 Task: Look for space in Garden City, United States from 6th September, 2023 to 15th September, 2023 for 6 adults in price range Rs.8000 to Rs.12000. Place can be entire place or private room with 6 bedrooms having 6 beds and 6 bathrooms. Property type can be house, flat, guest house. Amenities needed are: wifi, TV, free parkinig on premises, gym, breakfast. Booking option can be shelf check-in. Required host language is English.
Action: Mouse moved to (562, 130)
Screenshot: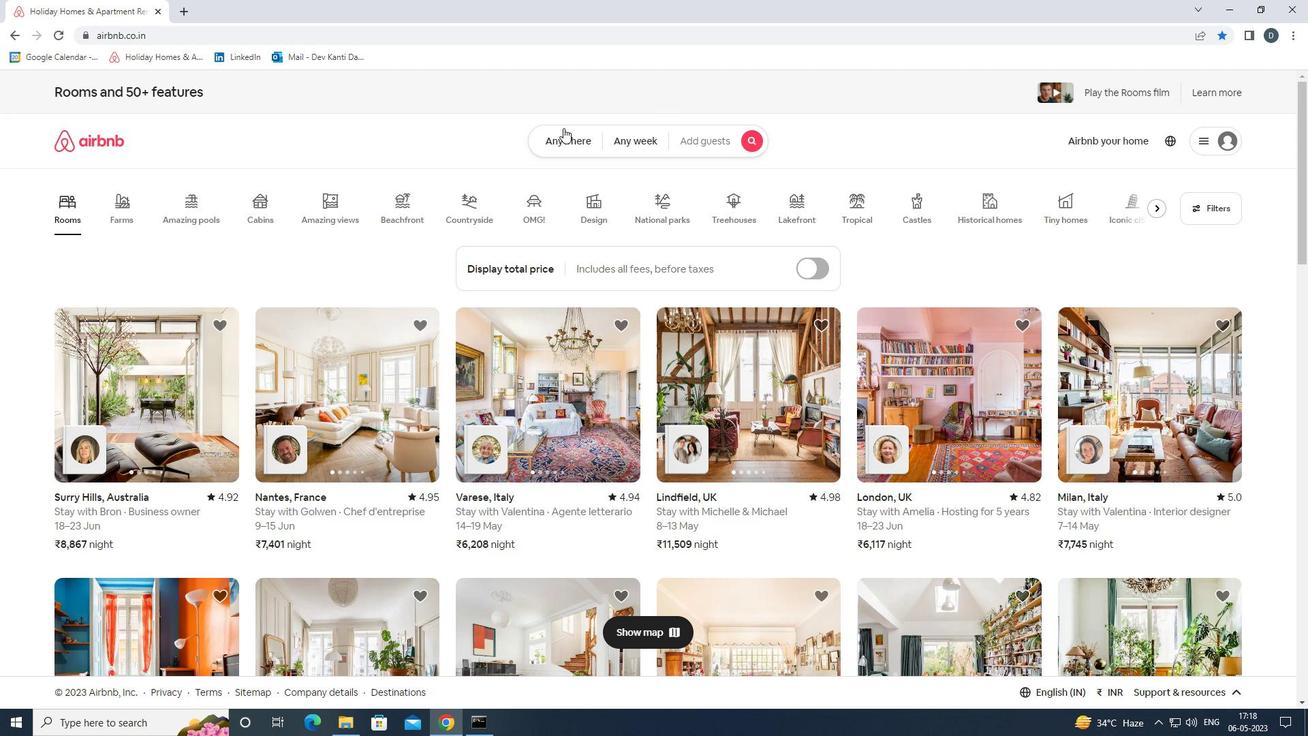 
Action: Mouse pressed left at (562, 130)
Screenshot: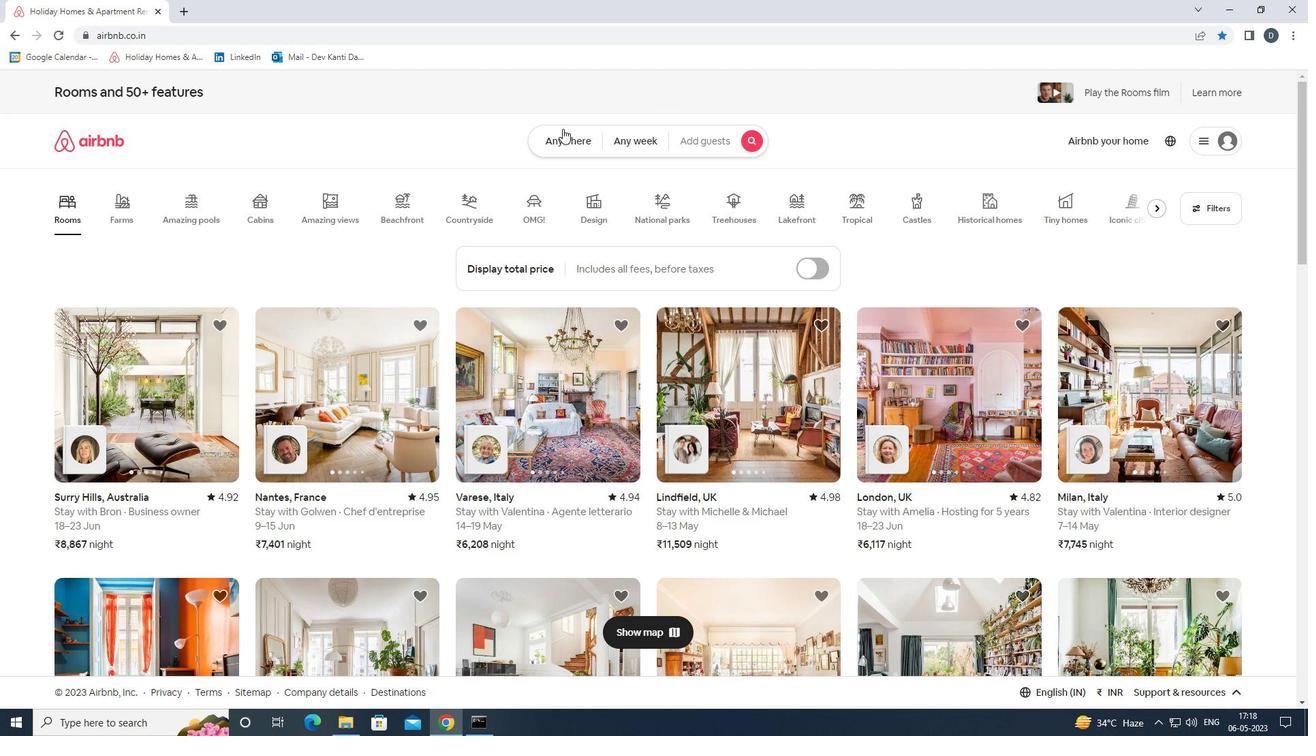 
Action: Mouse moved to (454, 192)
Screenshot: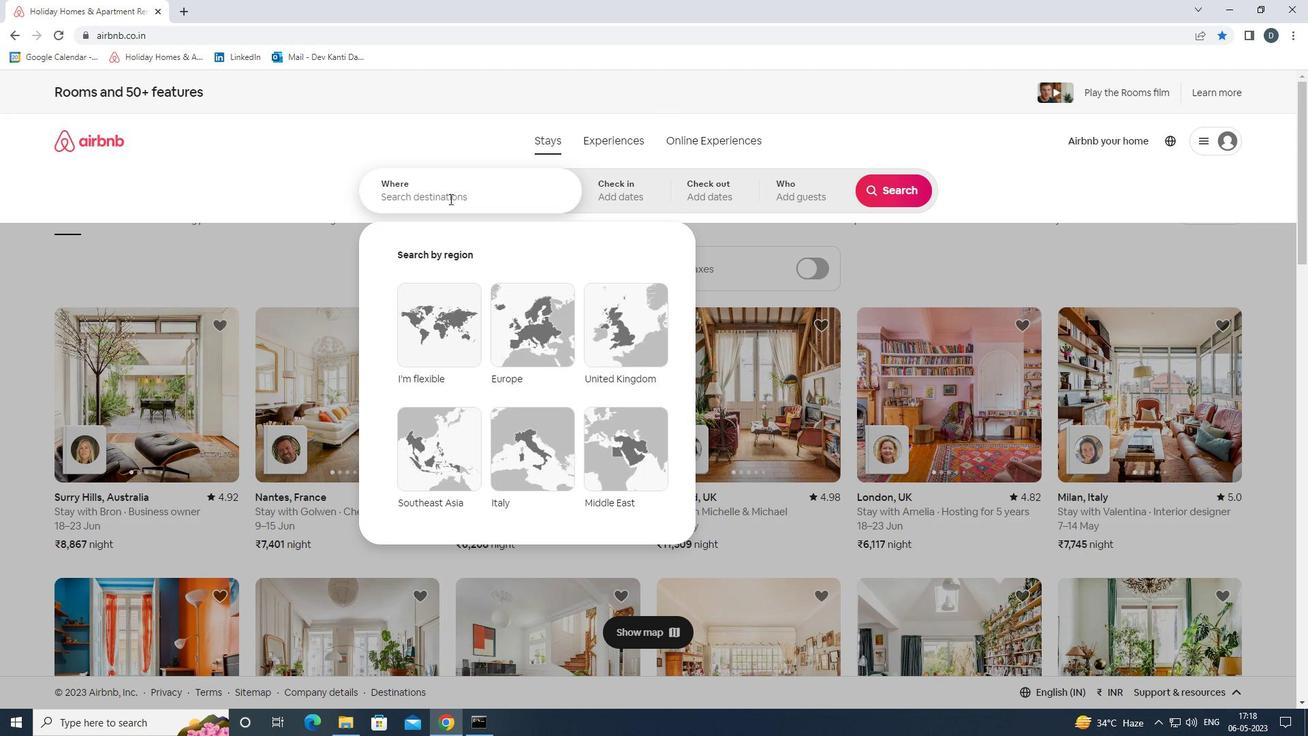 
Action: Mouse pressed left at (454, 192)
Screenshot: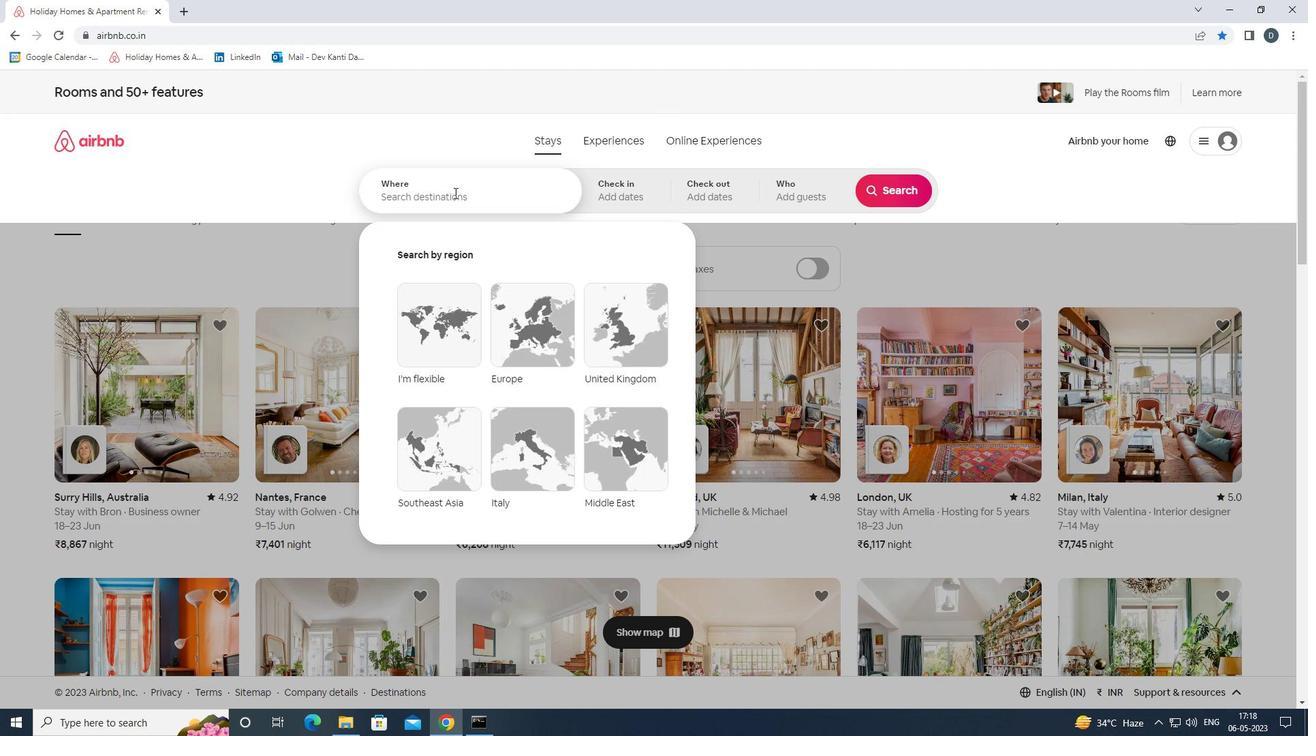 
Action: Mouse moved to (464, 191)
Screenshot: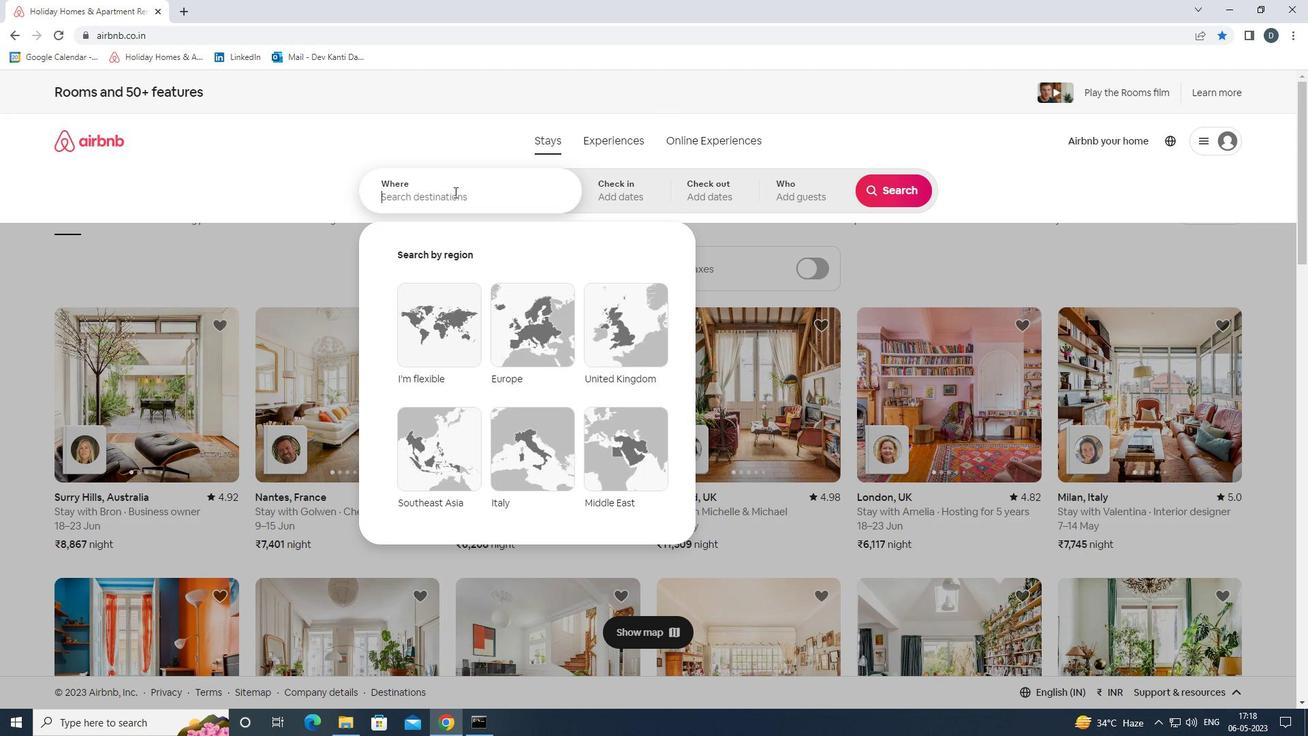 
Action: Key pressed <Key.shift><Key.shift><Key.shift><Key.shift><Key.shift><Key.shift>GARDEN<Key.space><Key.shift>CITY,<Key.shift><Key.shift><Key.shift><Key.shift>UNITED<Key.space><Key.shift>STATES<Key.enter>
Screenshot: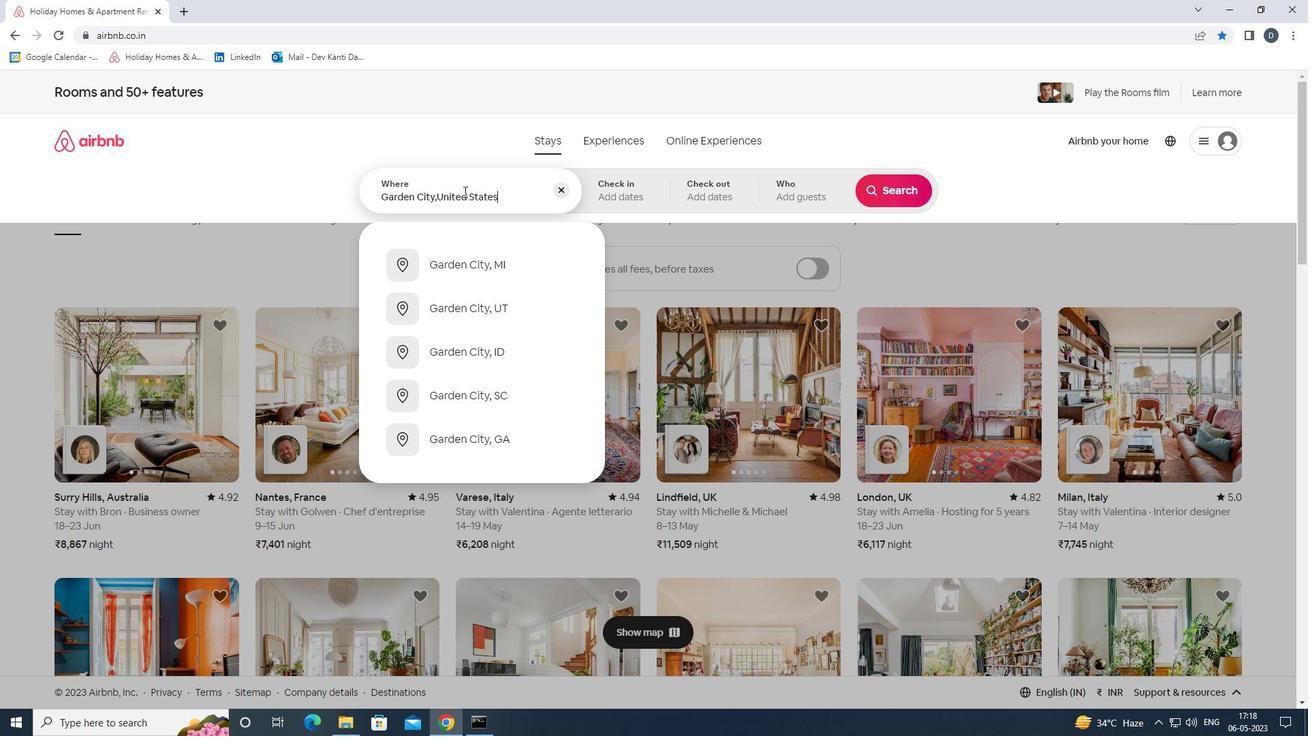 
Action: Mouse moved to (890, 297)
Screenshot: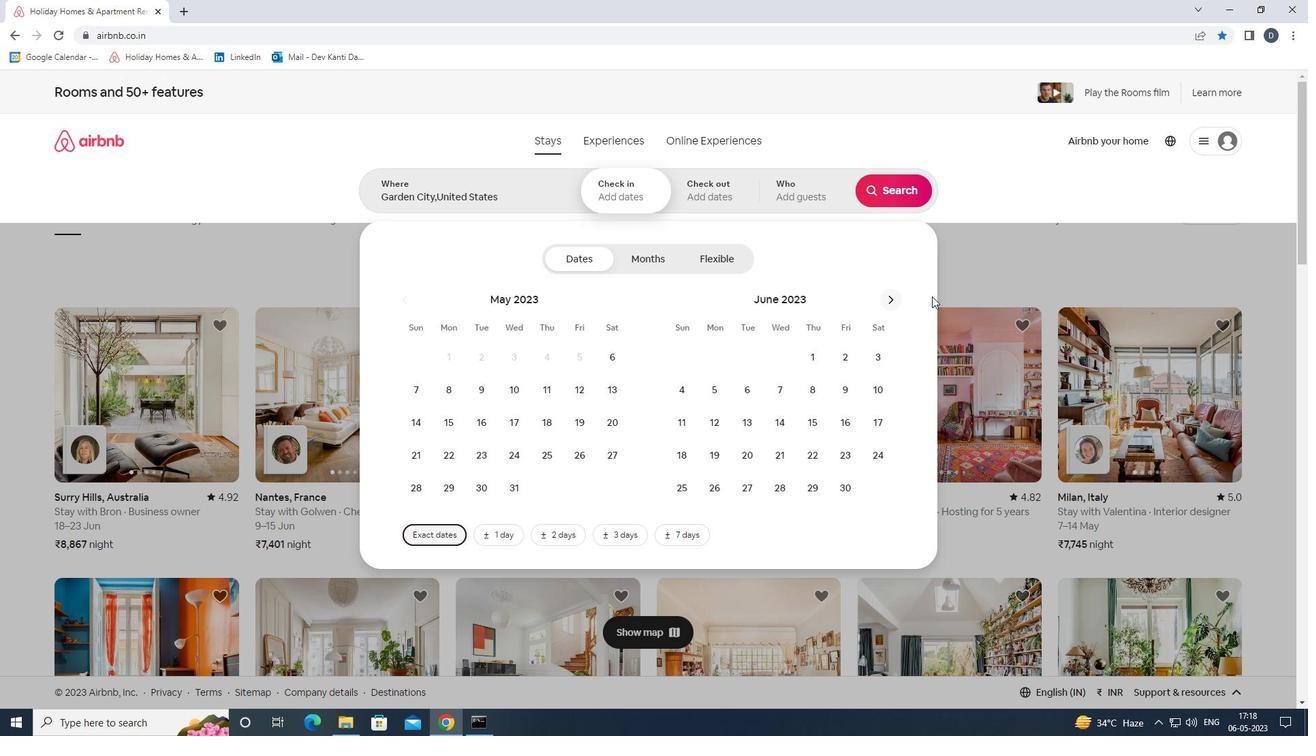 
Action: Mouse pressed left at (890, 297)
Screenshot: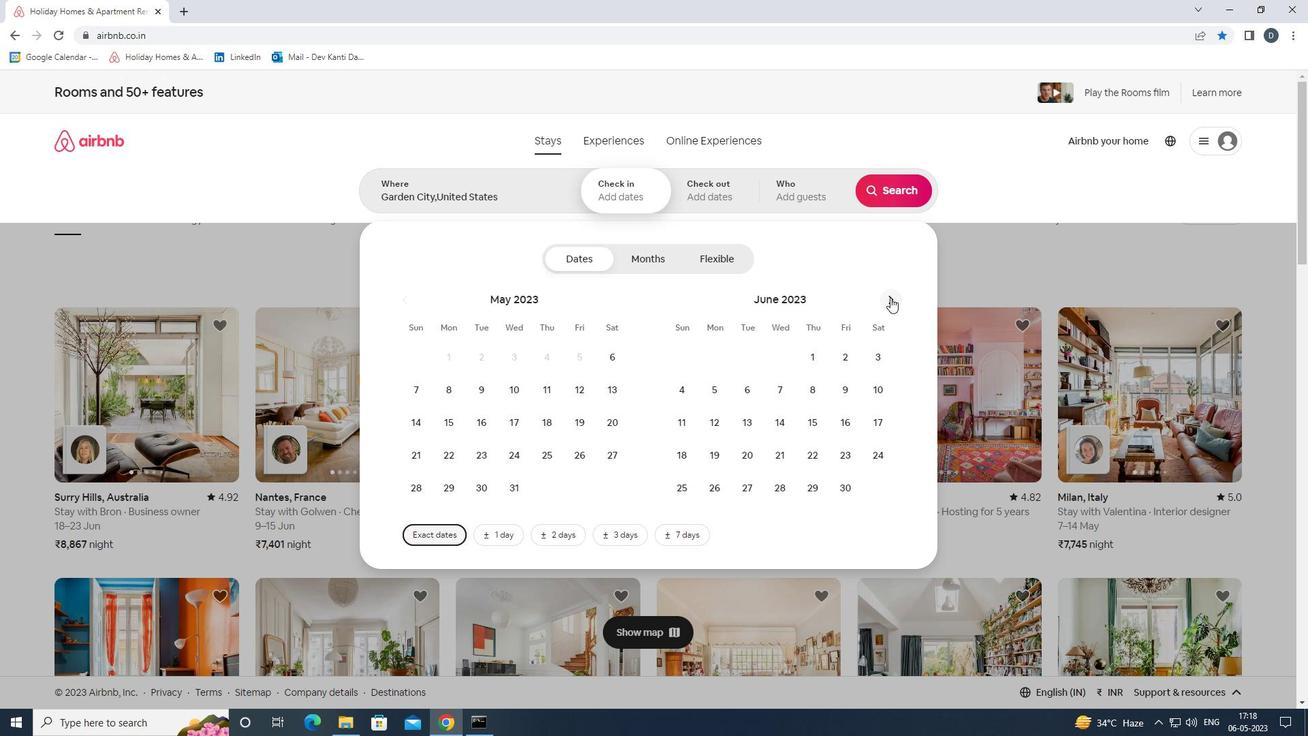 
Action: Mouse pressed left at (890, 297)
Screenshot: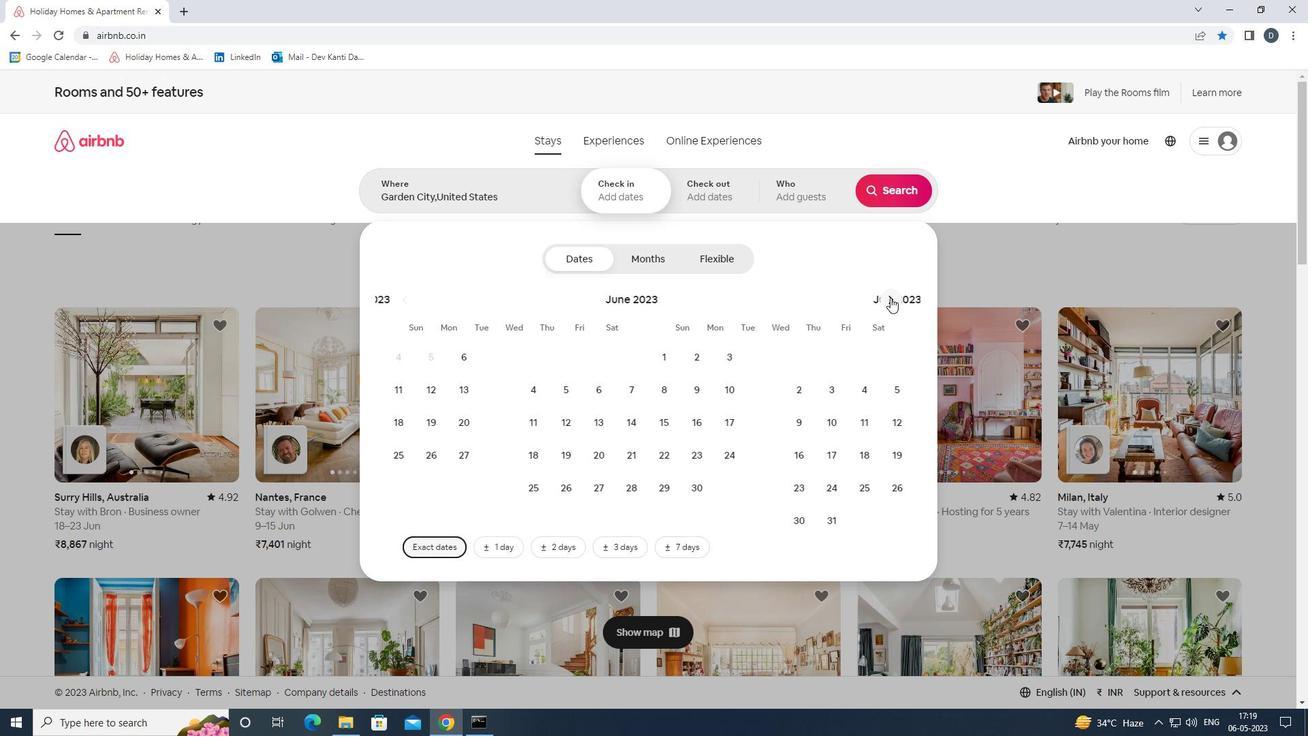 
Action: Mouse pressed left at (890, 297)
Screenshot: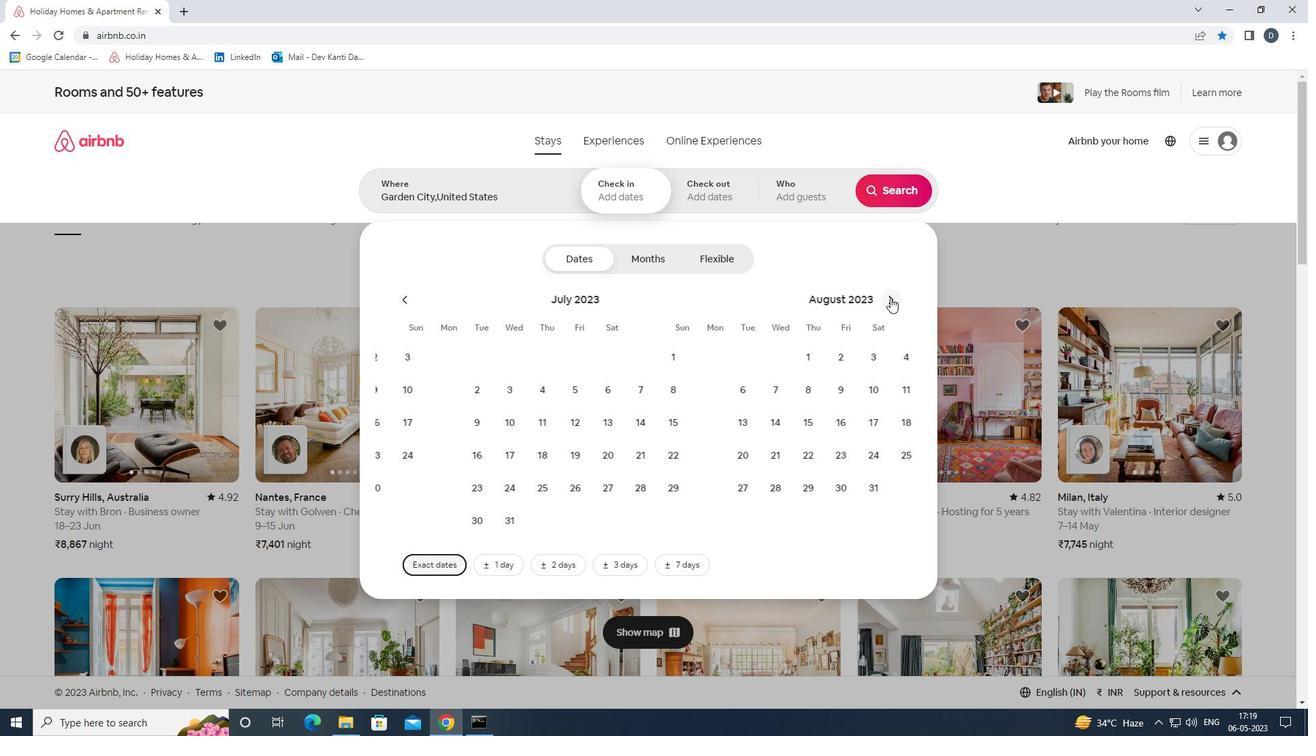 
Action: Mouse moved to (789, 387)
Screenshot: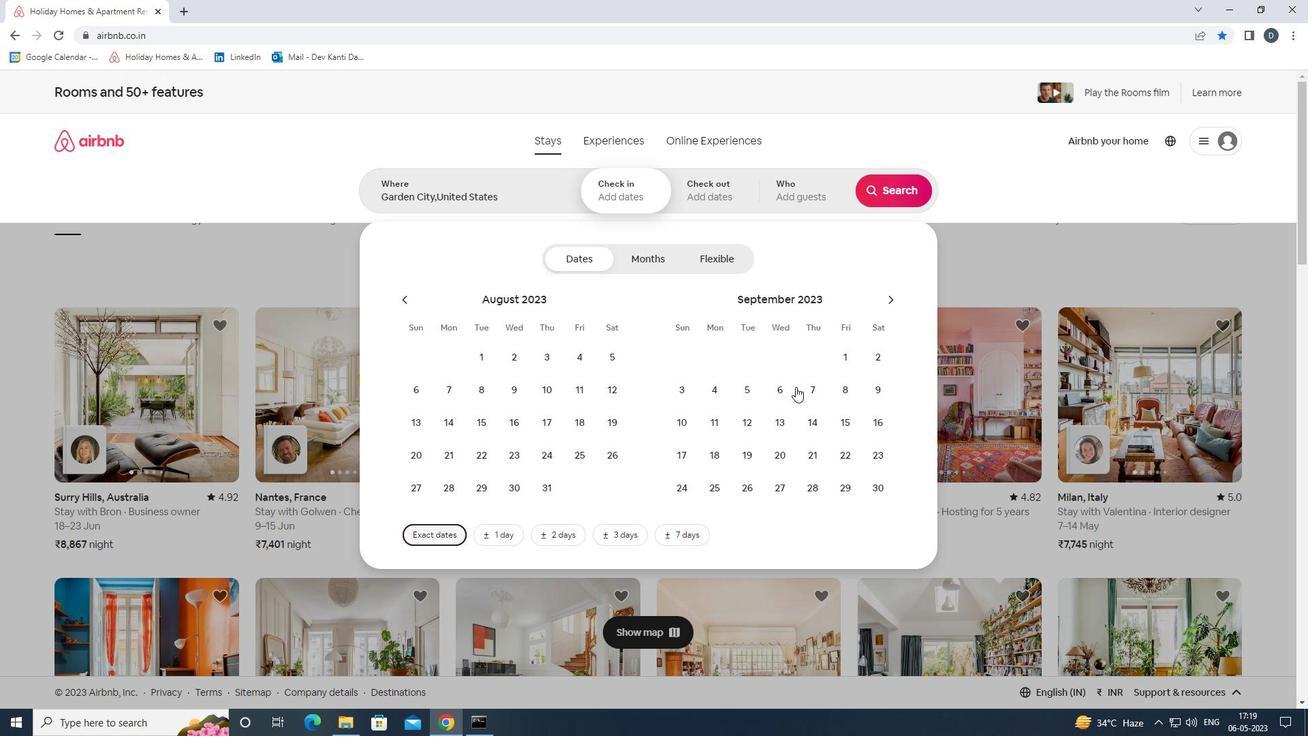 
Action: Mouse pressed left at (789, 387)
Screenshot: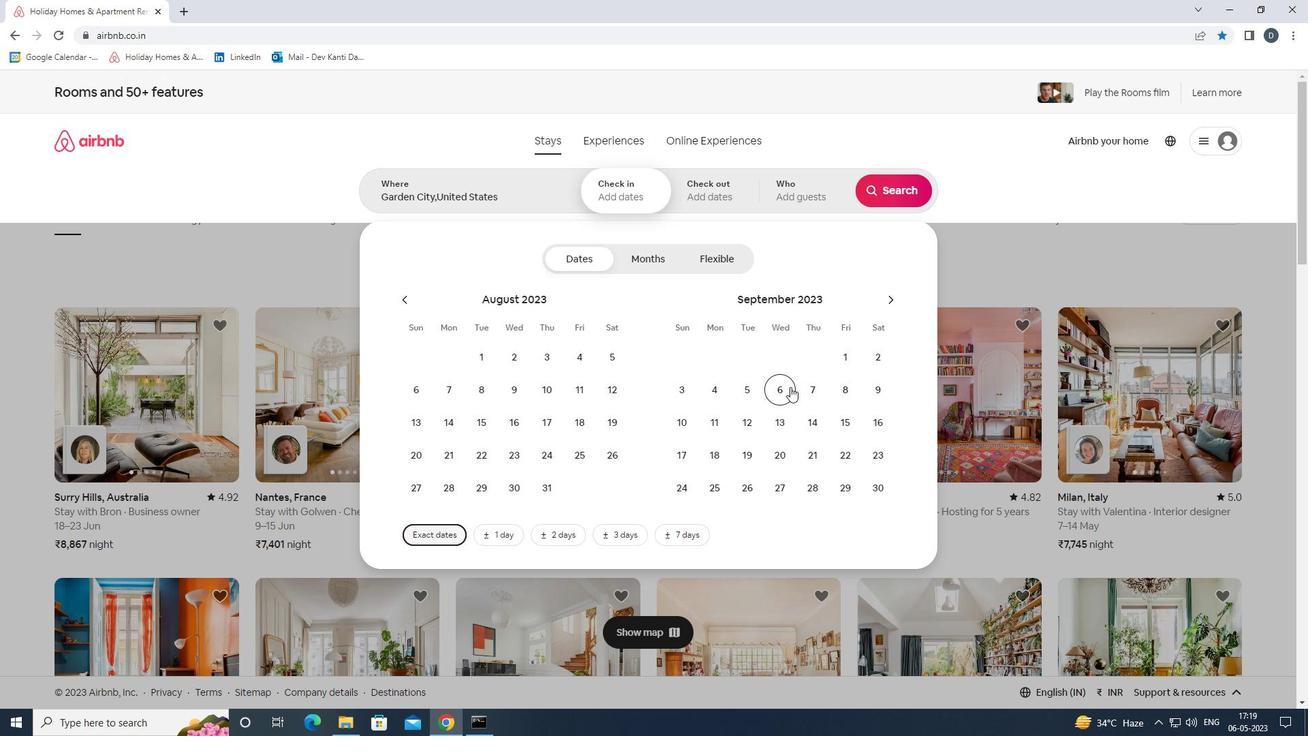 
Action: Mouse moved to (846, 427)
Screenshot: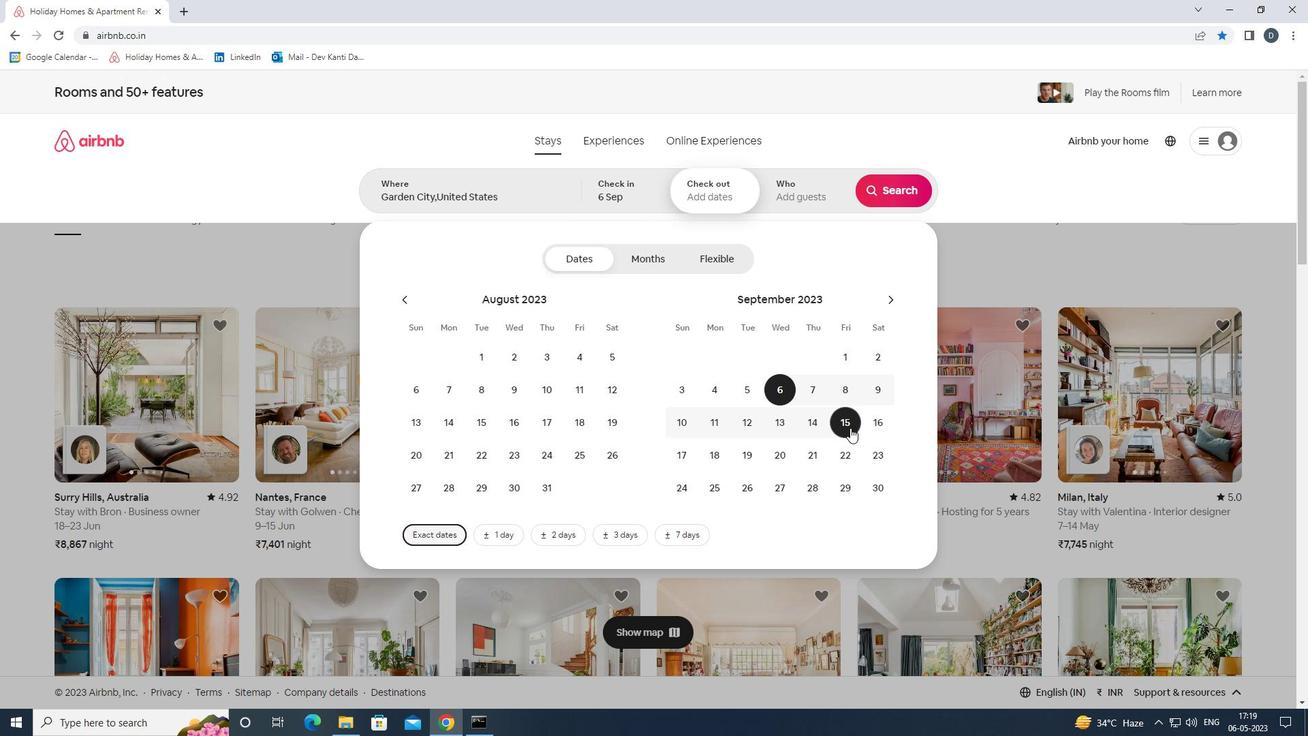 
Action: Mouse pressed left at (846, 427)
Screenshot: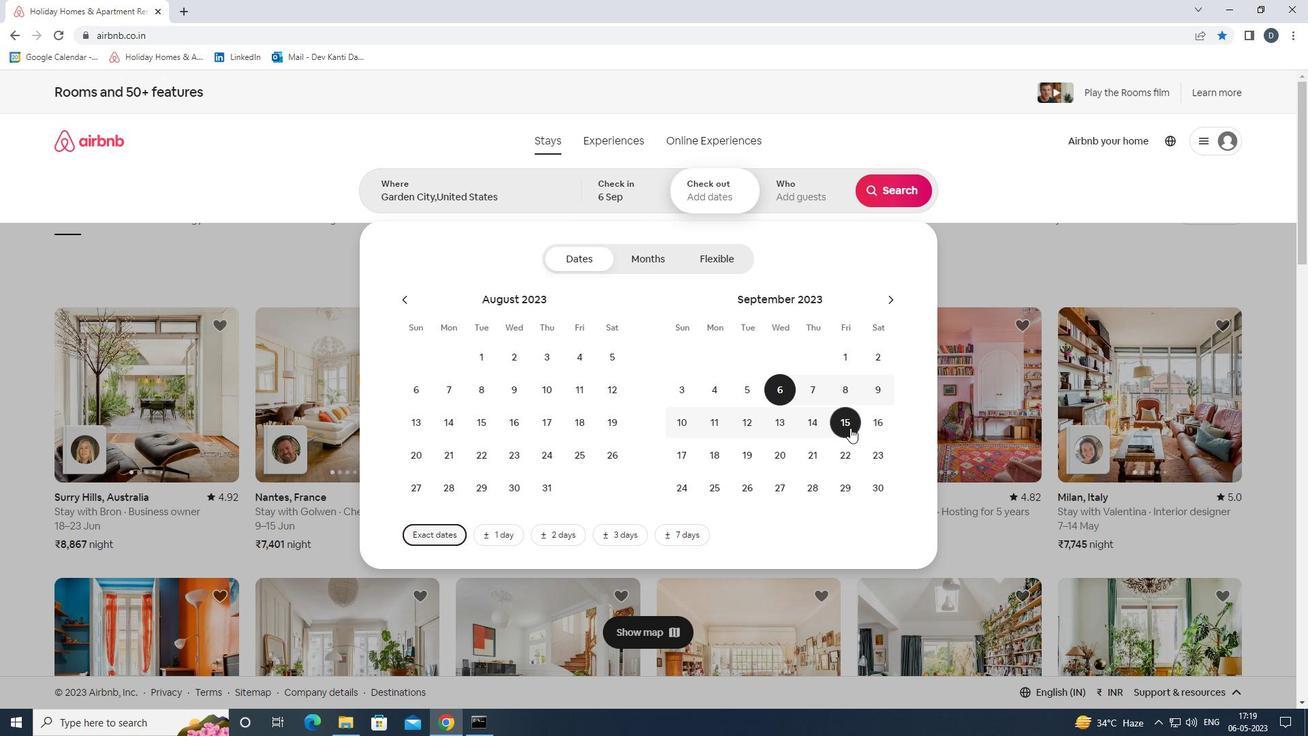 
Action: Mouse moved to (798, 178)
Screenshot: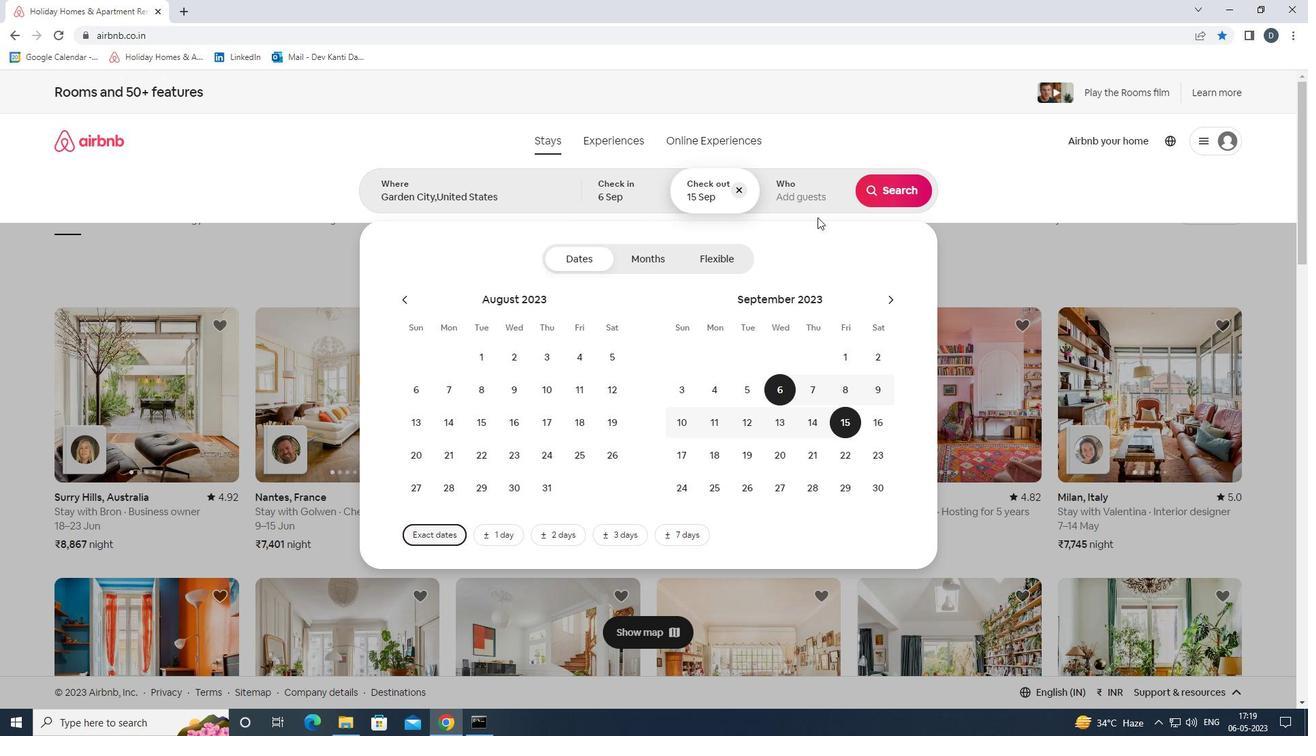 
Action: Mouse pressed left at (798, 178)
Screenshot: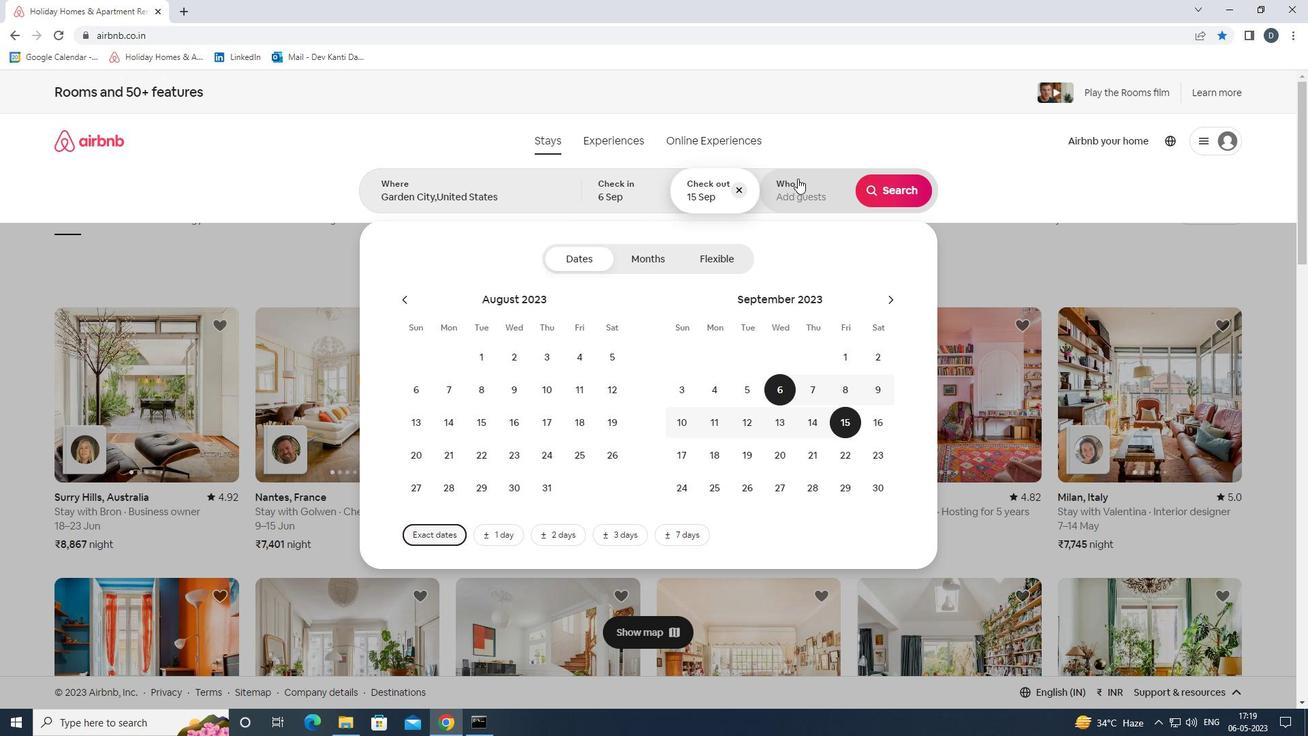 
Action: Mouse moved to (898, 258)
Screenshot: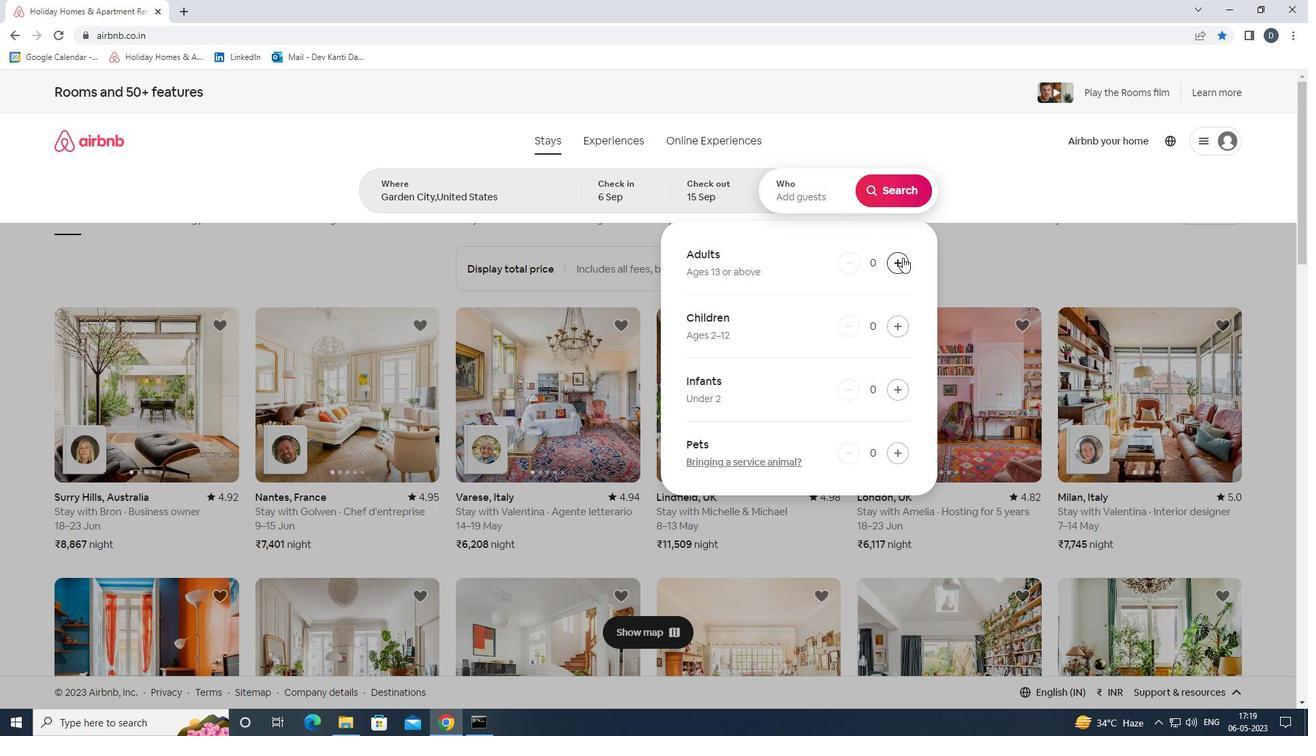 
Action: Mouse pressed left at (898, 258)
Screenshot: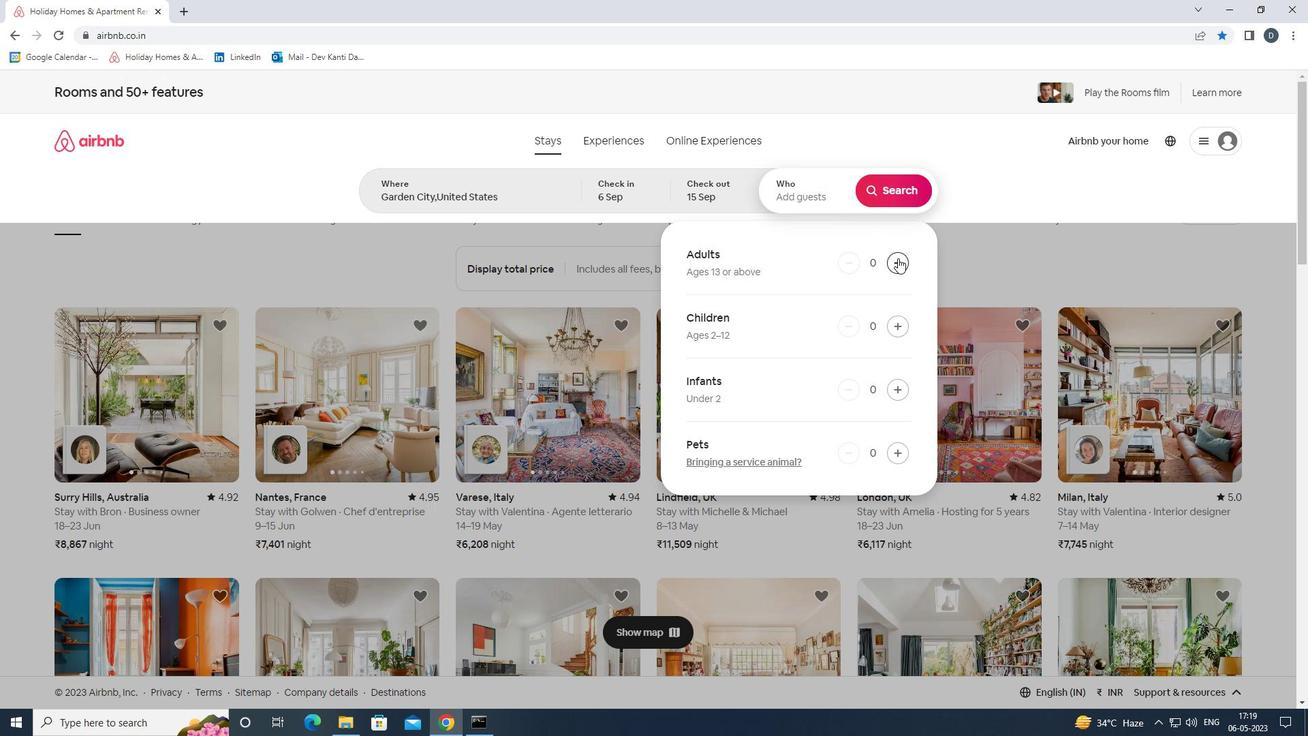 
Action: Mouse pressed left at (898, 258)
Screenshot: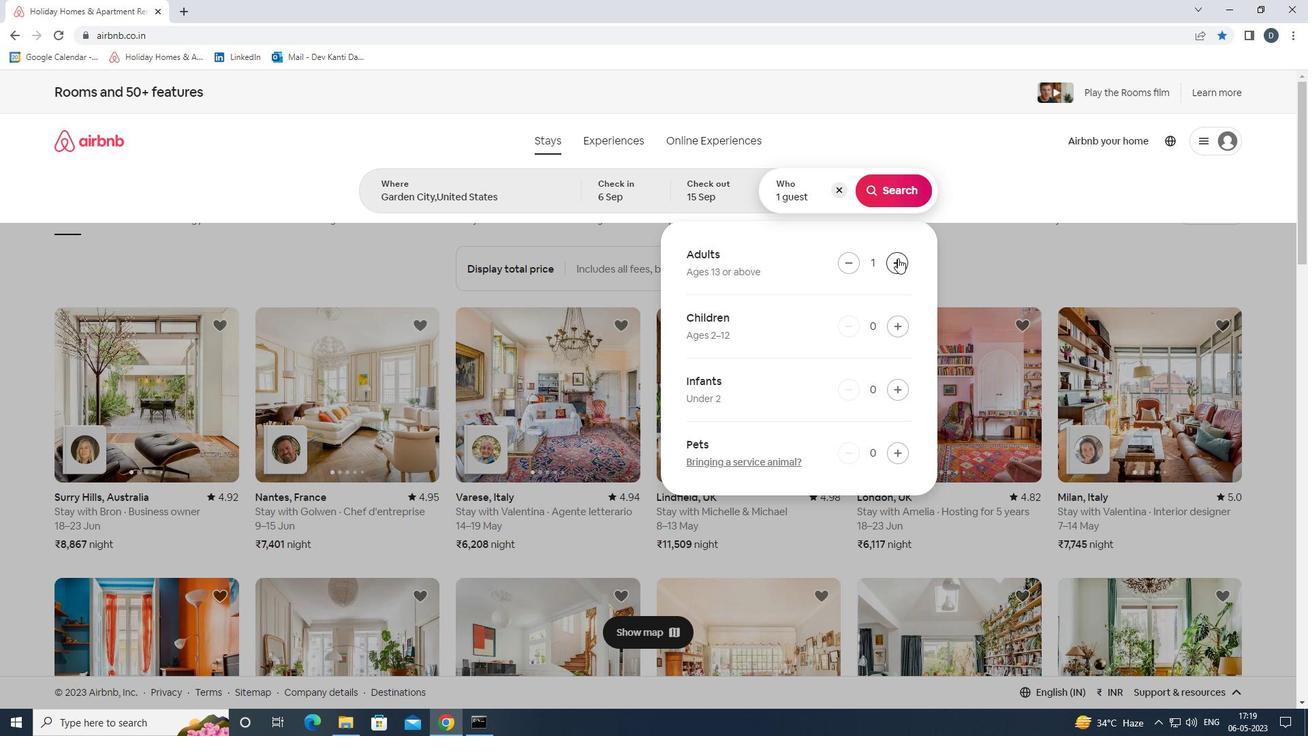 
Action: Mouse pressed left at (898, 258)
Screenshot: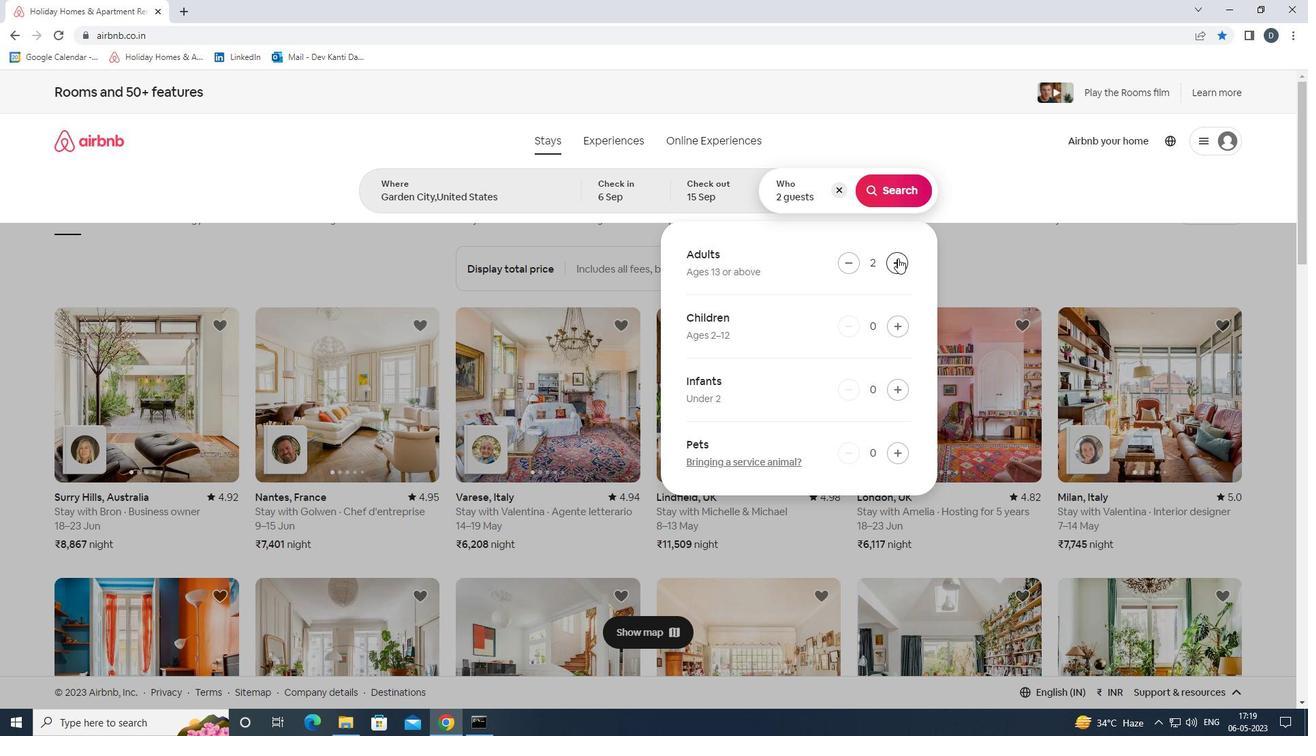 
Action: Mouse pressed left at (898, 258)
Screenshot: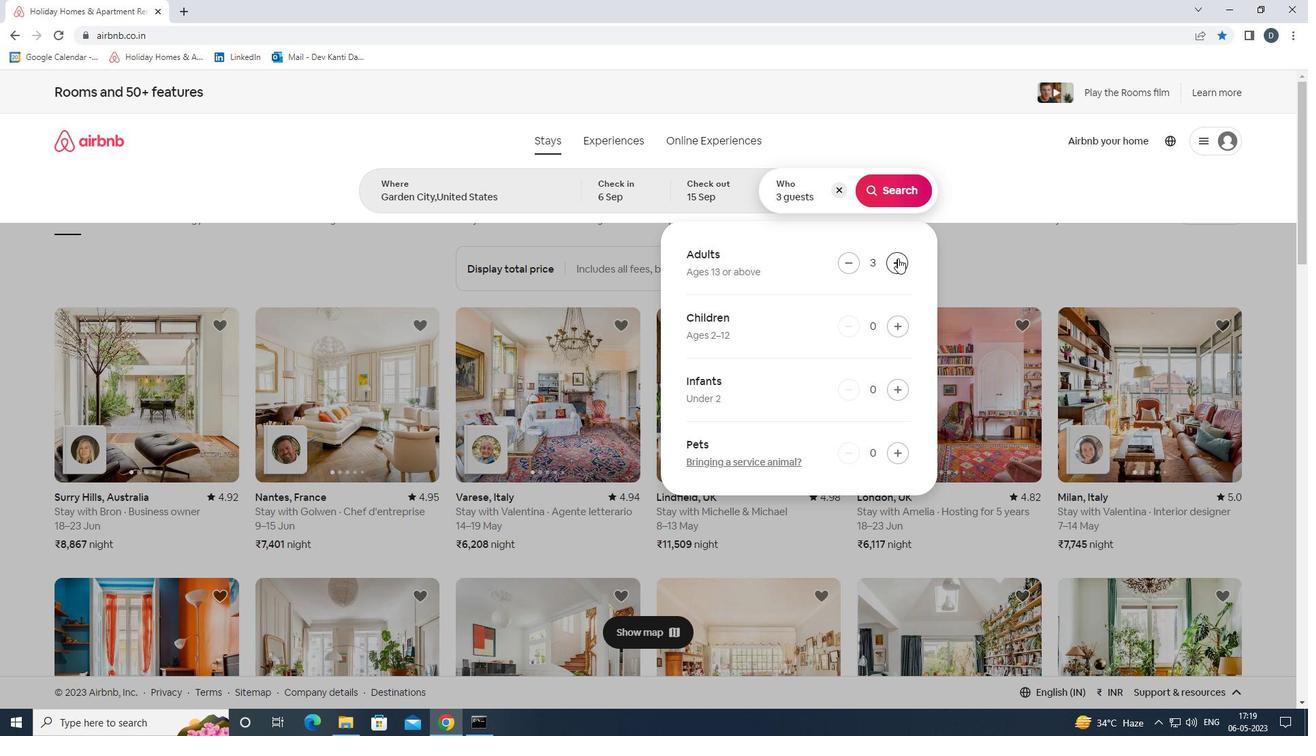 
Action: Mouse pressed left at (898, 258)
Screenshot: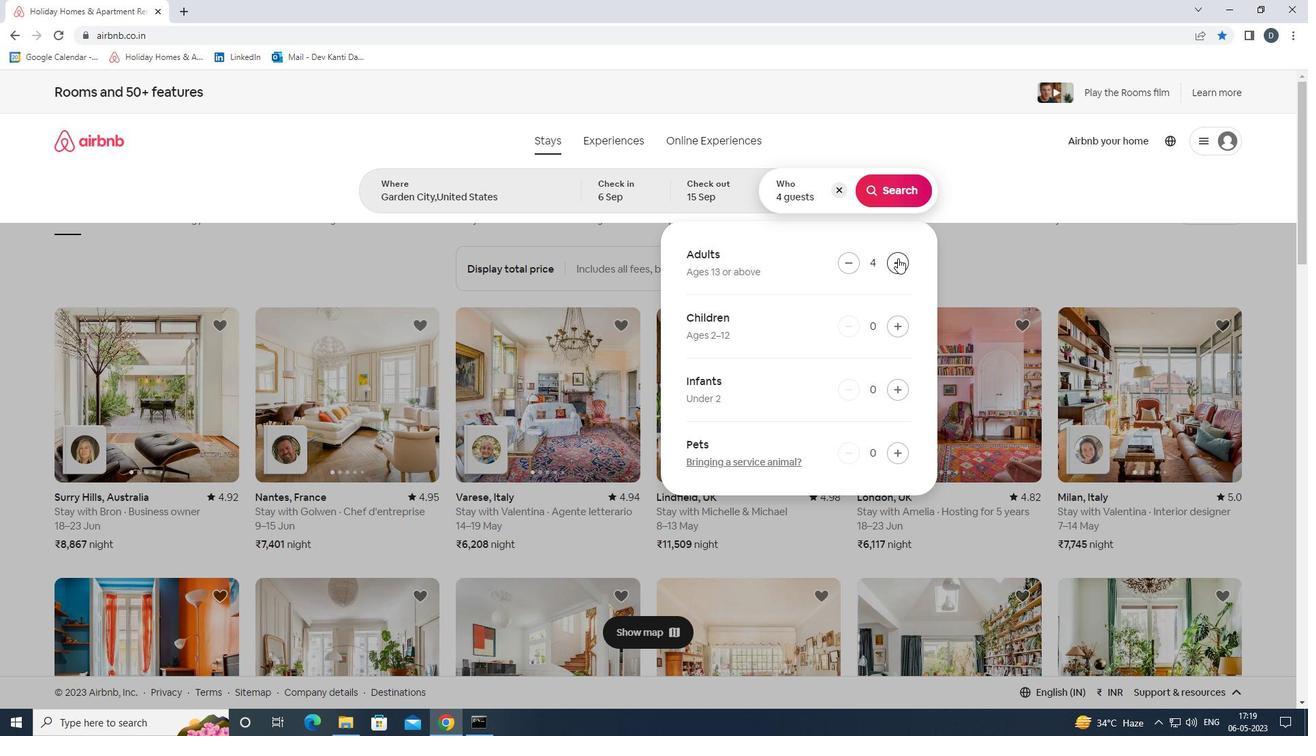 
Action: Mouse pressed left at (898, 258)
Screenshot: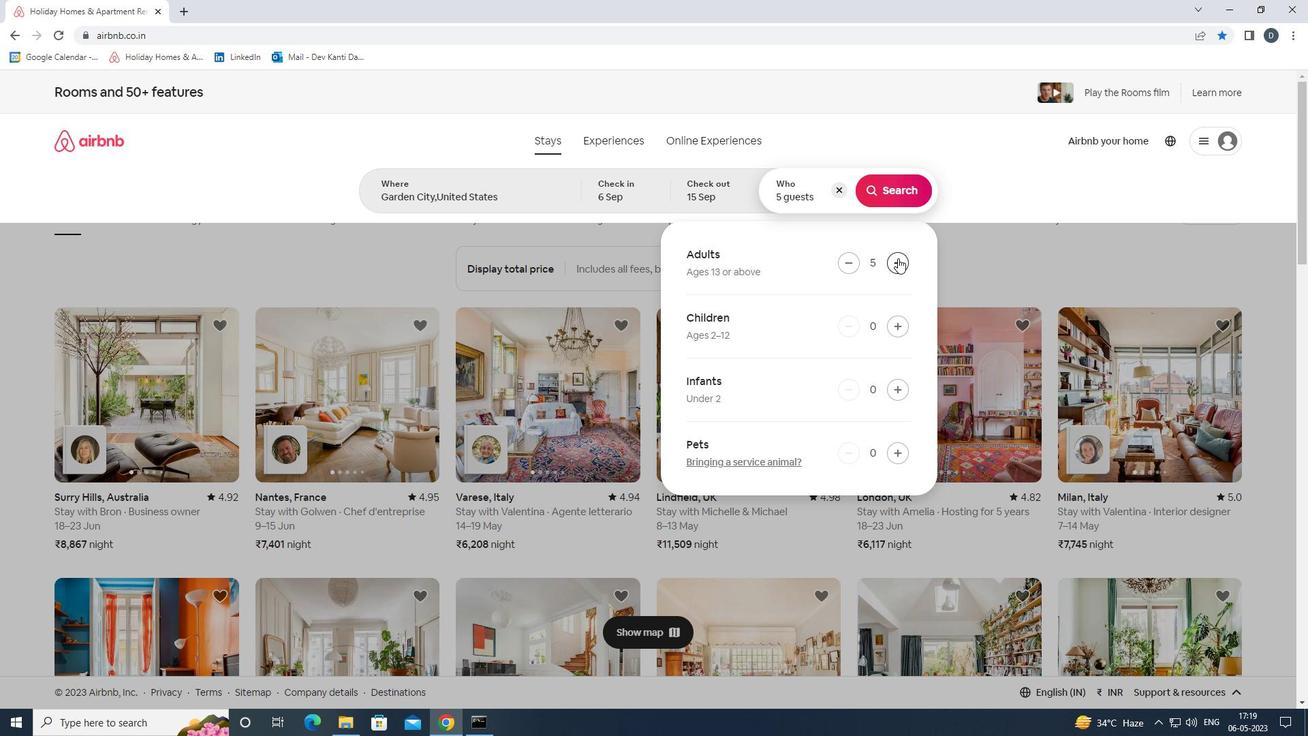 
Action: Mouse pressed left at (898, 258)
Screenshot: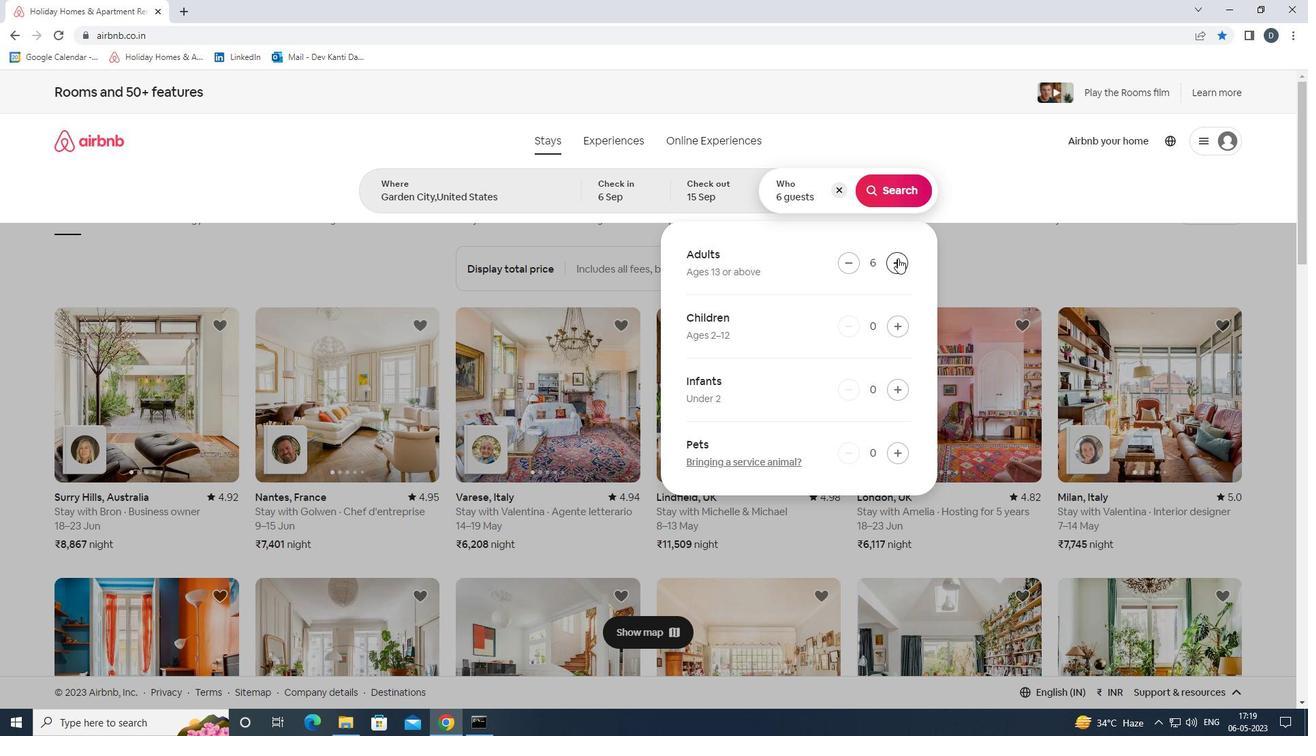 
Action: Mouse moved to (851, 258)
Screenshot: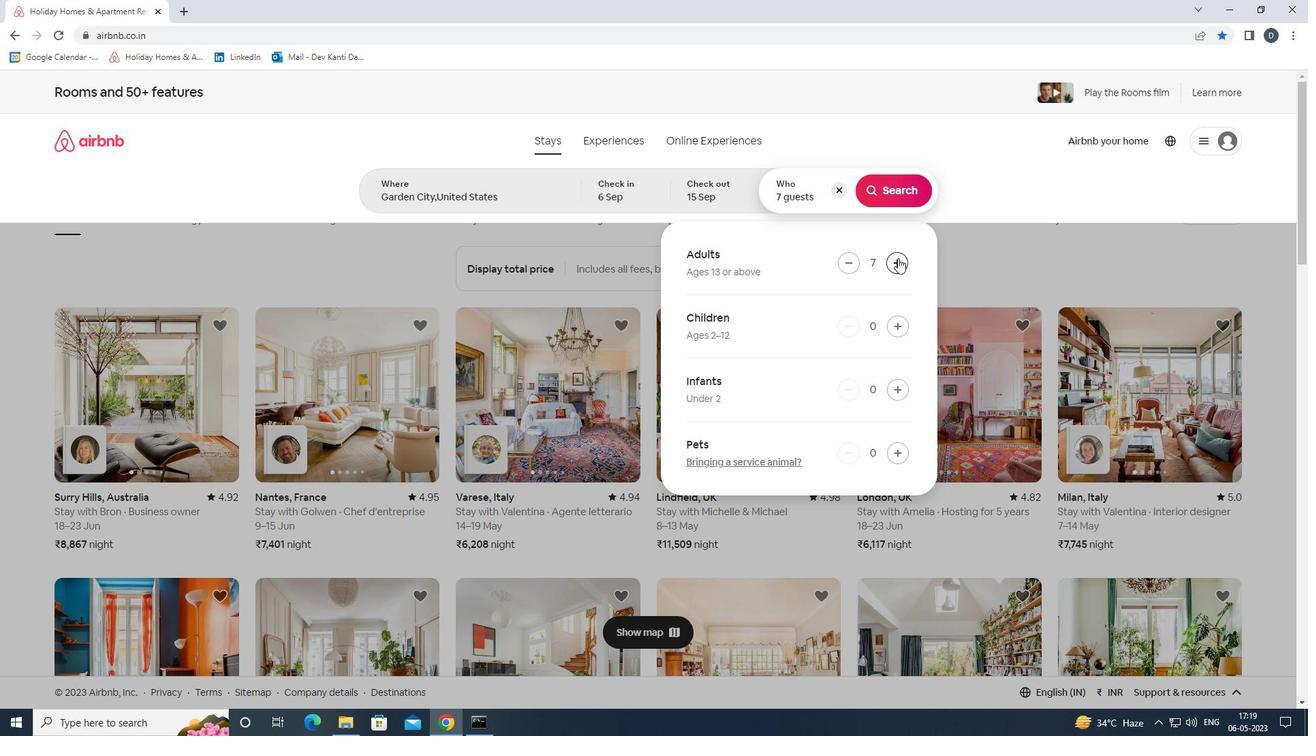 
Action: Mouse pressed left at (851, 258)
Screenshot: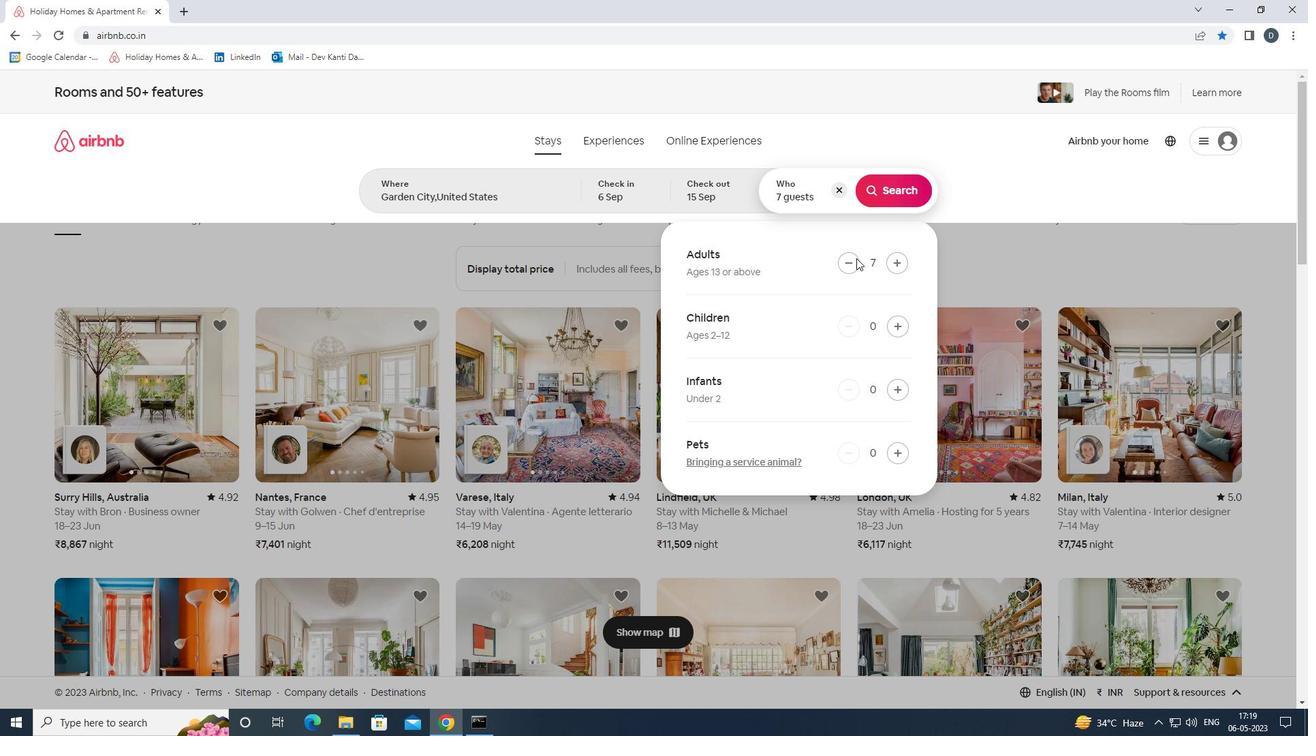 
Action: Mouse moved to (902, 195)
Screenshot: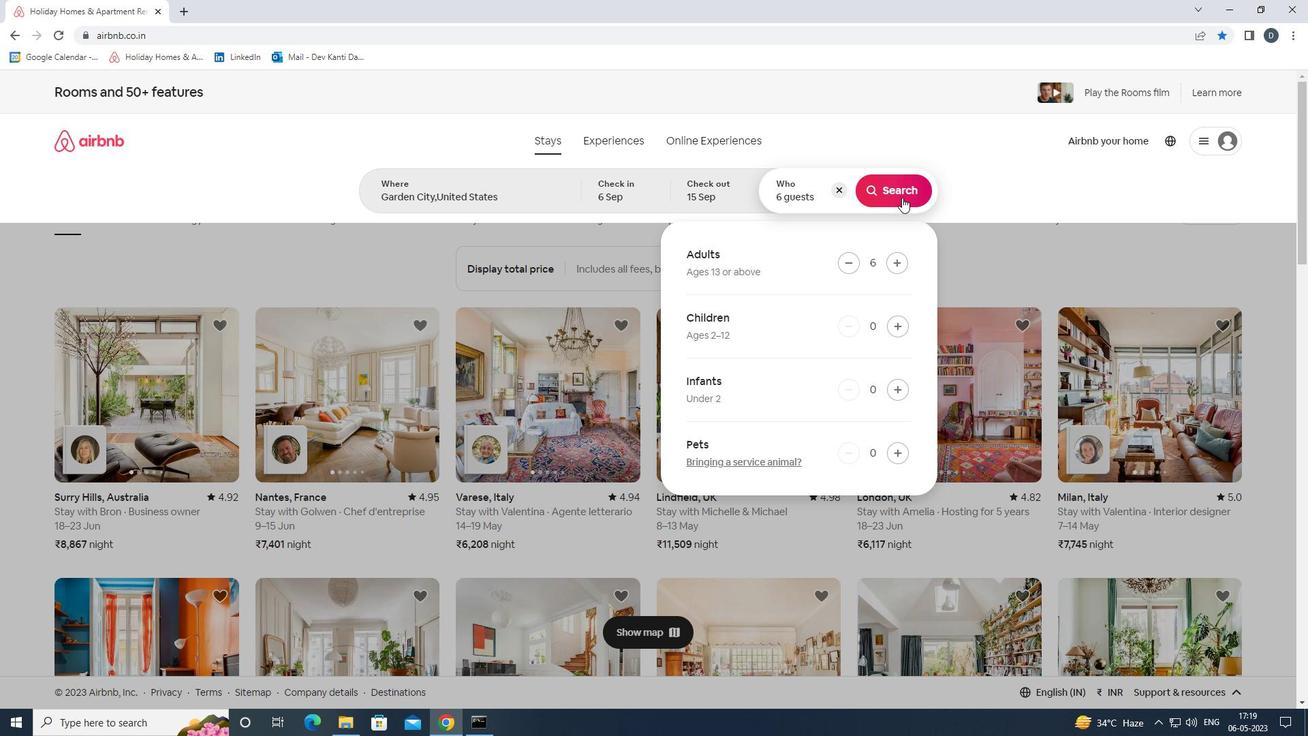 
Action: Mouse pressed left at (902, 195)
Screenshot: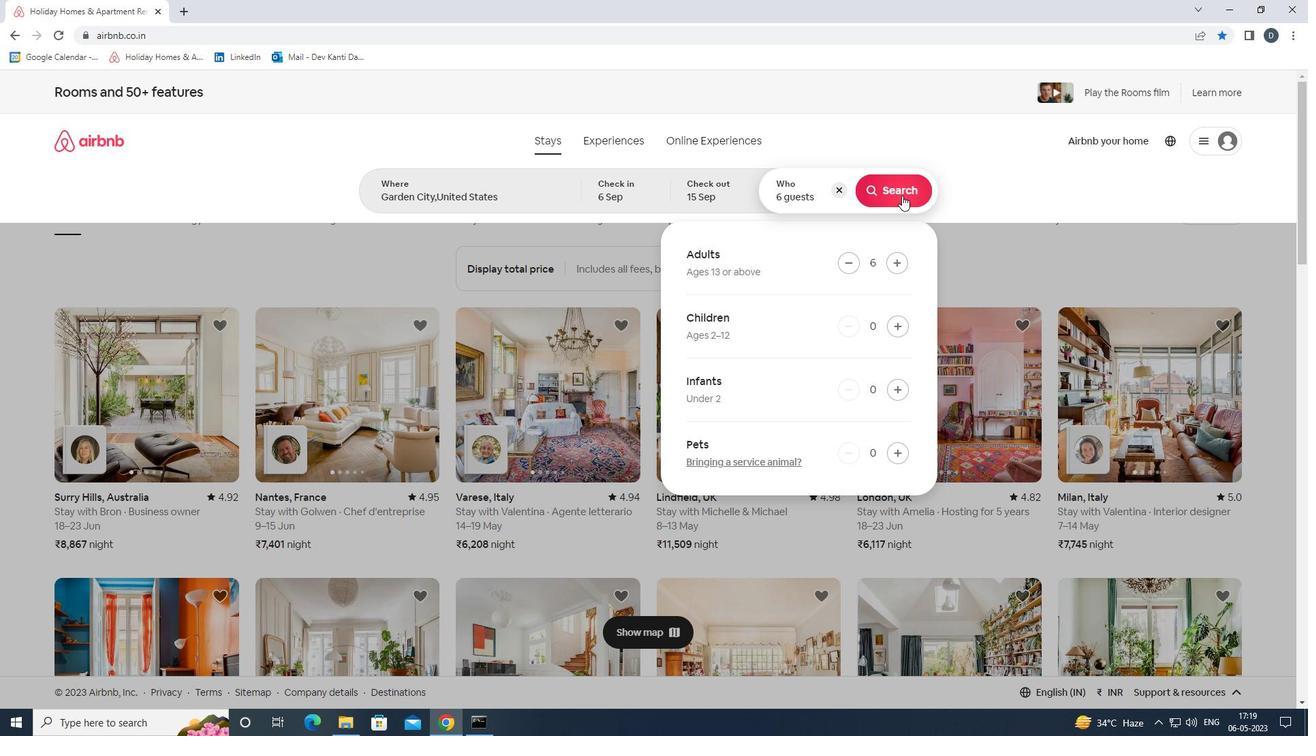 
Action: Mouse moved to (1248, 148)
Screenshot: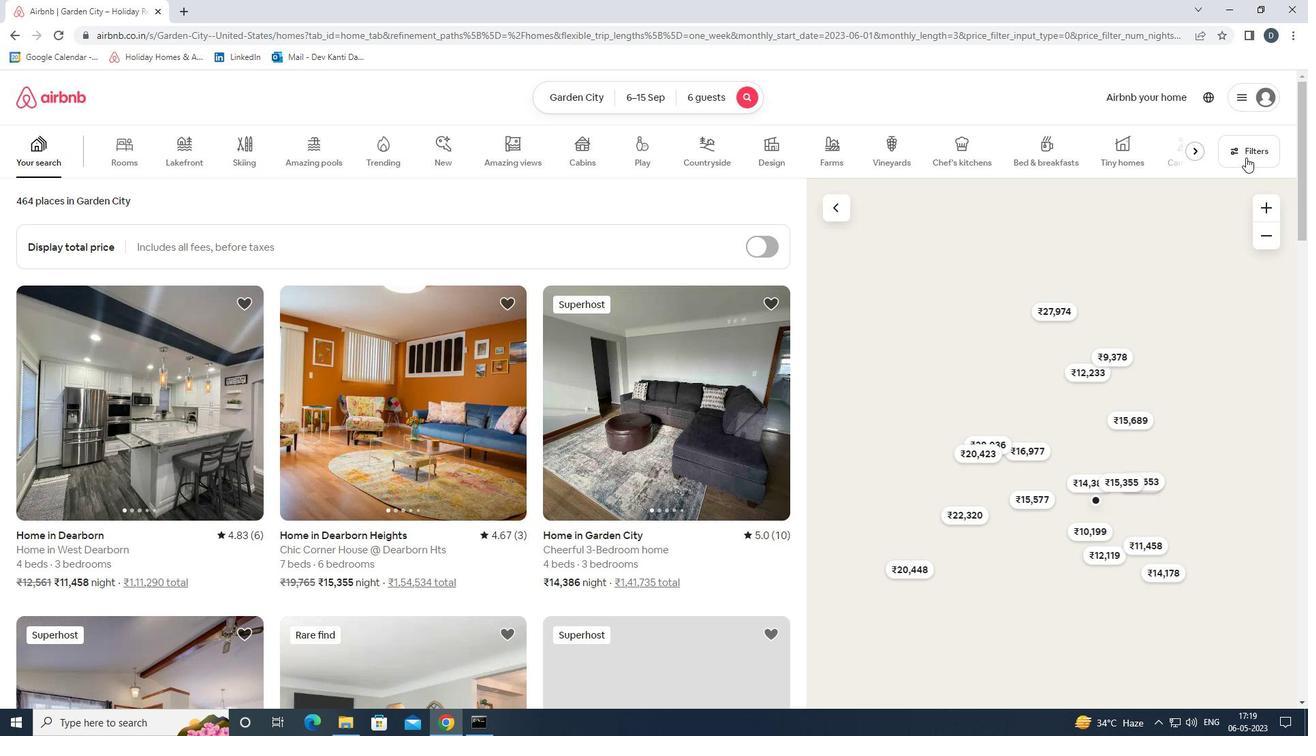 
Action: Mouse pressed left at (1248, 148)
Screenshot: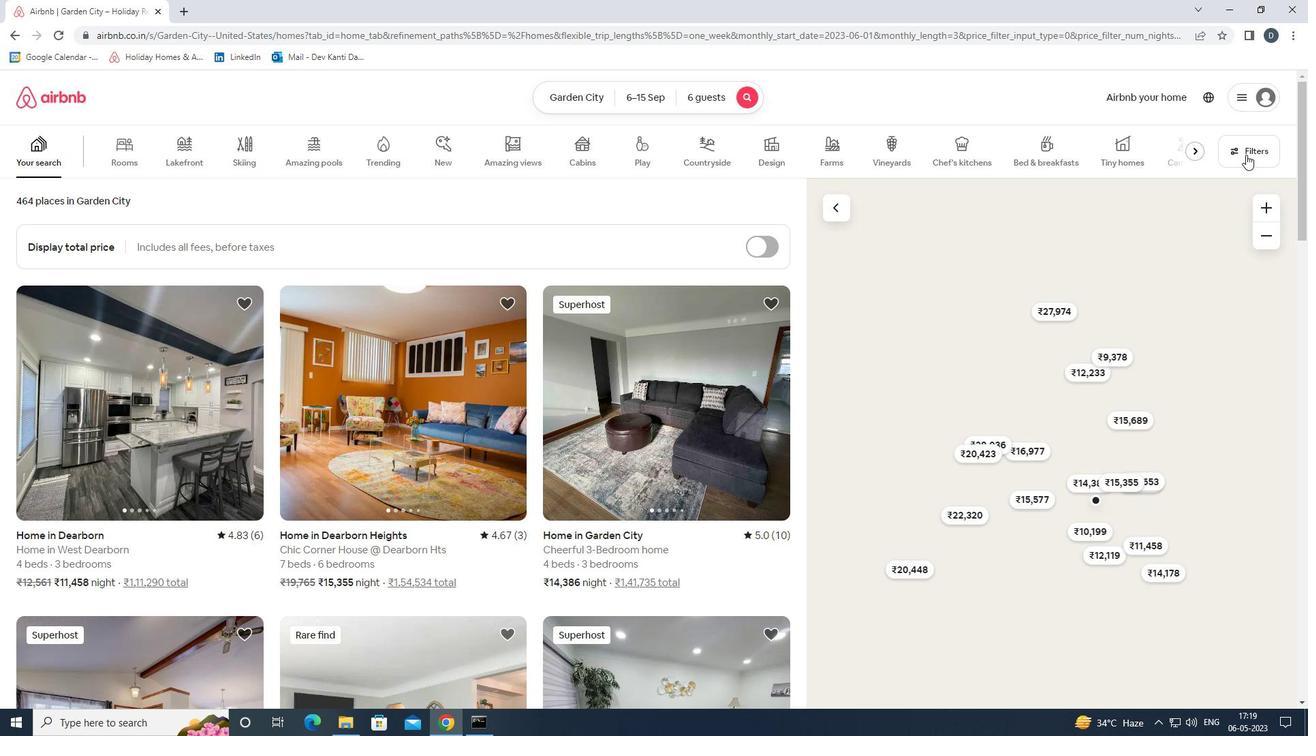 
Action: Mouse moved to (559, 485)
Screenshot: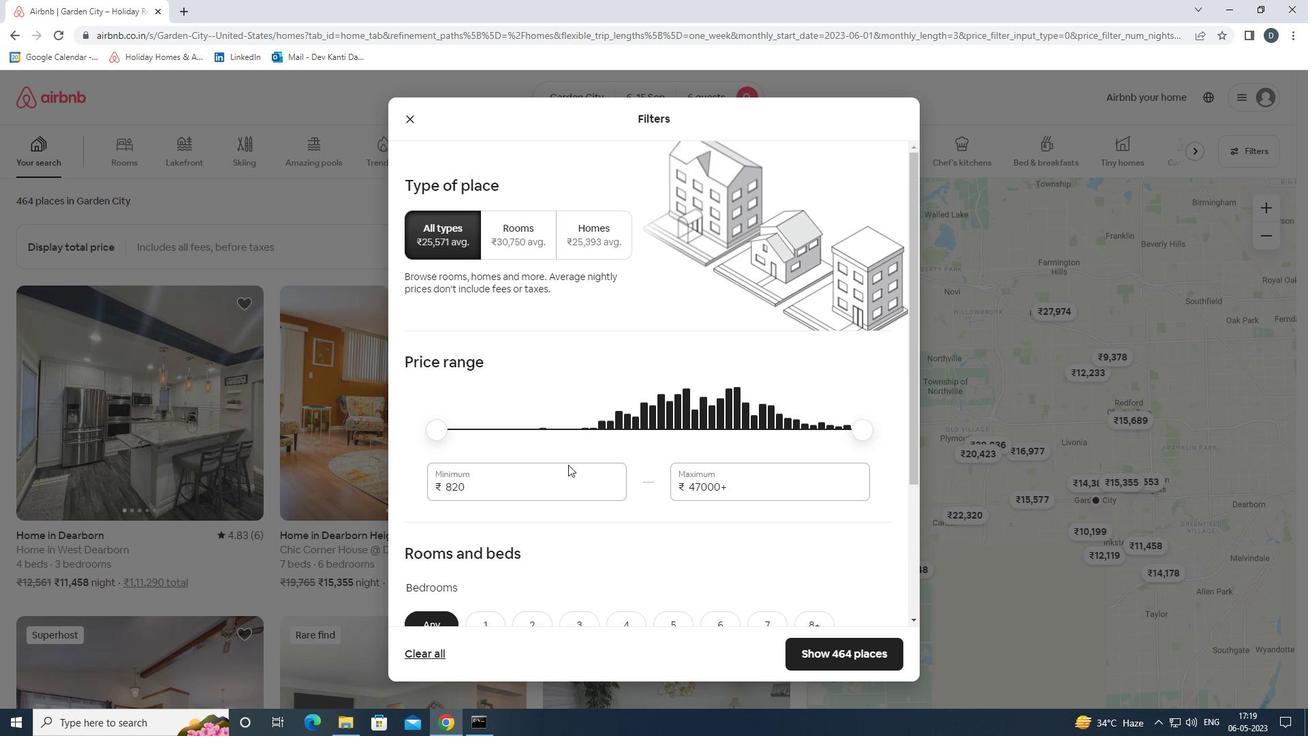
Action: Mouse pressed left at (559, 485)
Screenshot: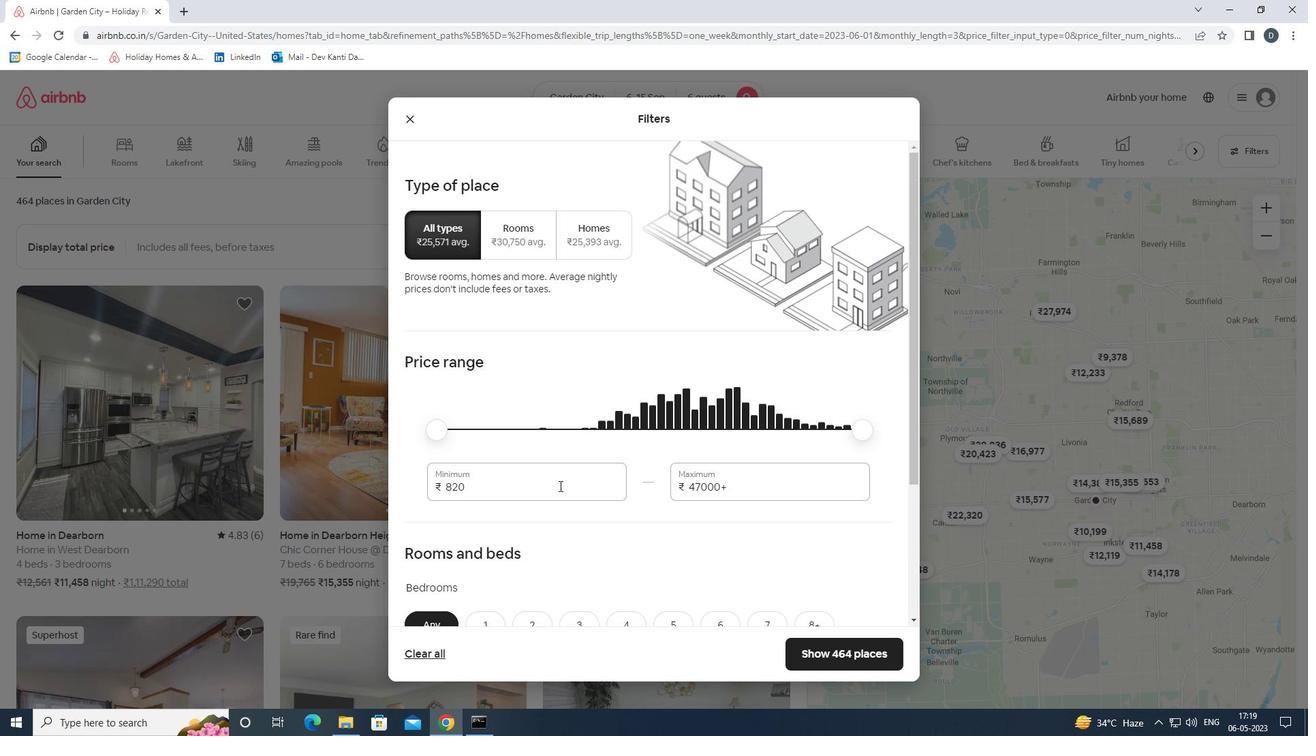 
Action: Mouse pressed left at (559, 485)
Screenshot: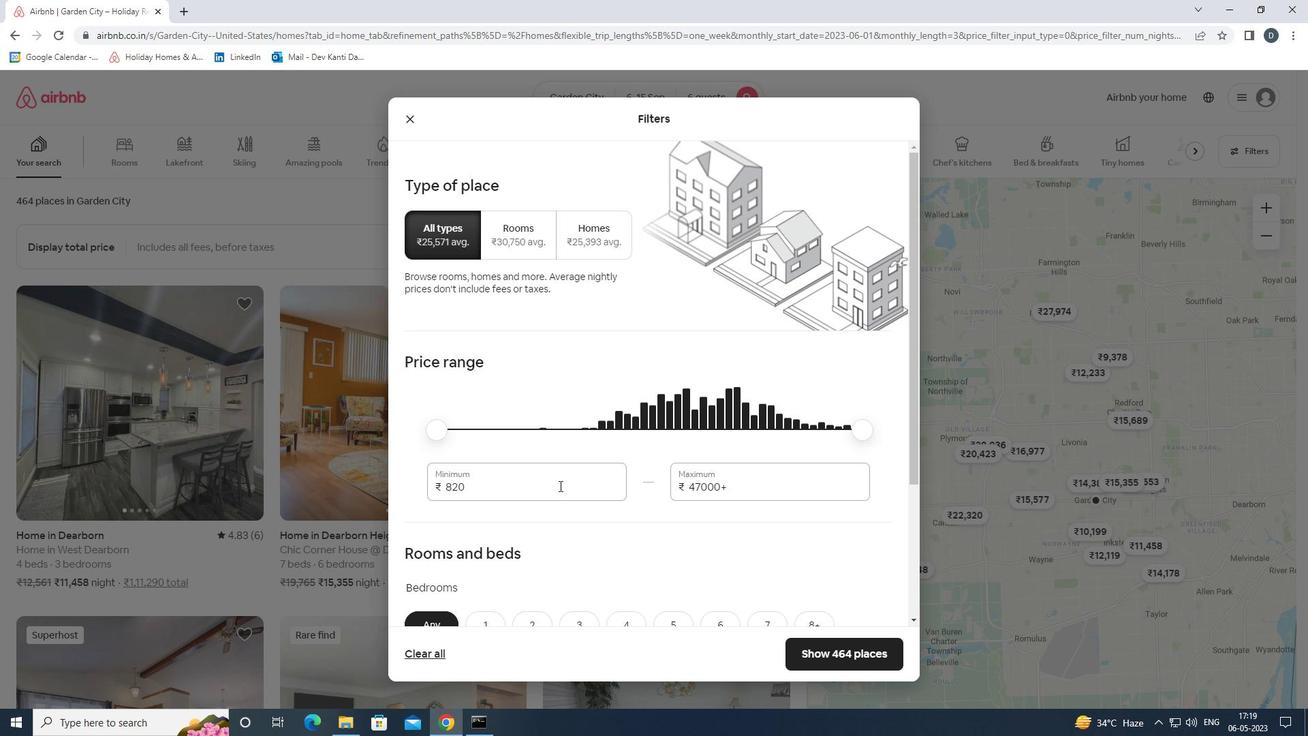 
Action: Mouse moved to (562, 476)
Screenshot: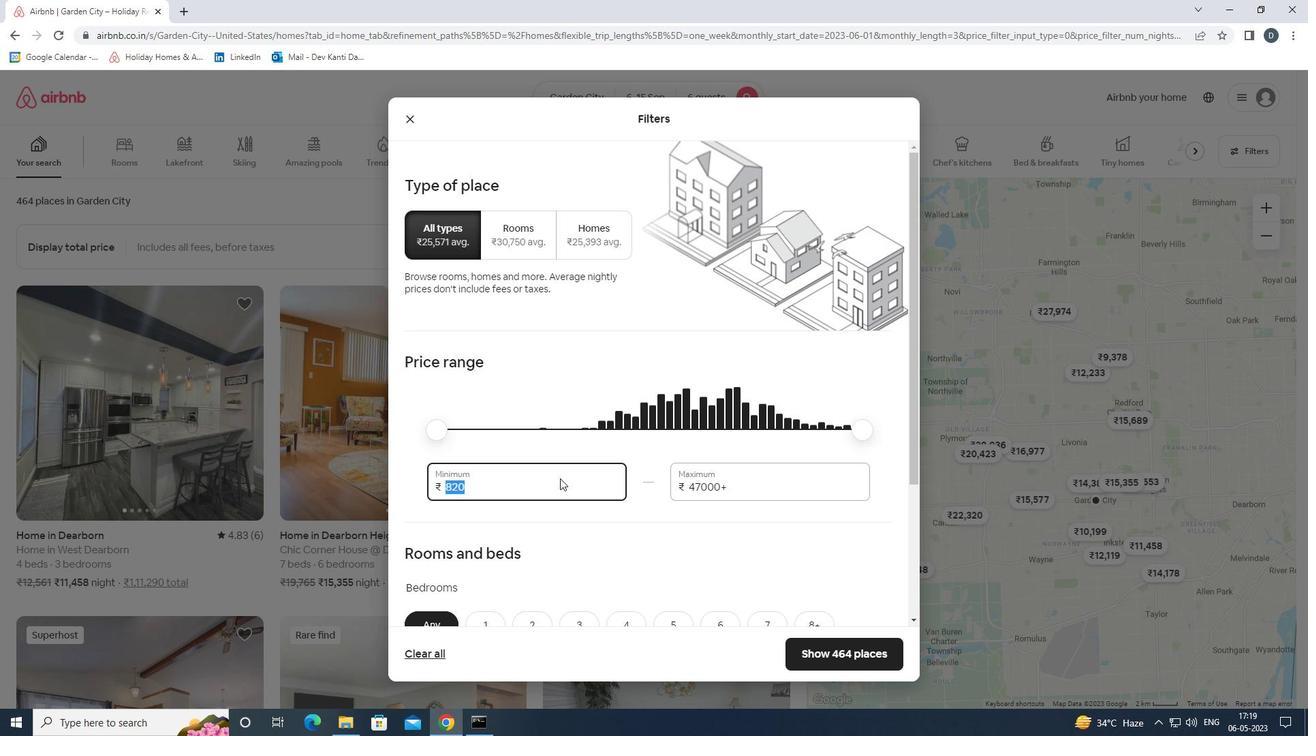 
Action: Key pressed 800000<Key.backspace><Key.backspace><Key.tab>12000
Screenshot: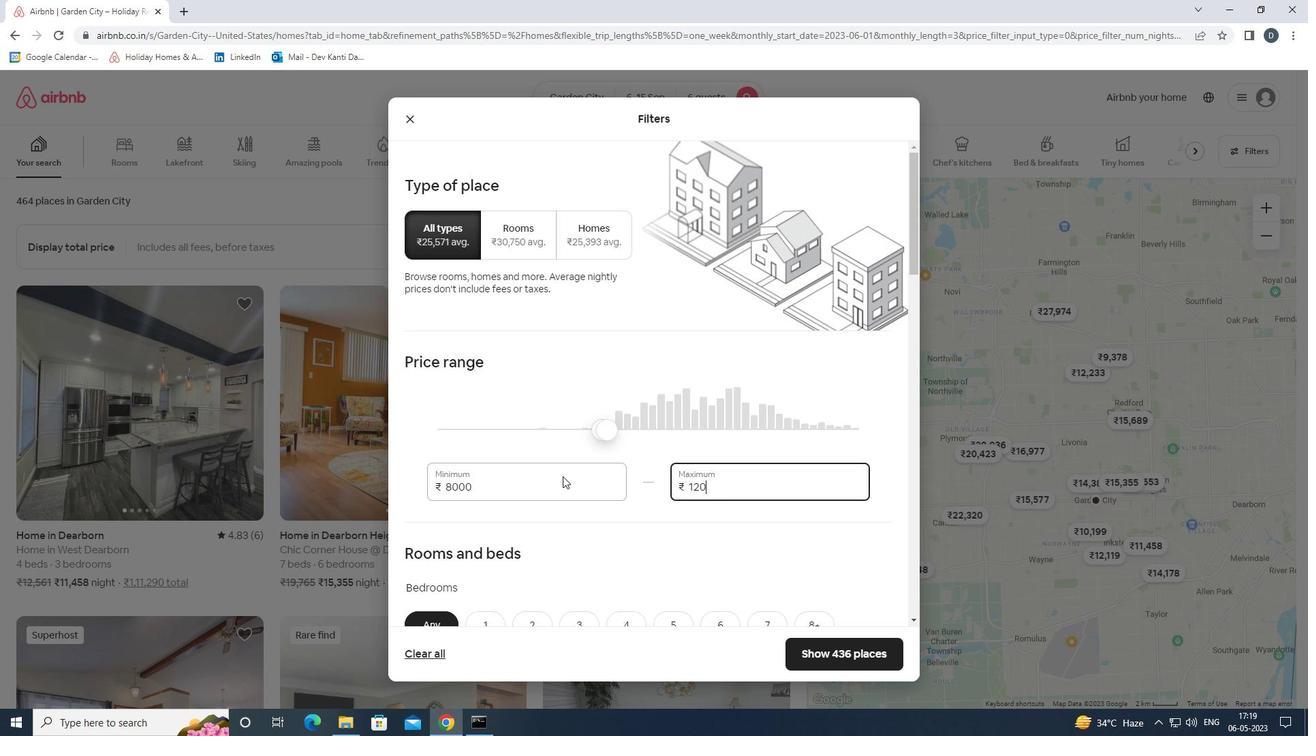 
Action: Mouse moved to (566, 477)
Screenshot: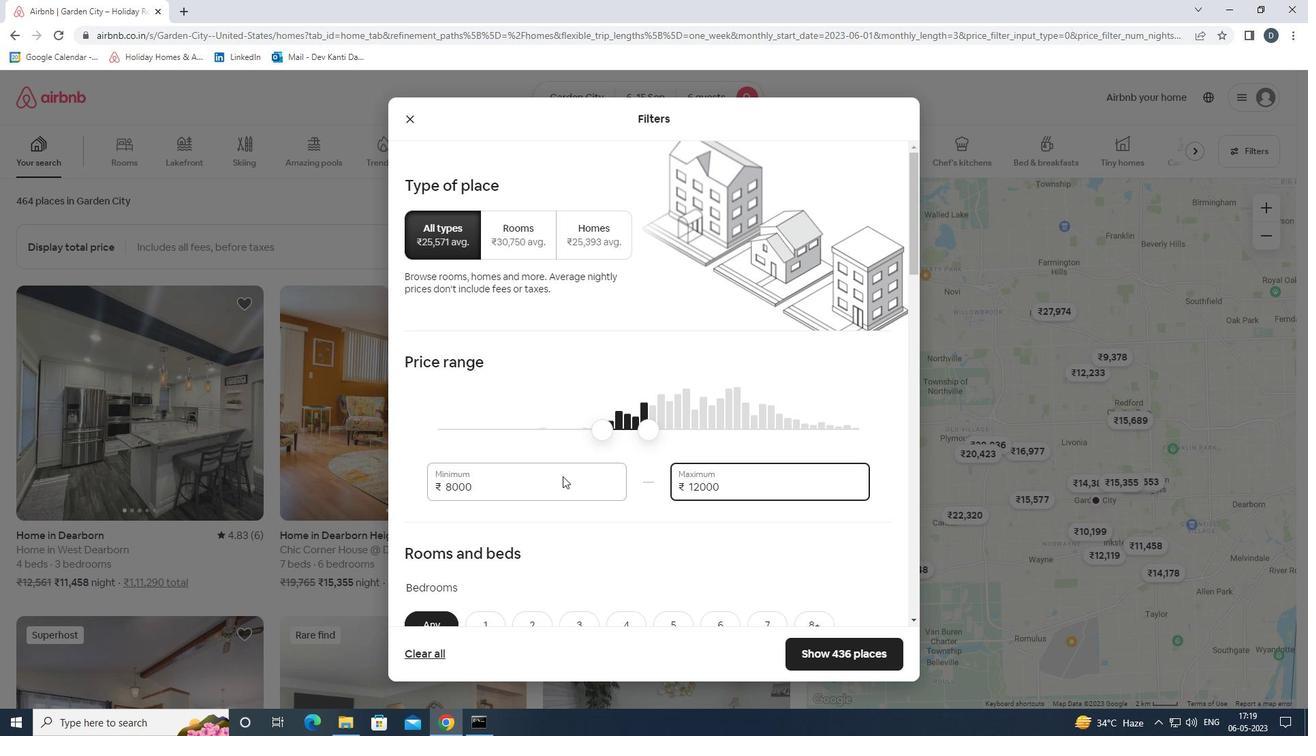 
Action: Mouse scrolled (566, 477) with delta (0, 0)
Screenshot: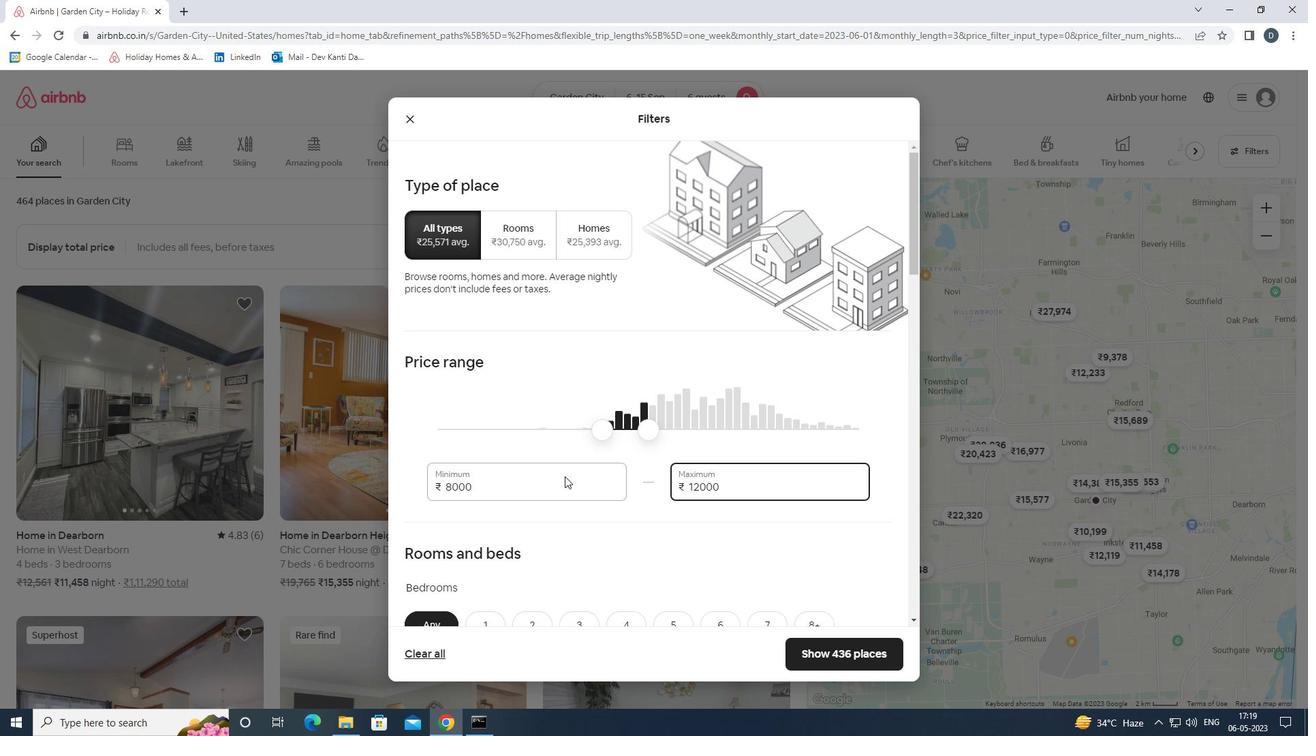
Action: Mouse moved to (566, 479)
Screenshot: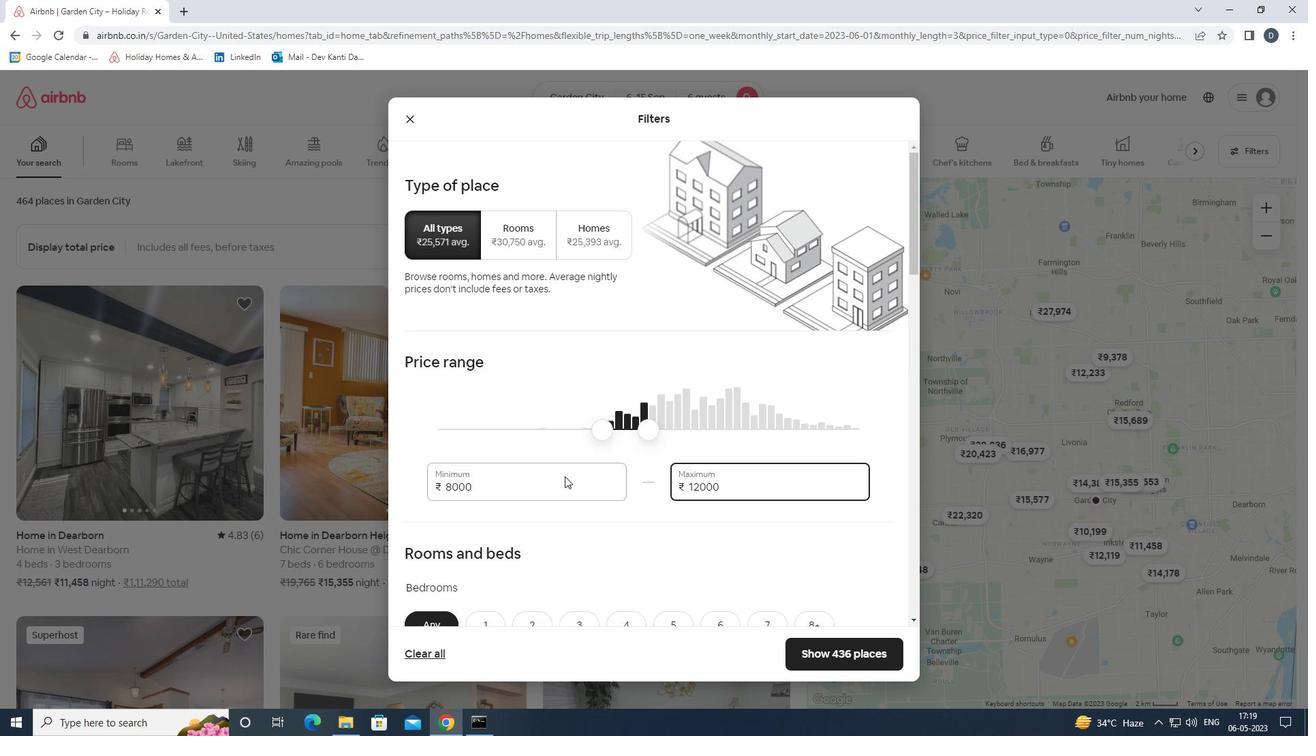 
Action: Mouse scrolled (566, 478) with delta (0, 0)
Screenshot: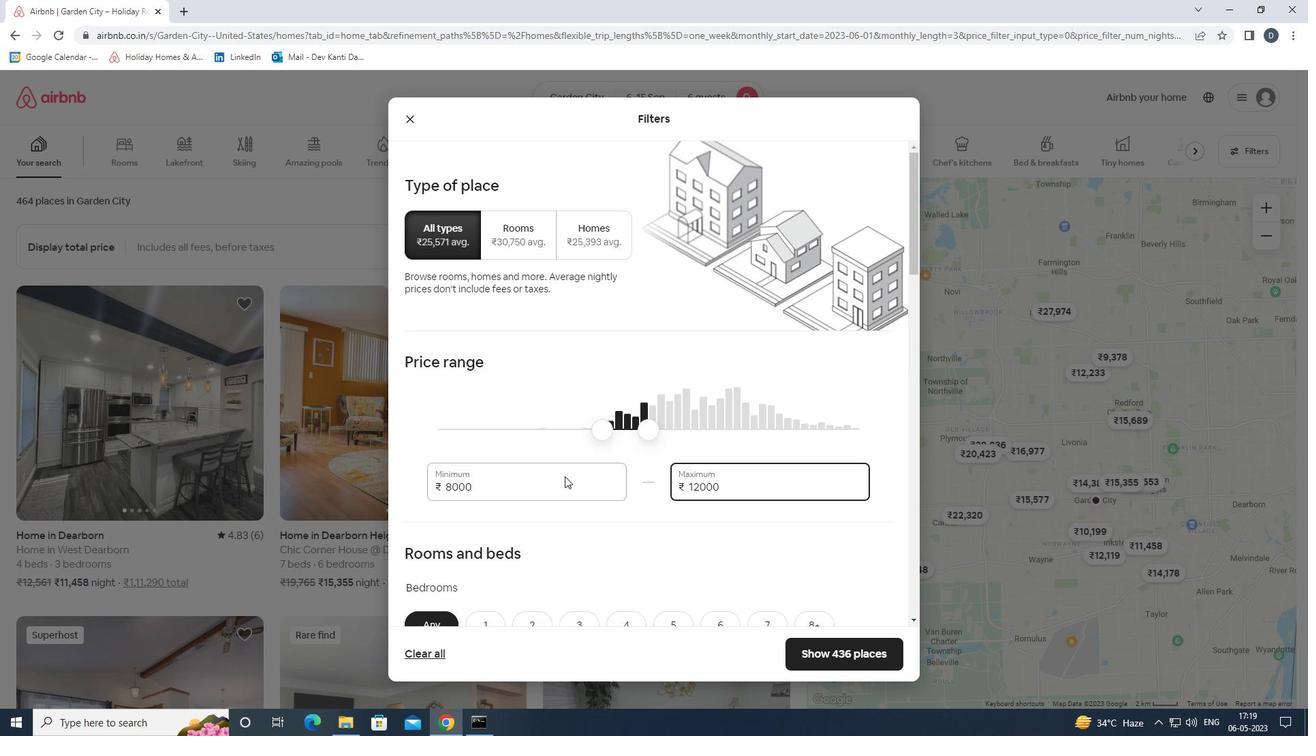 
Action: Mouse moved to (559, 473)
Screenshot: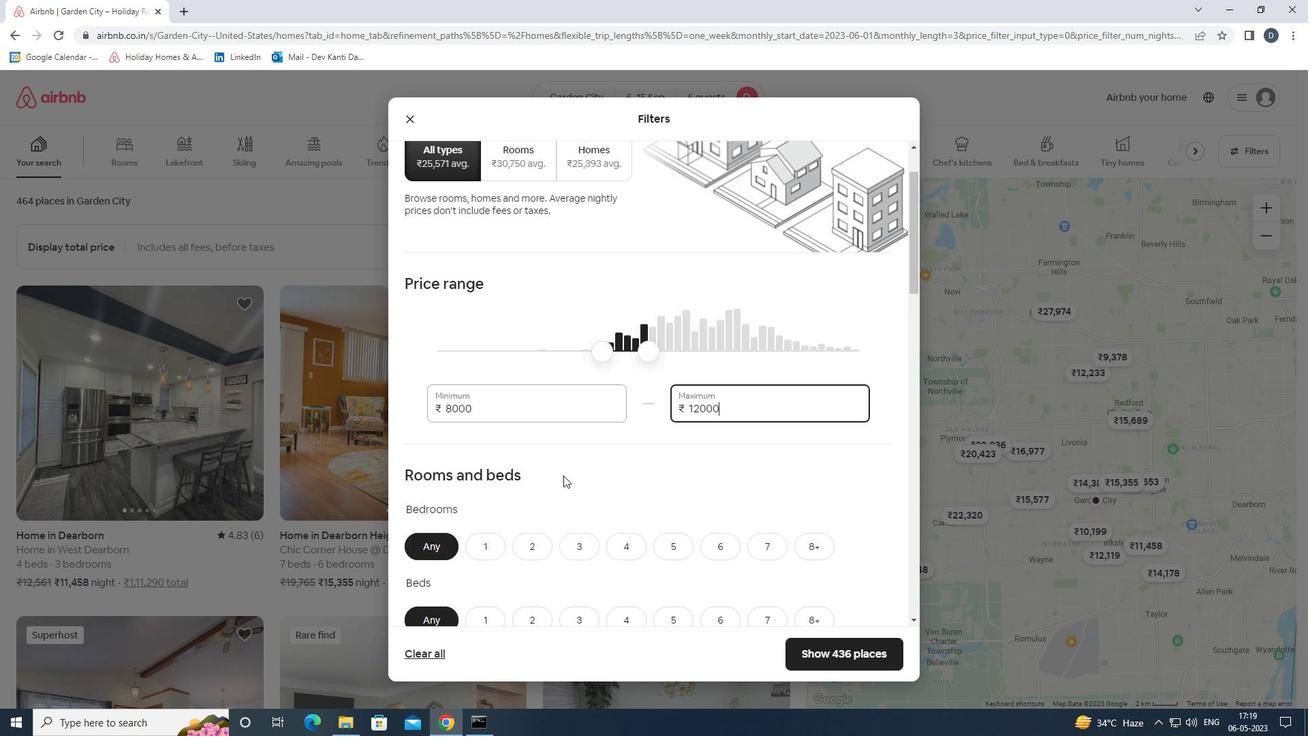
Action: Mouse scrolled (559, 472) with delta (0, 0)
Screenshot: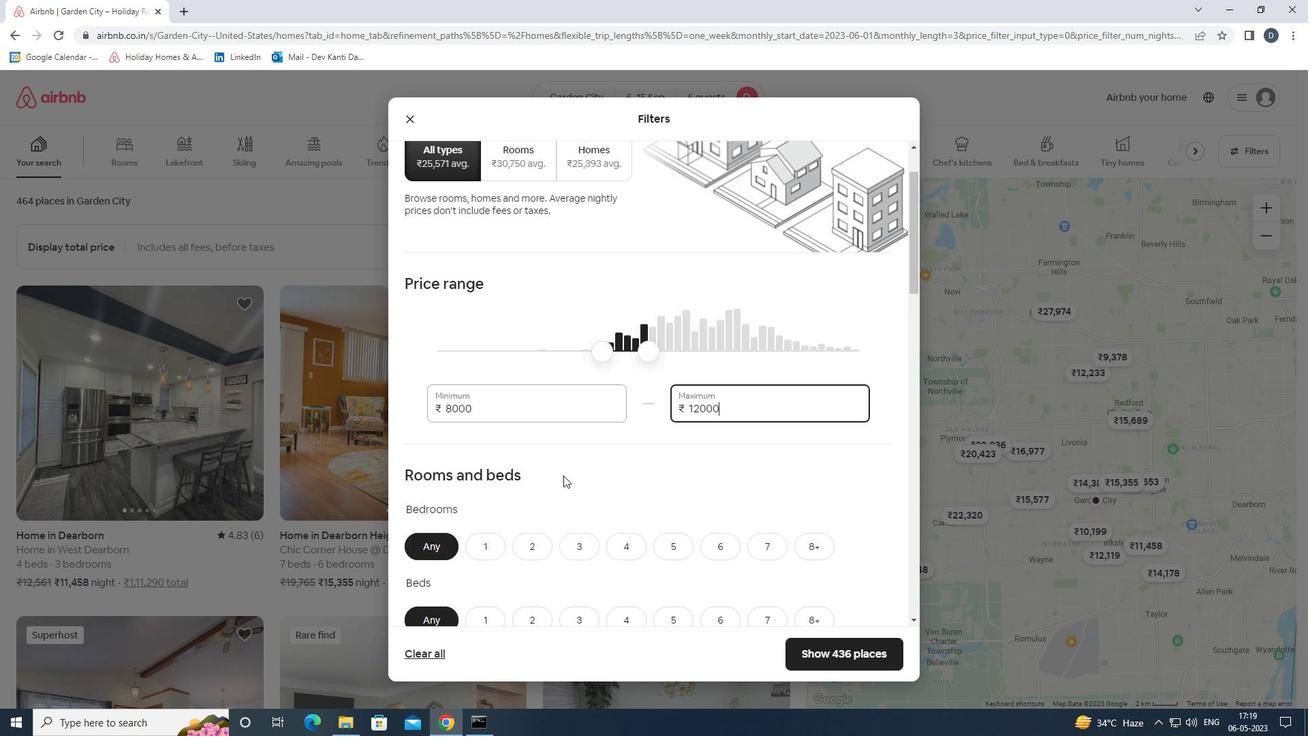 
Action: Mouse moved to (719, 419)
Screenshot: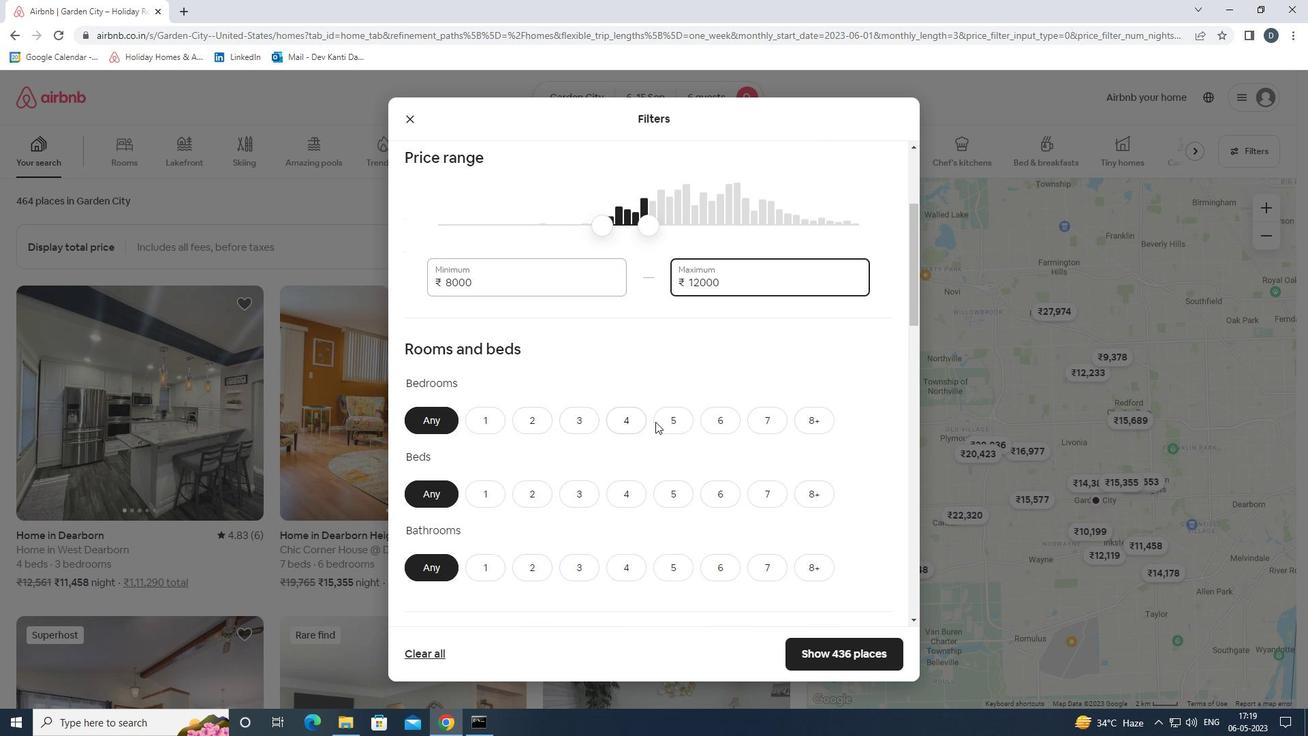 
Action: Mouse pressed left at (719, 419)
Screenshot: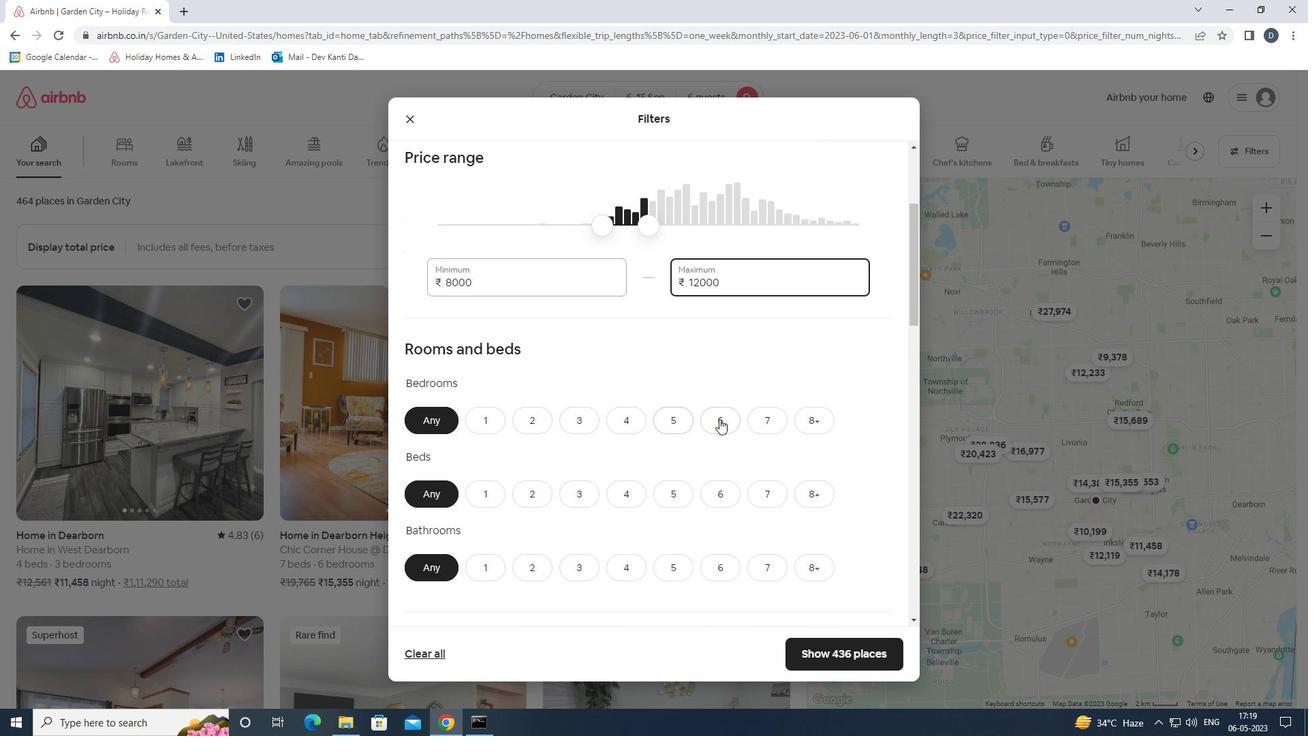 
Action: Mouse moved to (722, 490)
Screenshot: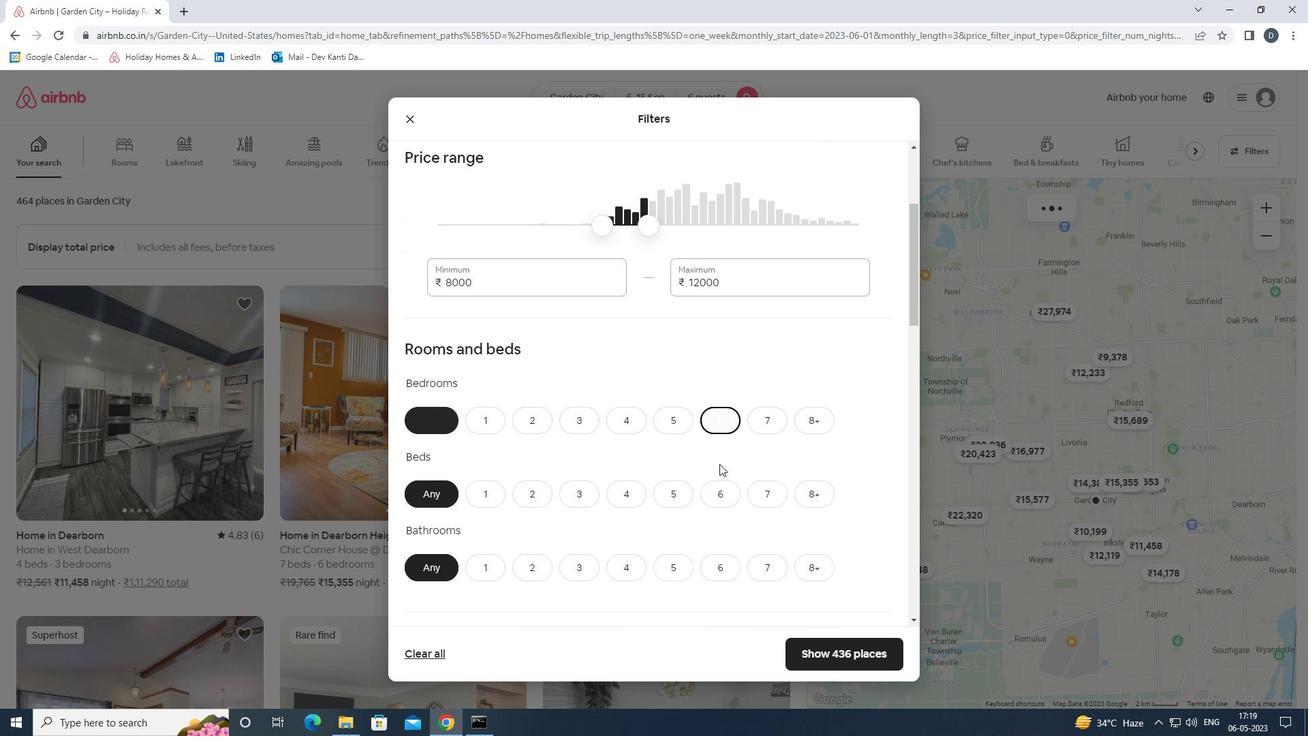 
Action: Mouse pressed left at (722, 490)
Screenshot: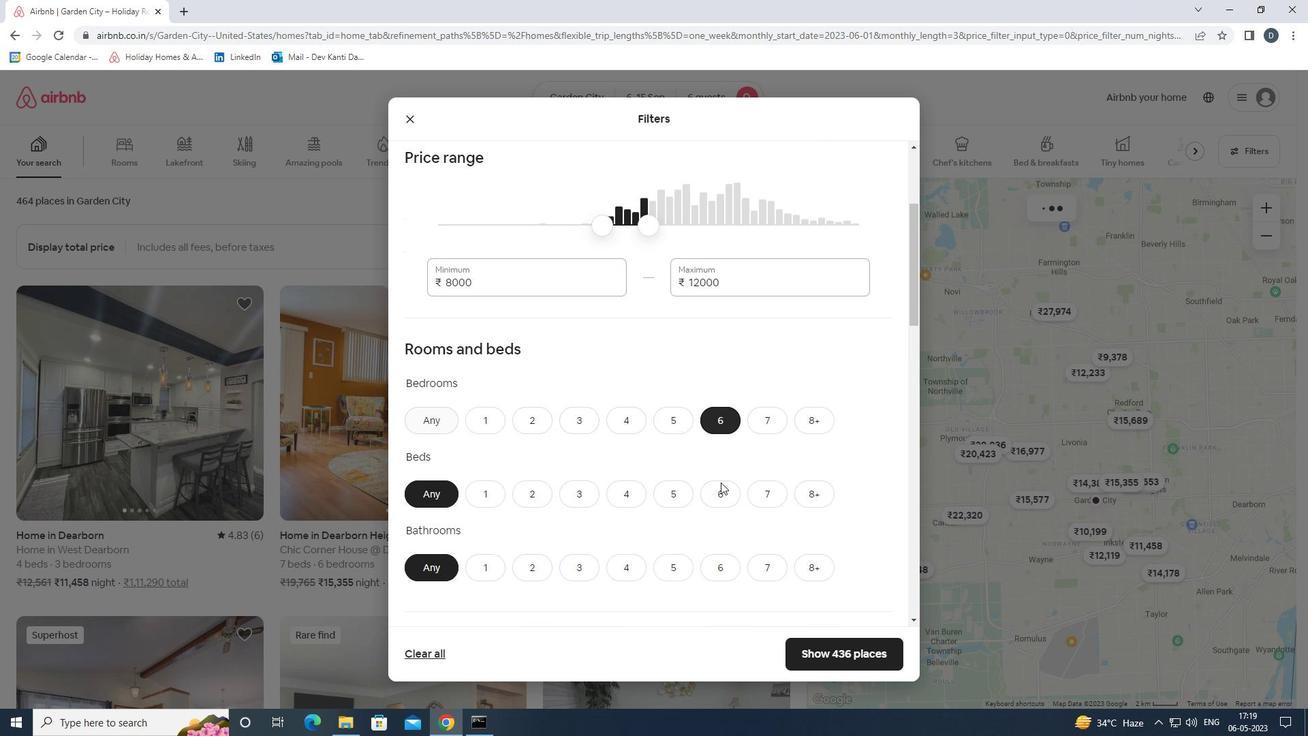 
Action: Mouse moved to (724, 571)
Screenshot: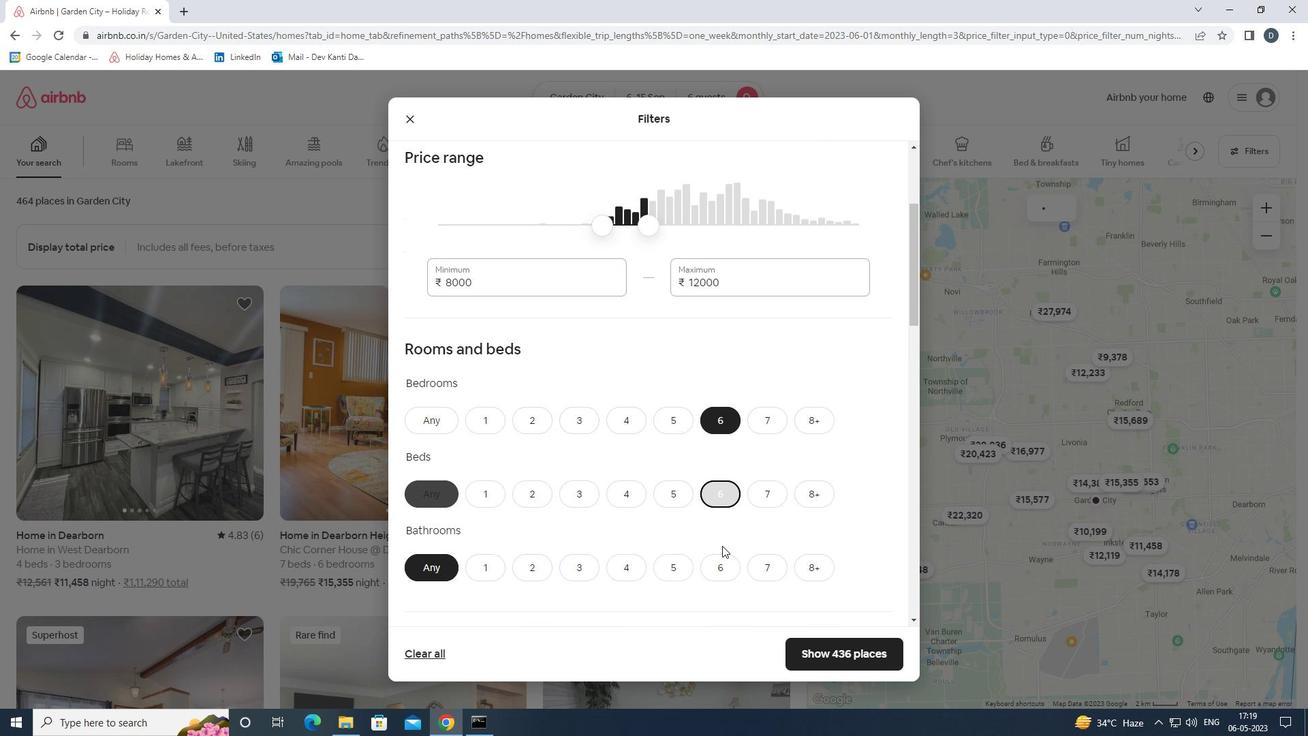
Action: Mouse pressed left at (724, 571)
Screenshot: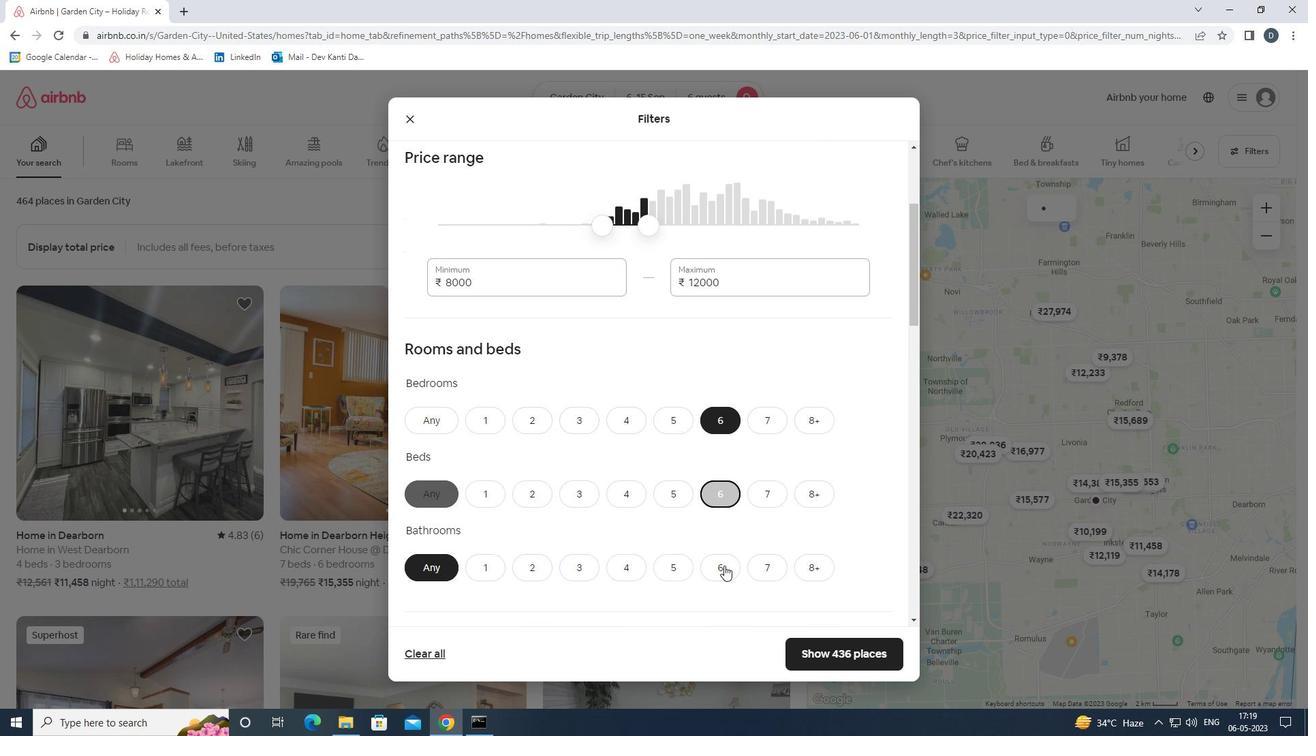 
Action: Mouse moved to (753, 519)
Screenshot: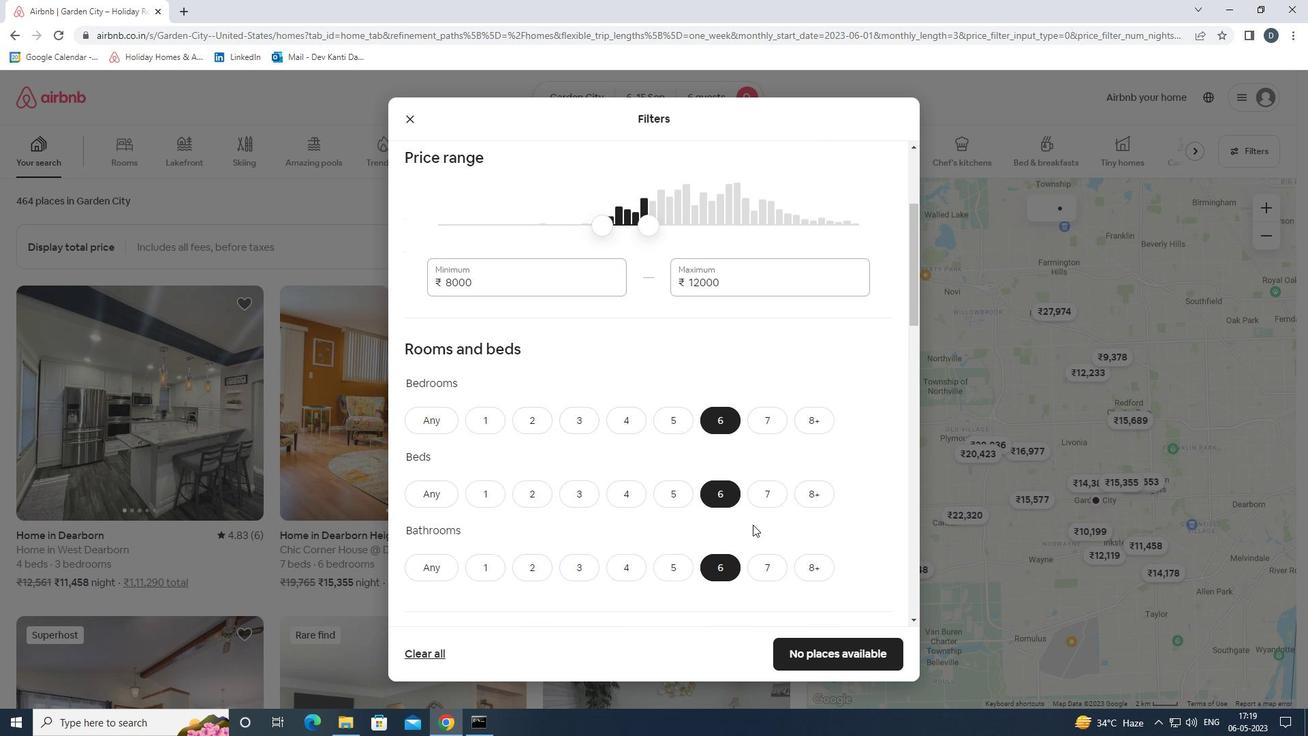 
Action: Mouse scrolled (753, 519) with delta (0, 0)
Screenshot: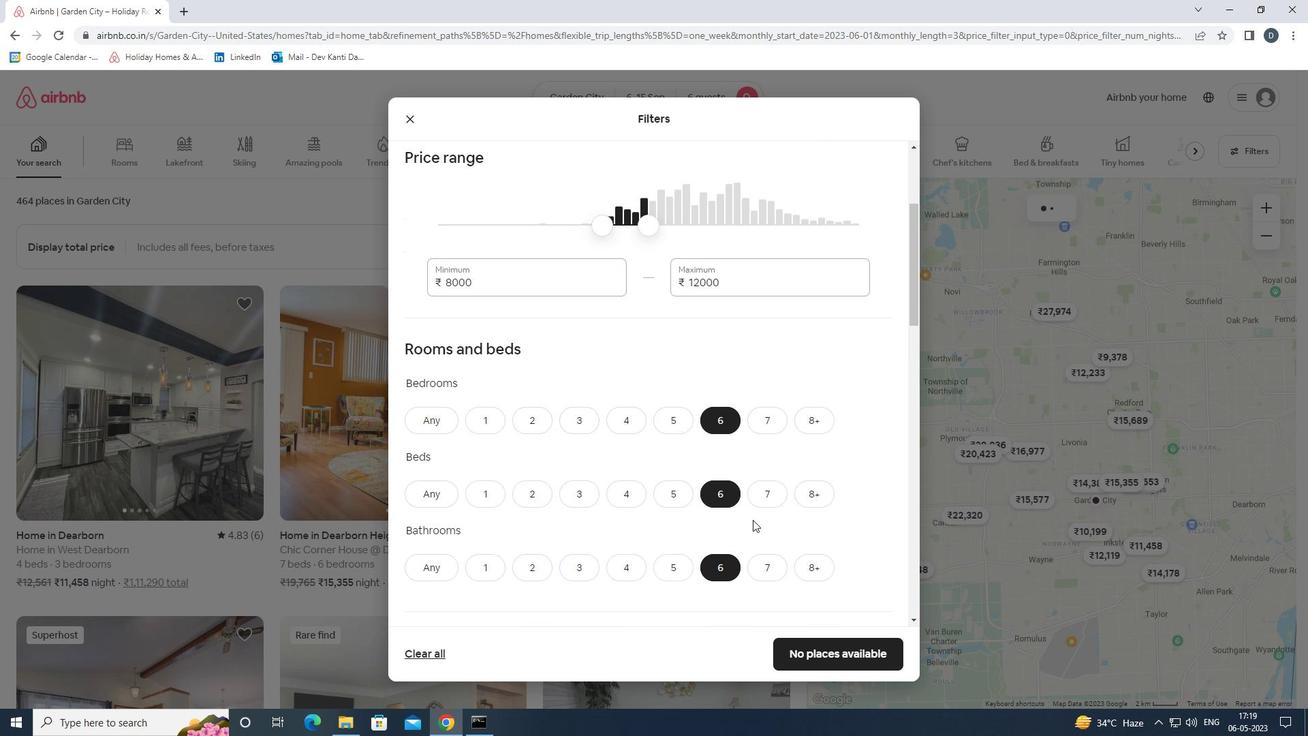
Action: Mouse scrolled (753, 519) with delta (0, 0)
Screenshot: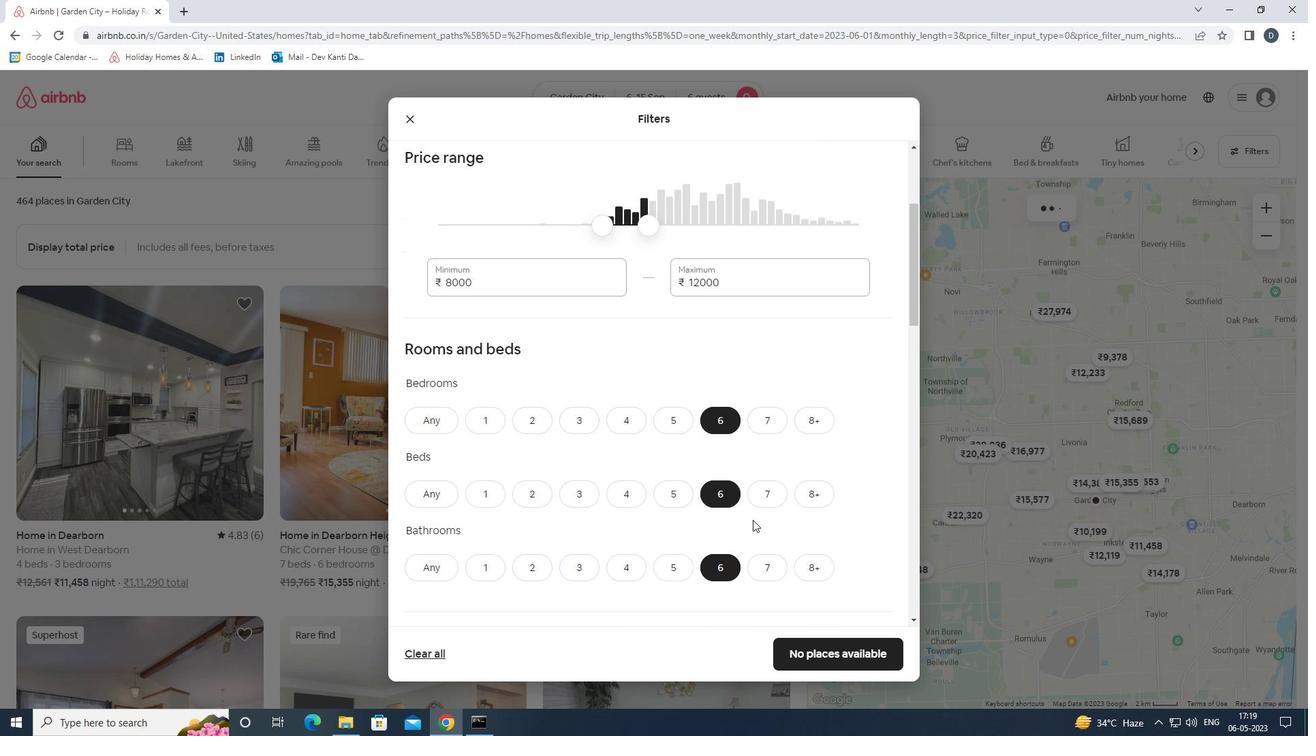 
Action: Mouse moved to (752, 517)
Screenshot: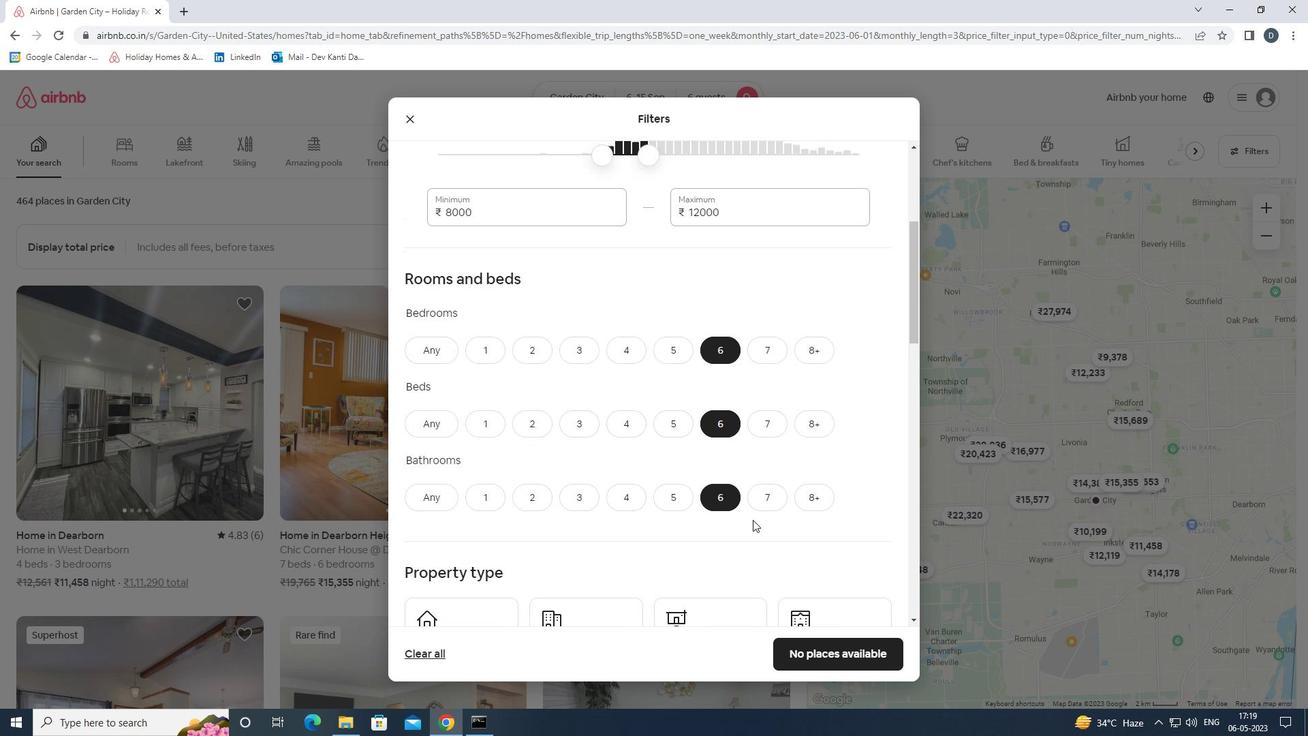 
Action: Mouse scrolled (752, 516) with delta (0, 0)
Screenshot: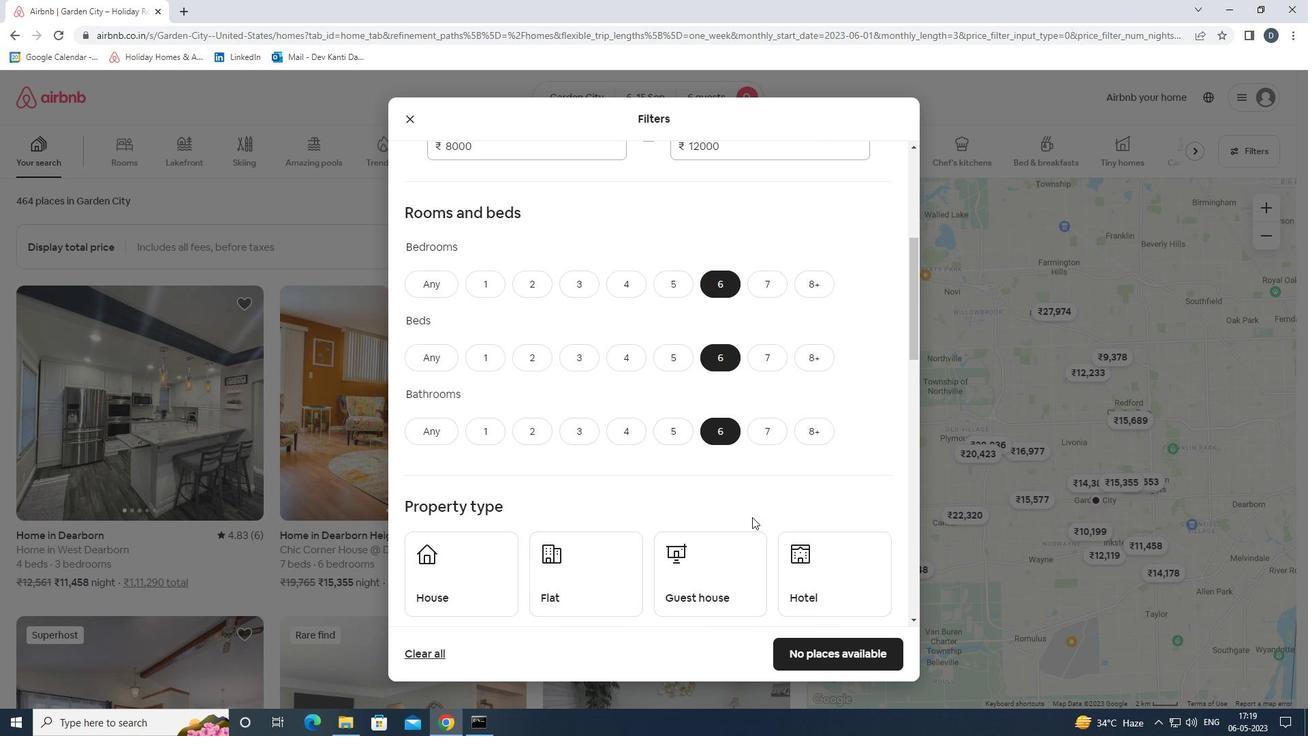 
Action: Mouse scrolled (752, 516) with delta (0, 0)
Screenshot: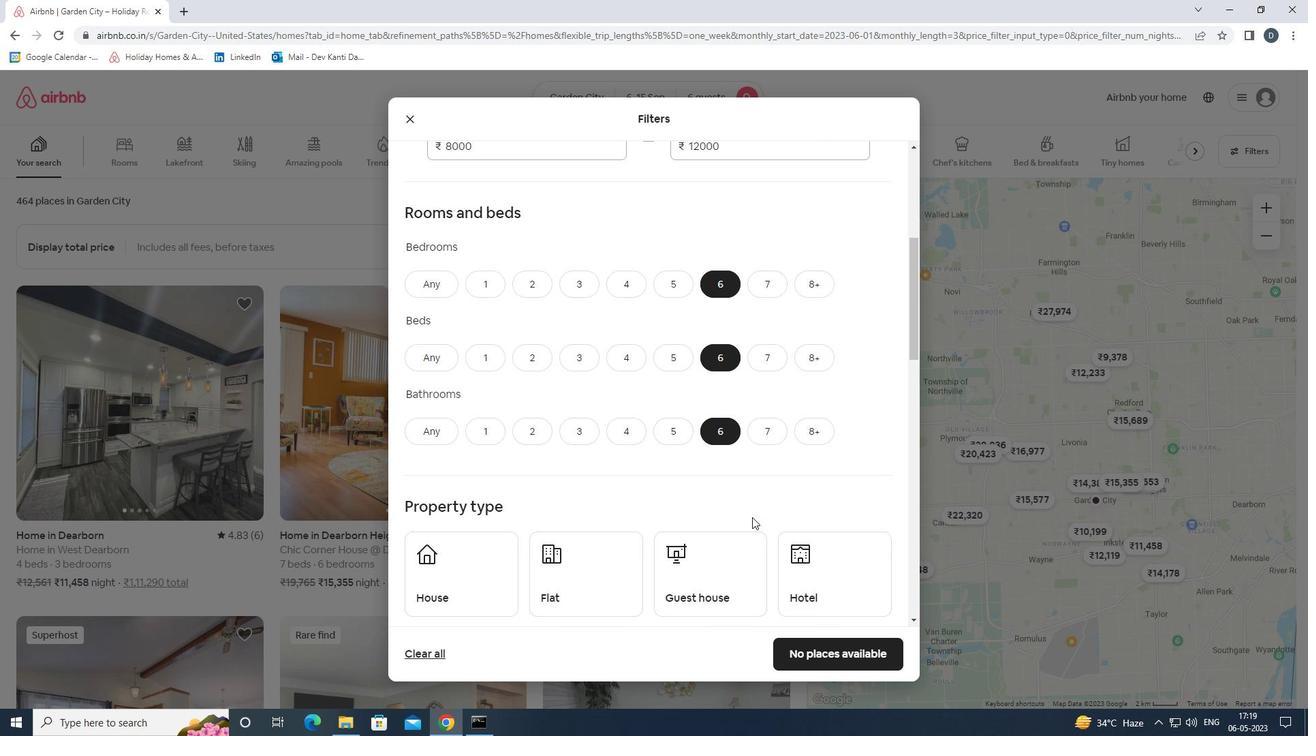 
Action: Mouse moved to (492, 453)
Screenshot: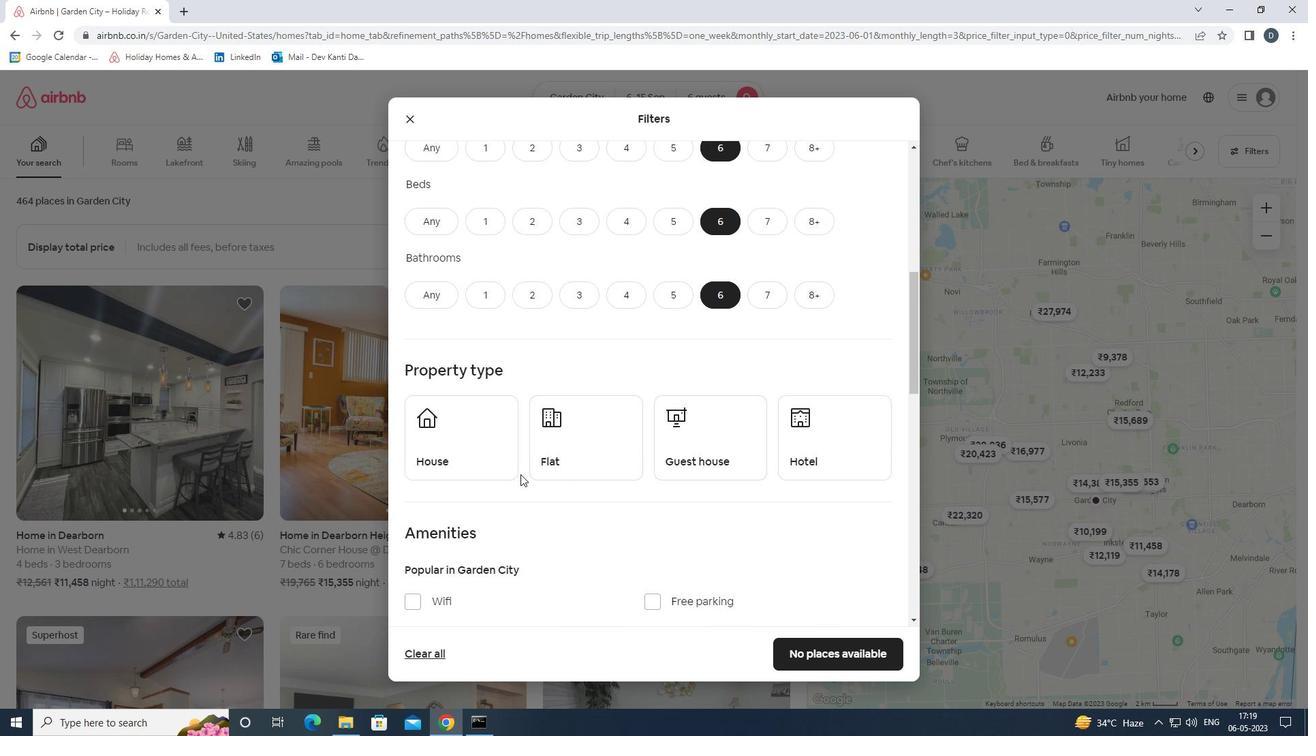 
Action: Mouse pressed left at (492, 453)
Screenshot: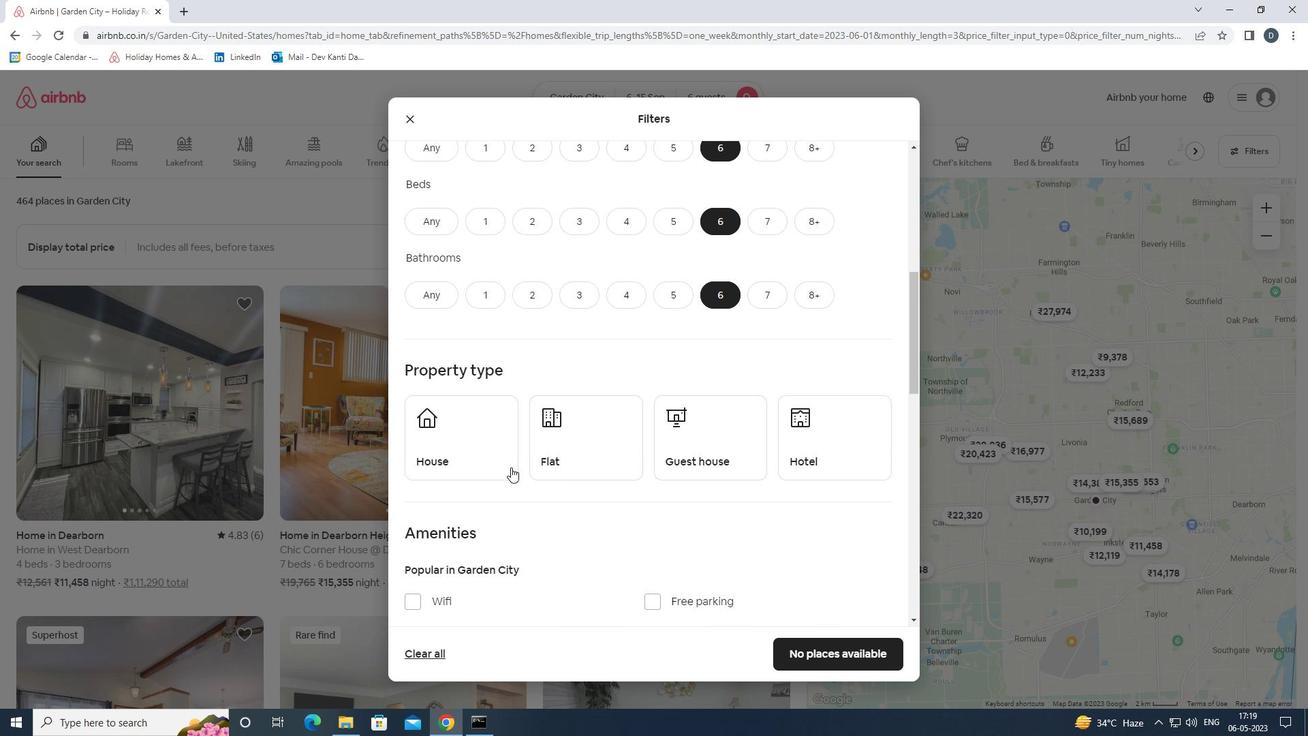 
Action: Mouse moved to (596, 447)
Screenshot: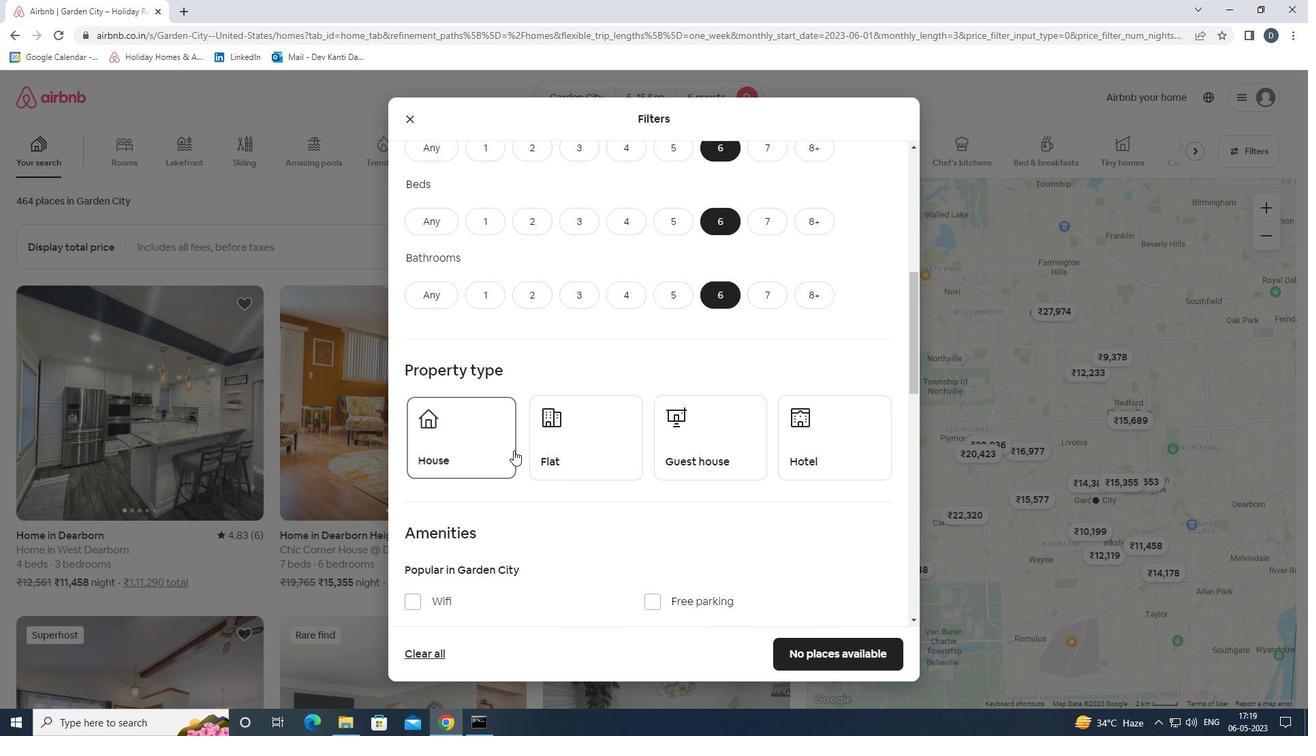 
Action: Mouse pressed left at (596, 447)
Screenshot: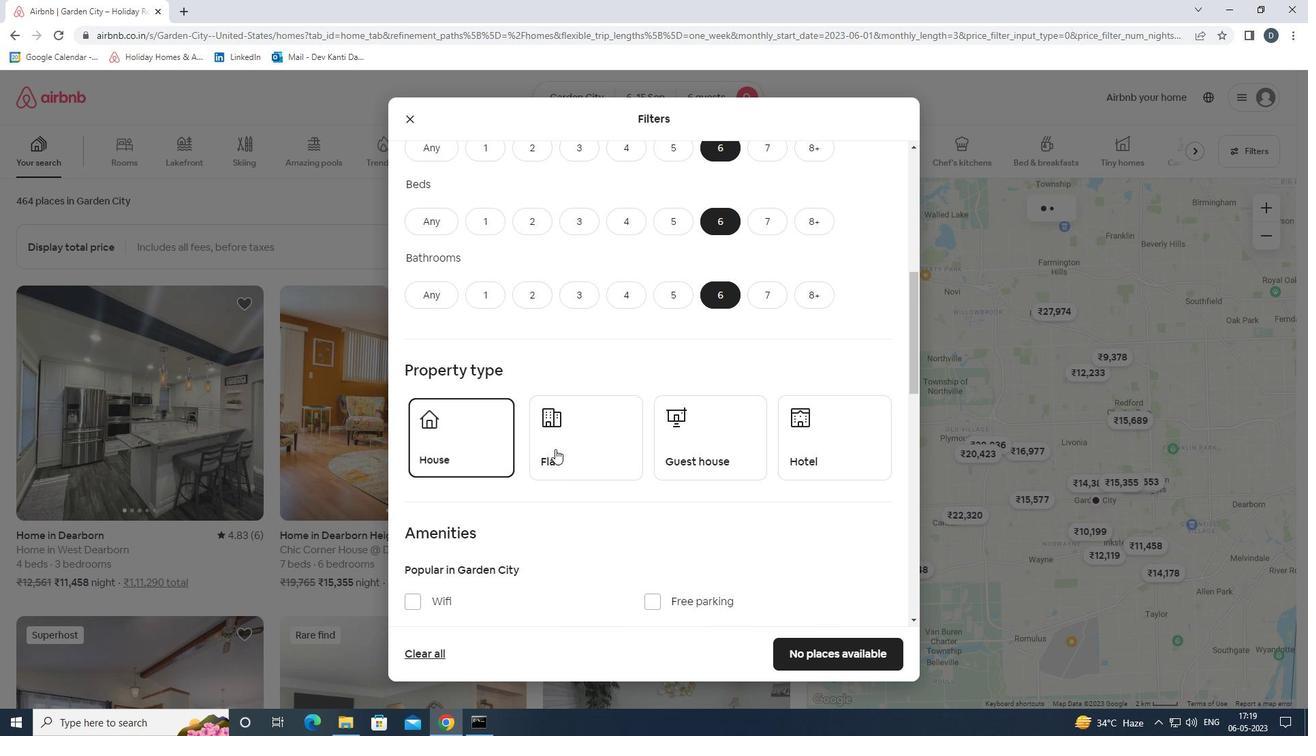 
Action: Mouse moved to (698, 449)
Screenshot: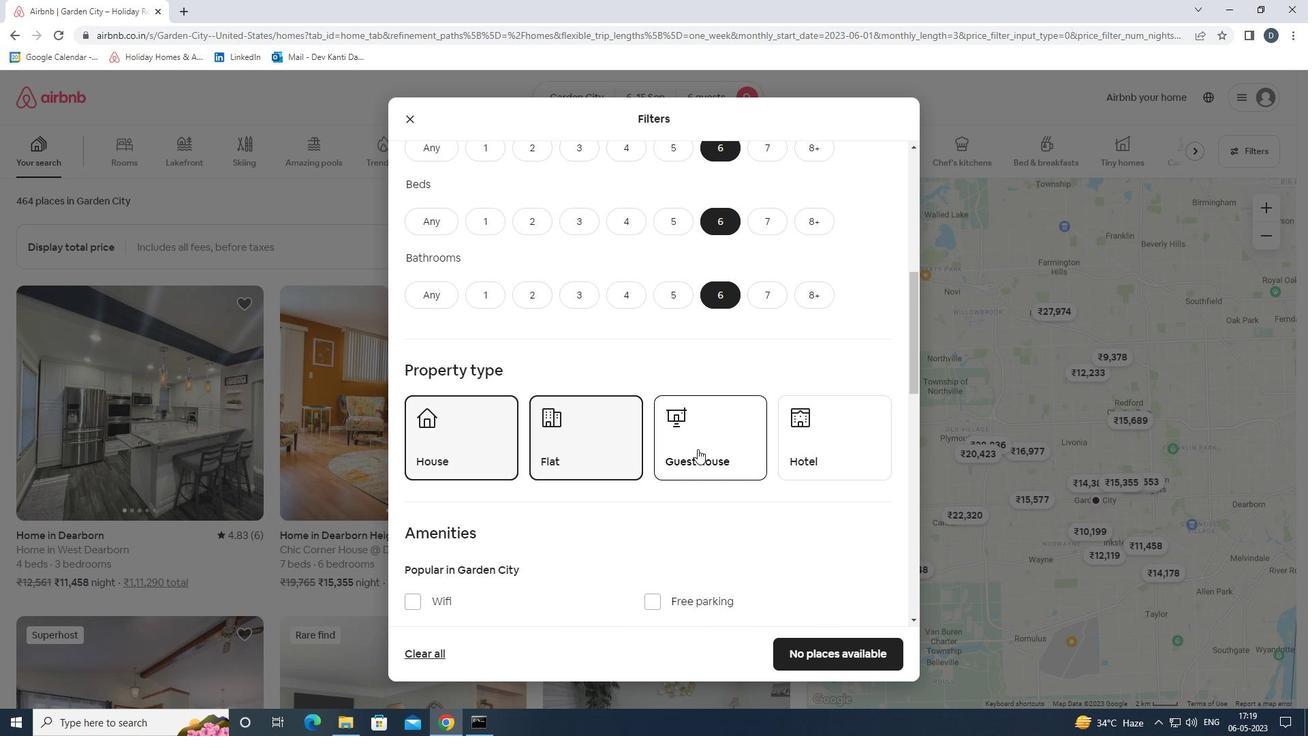 
Action: Mouse pressed left at (698, 449)
Screenshot: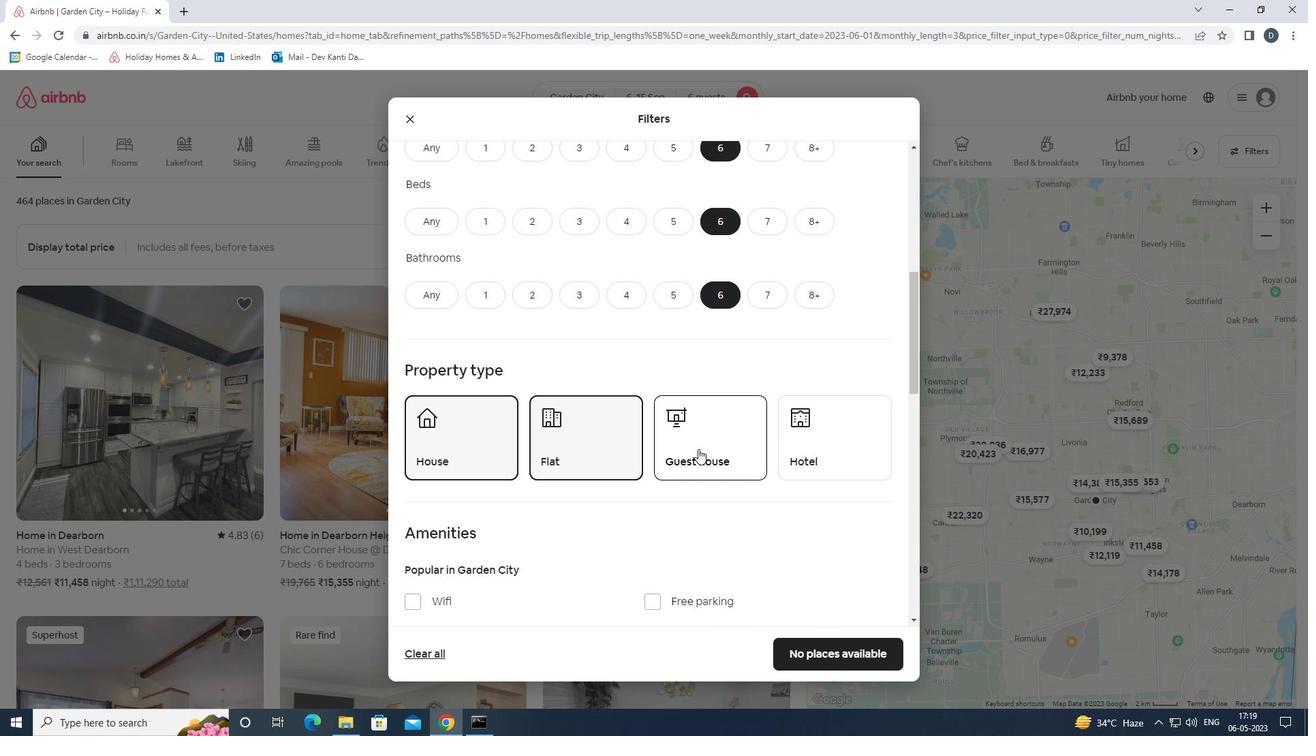 
Action: Mouse scrolled (698, 448) with delta (0, 0)
Screenshot: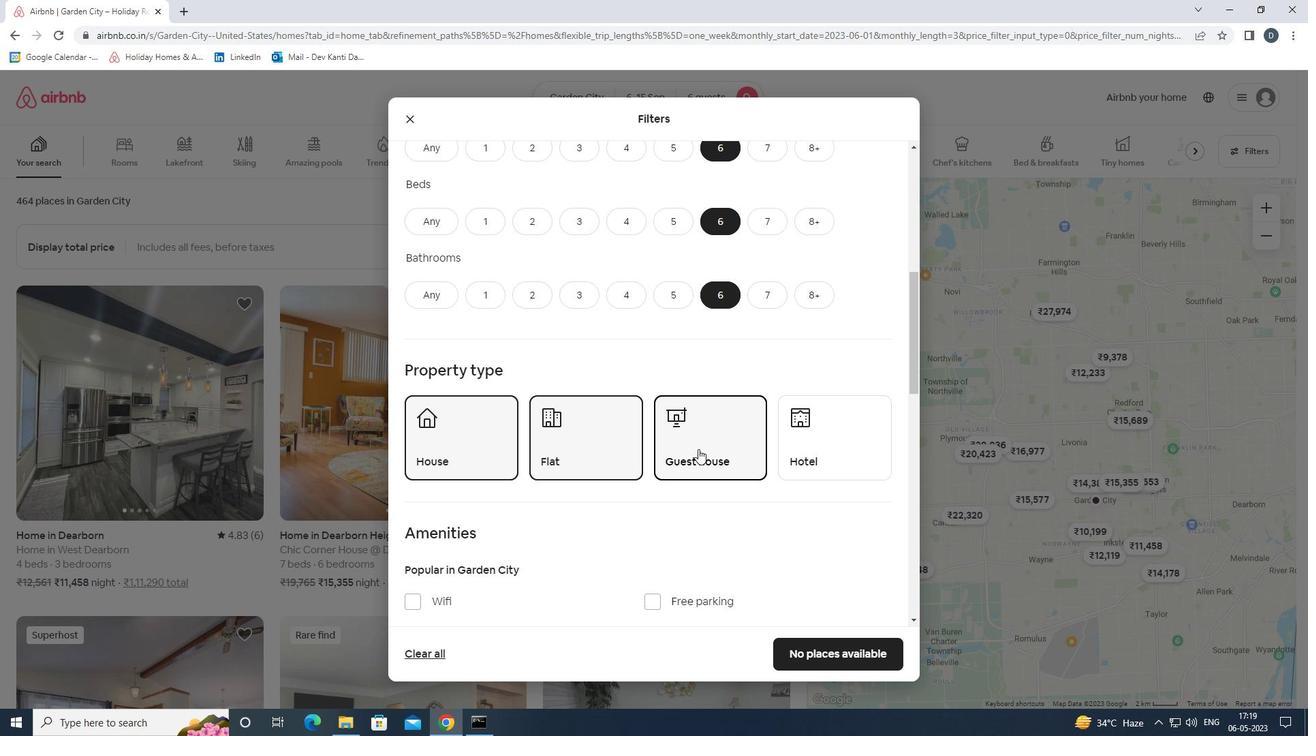 
Action: Mouse scrolled (698, 448) with delta (0, 0)
Screenshot: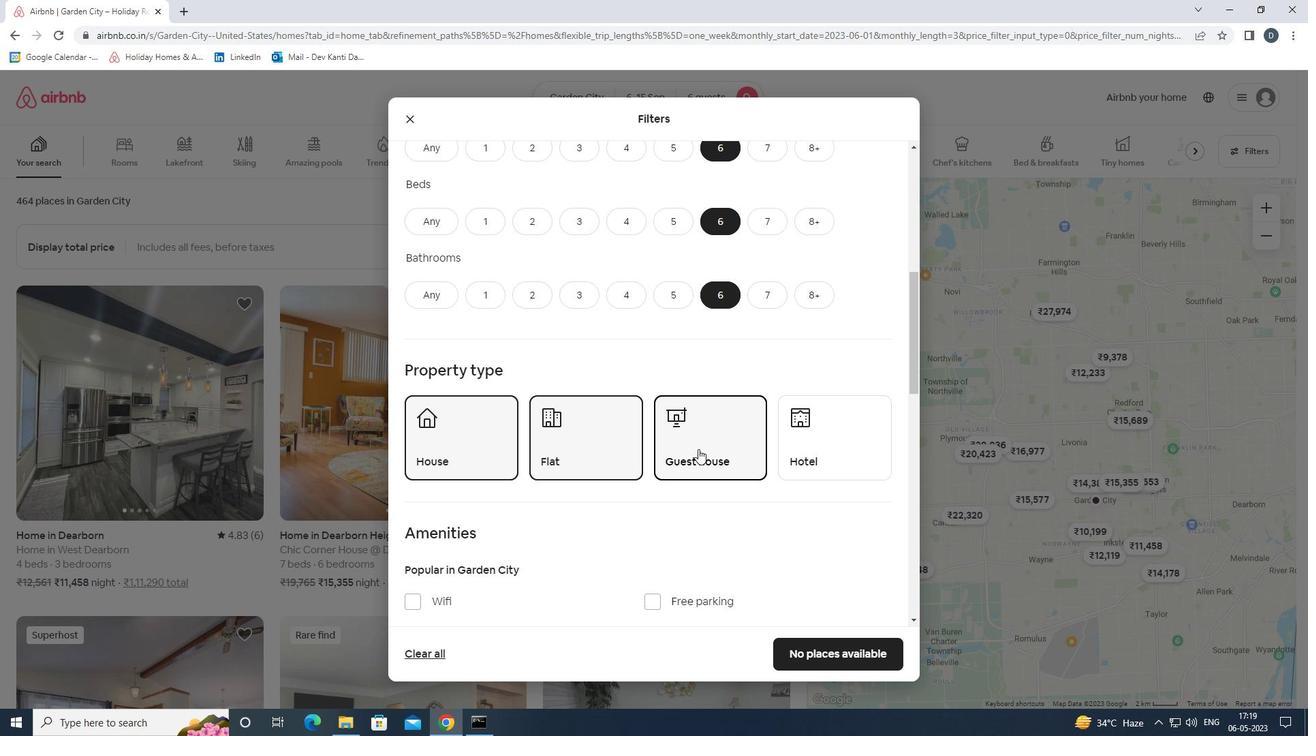 
Action: Mouse scrolled (698, 448) with delta (0, 0)
Screenshot: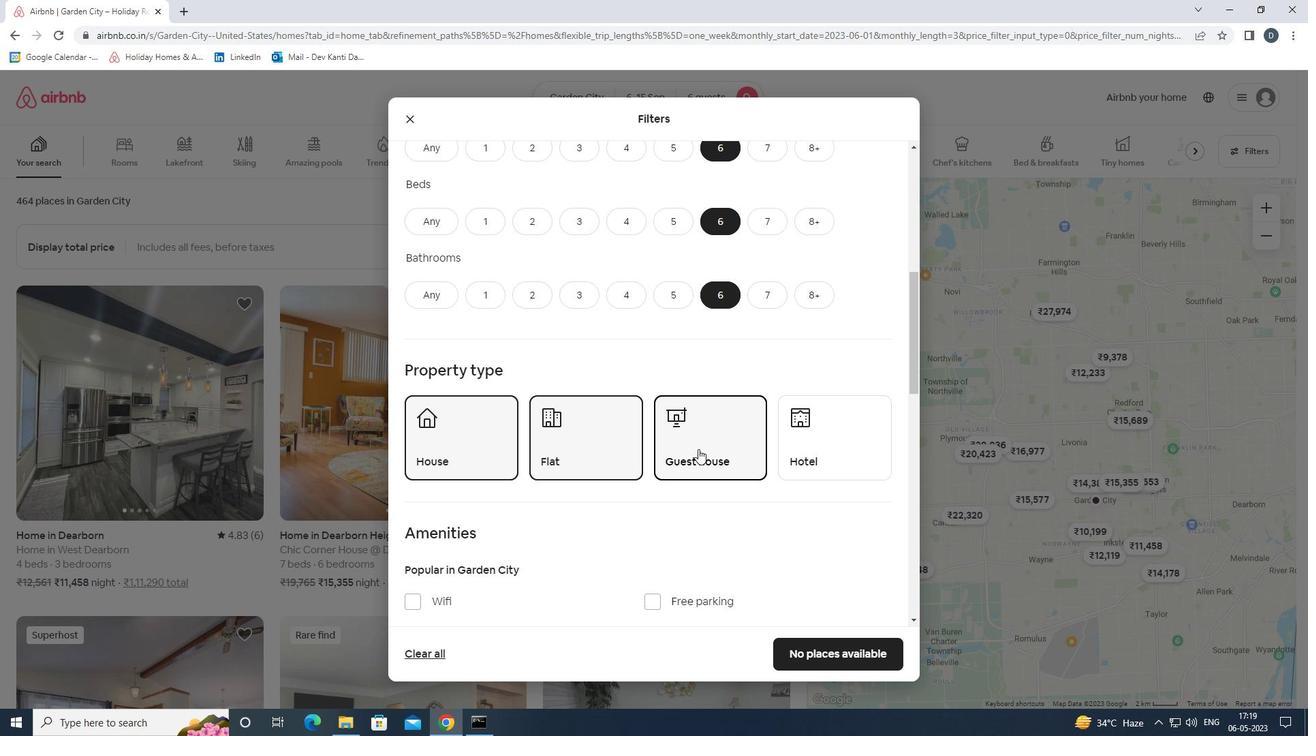 
Action: Mouse moved to (433, 396)
Screenshot: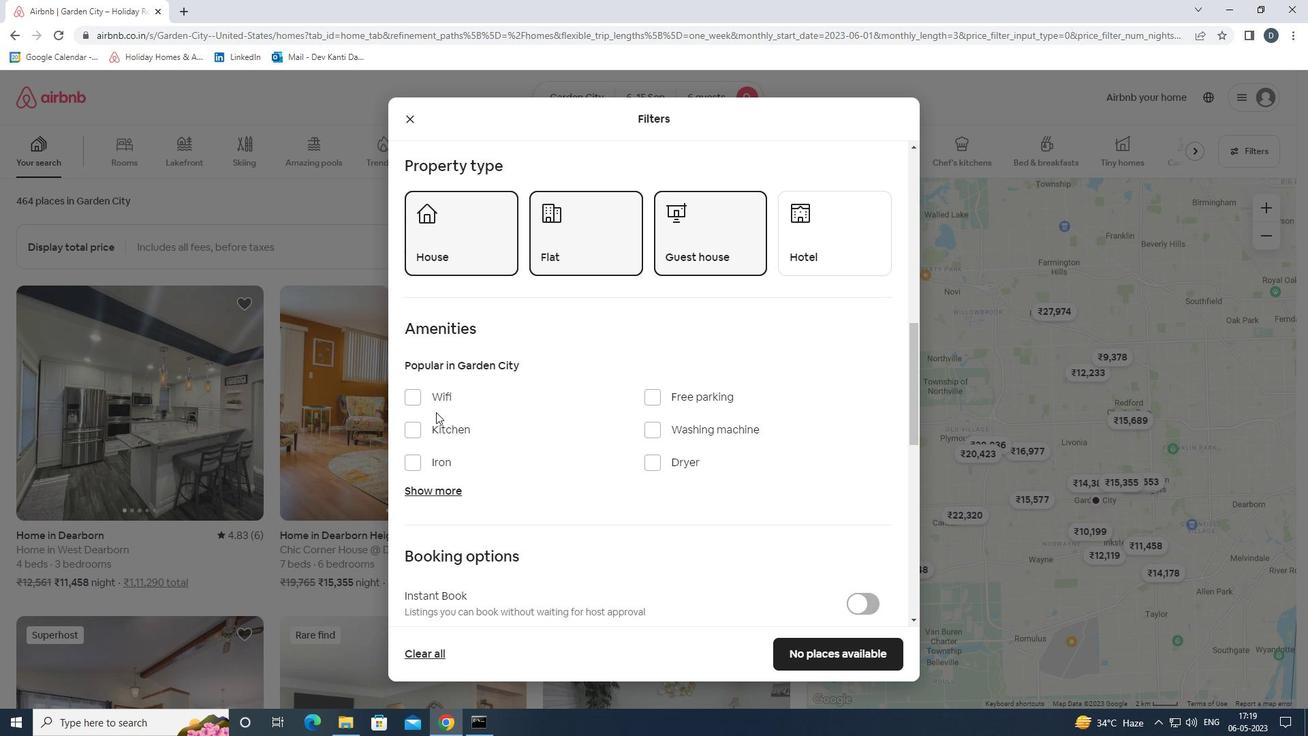 
Action: Mouse pressed left at (433, 396)
Screenshot: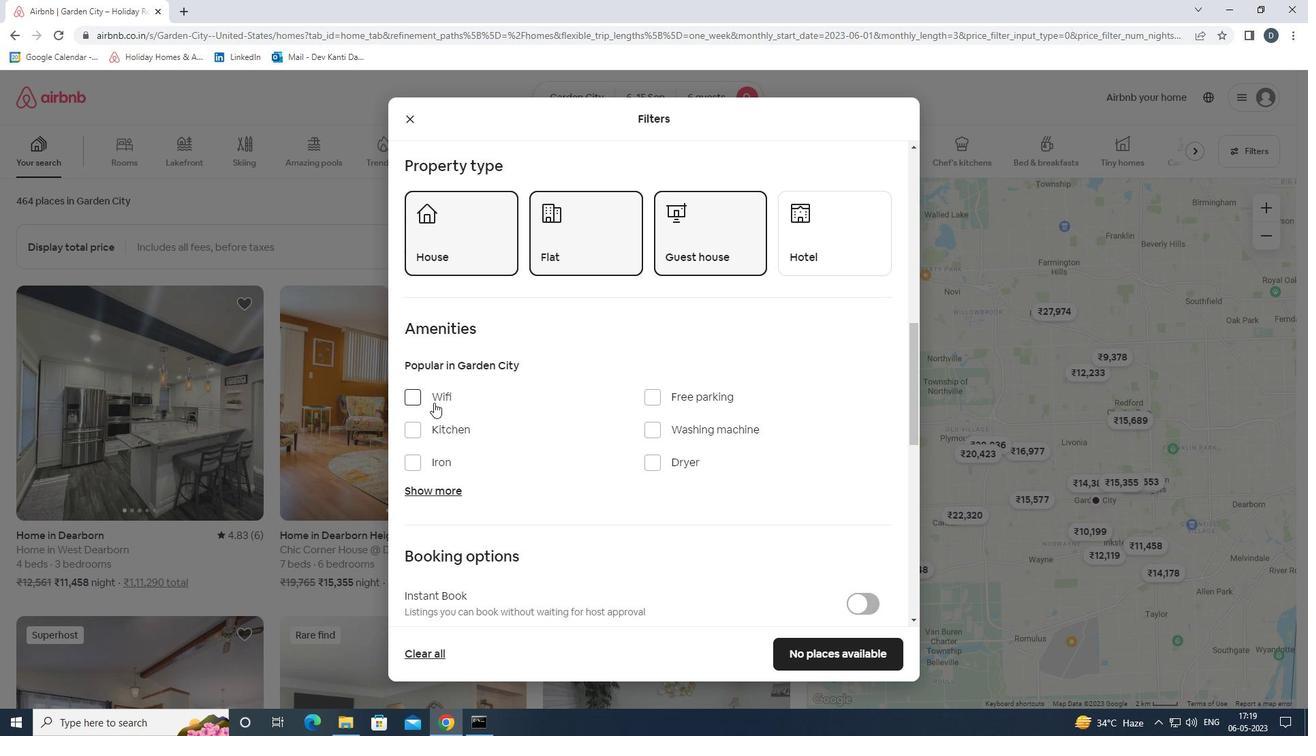 
Action: Mouse moved to (667, 401)
Screenshot: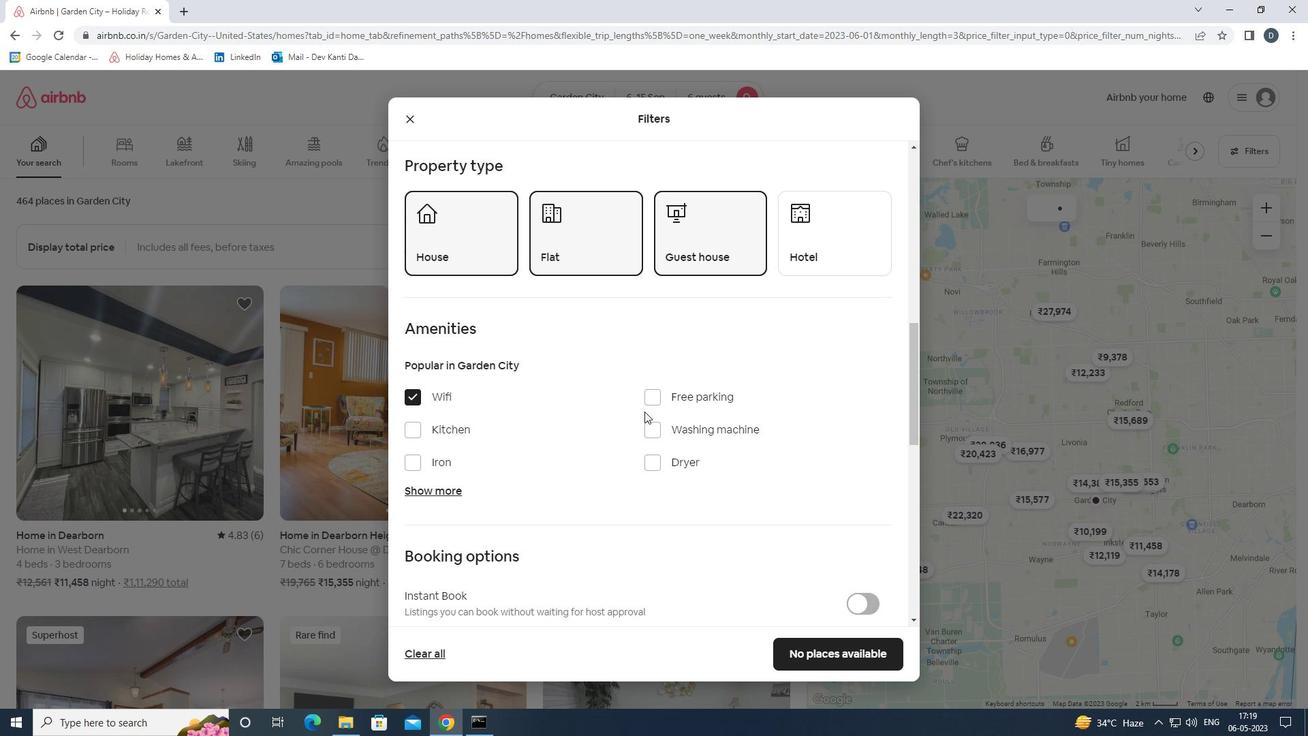 
Action: Mouse pressed left at (667, 401)
Screenshot: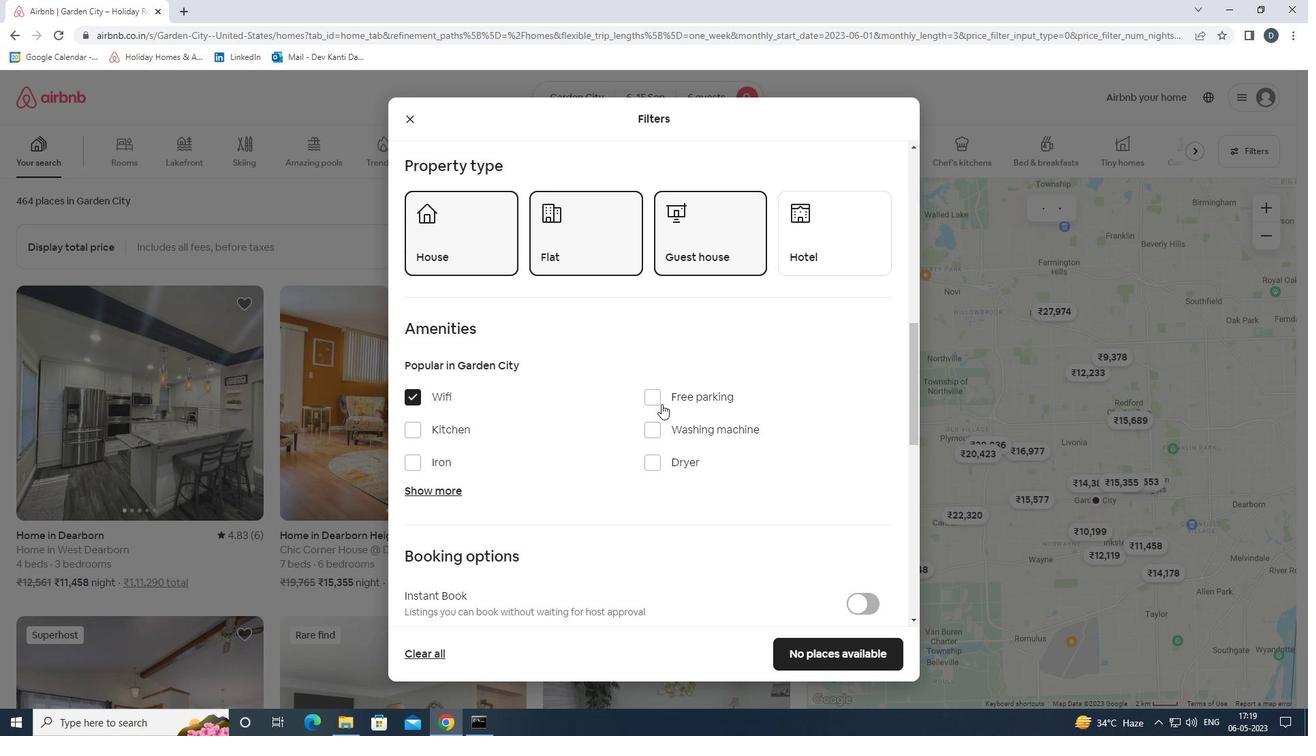 
Action: Mouse moved to (447, 488)
Screenshot: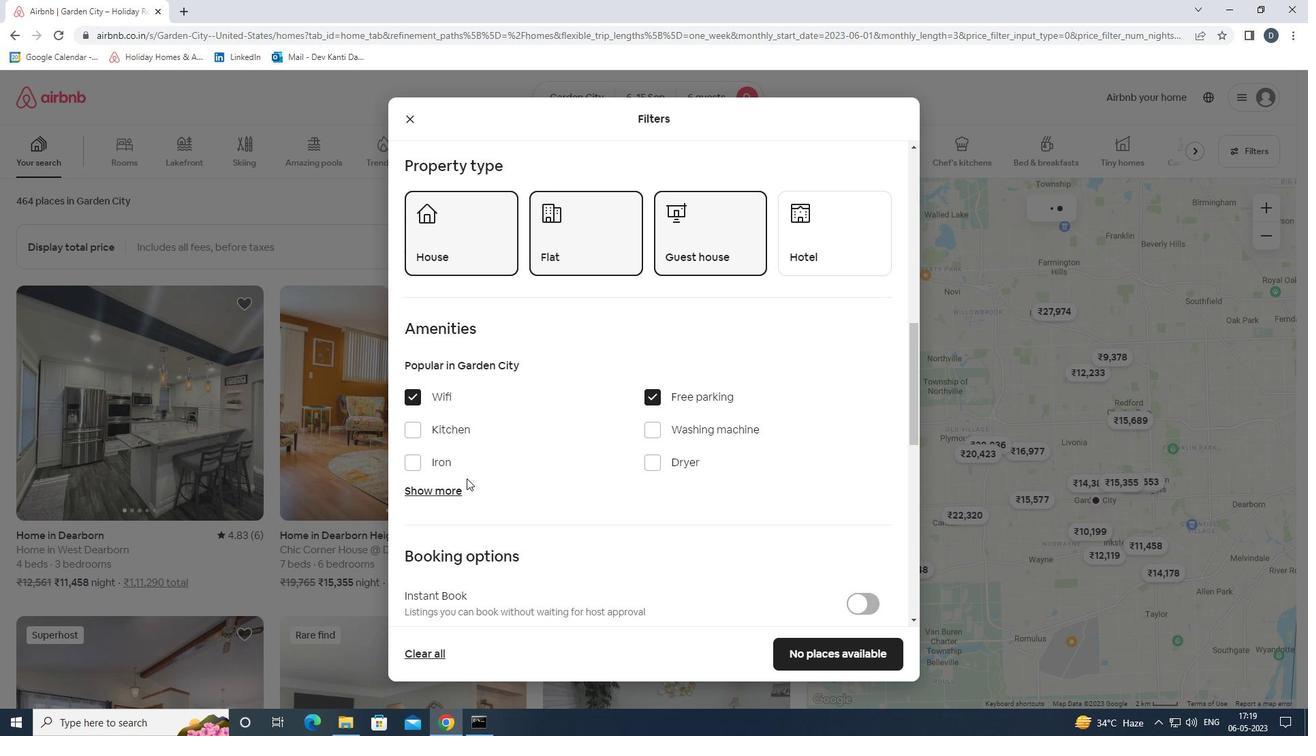 
Action: Mouse pressed left at (447, 488)
Screenshot: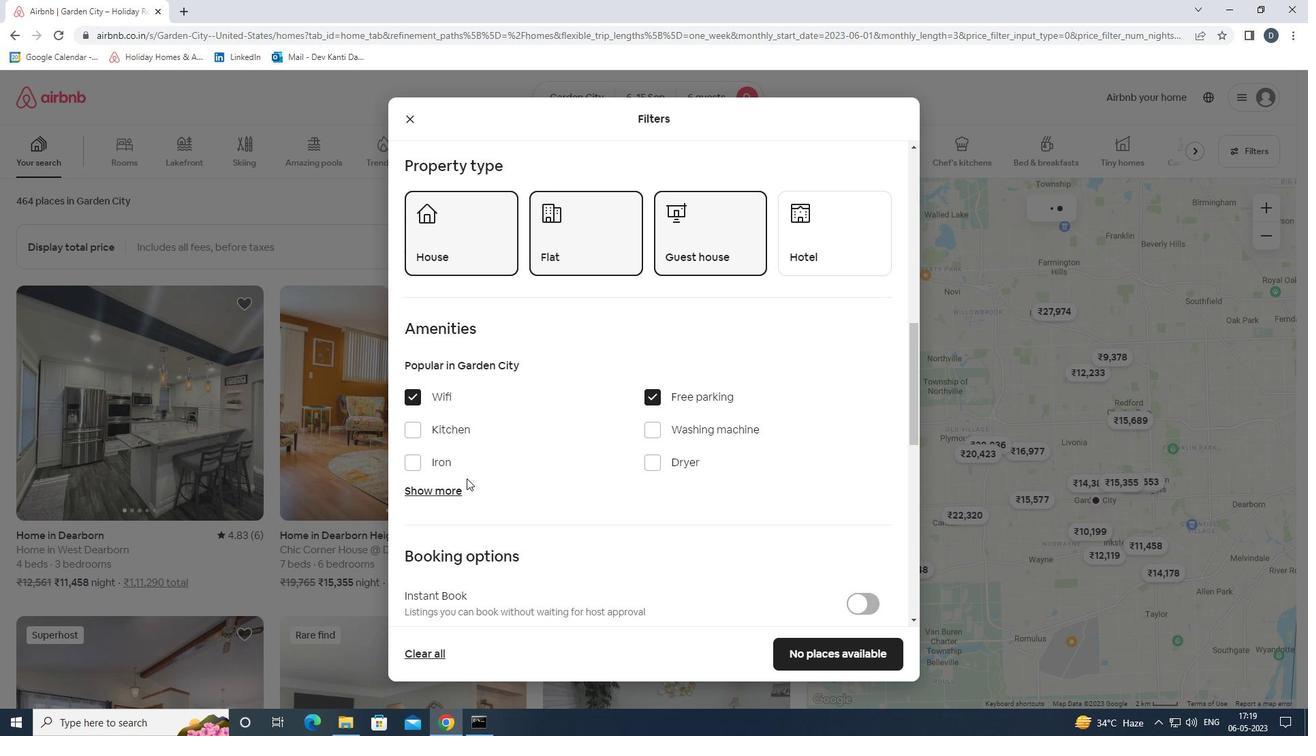 
Action: Mouse moved to (656, 571)
Screenshot: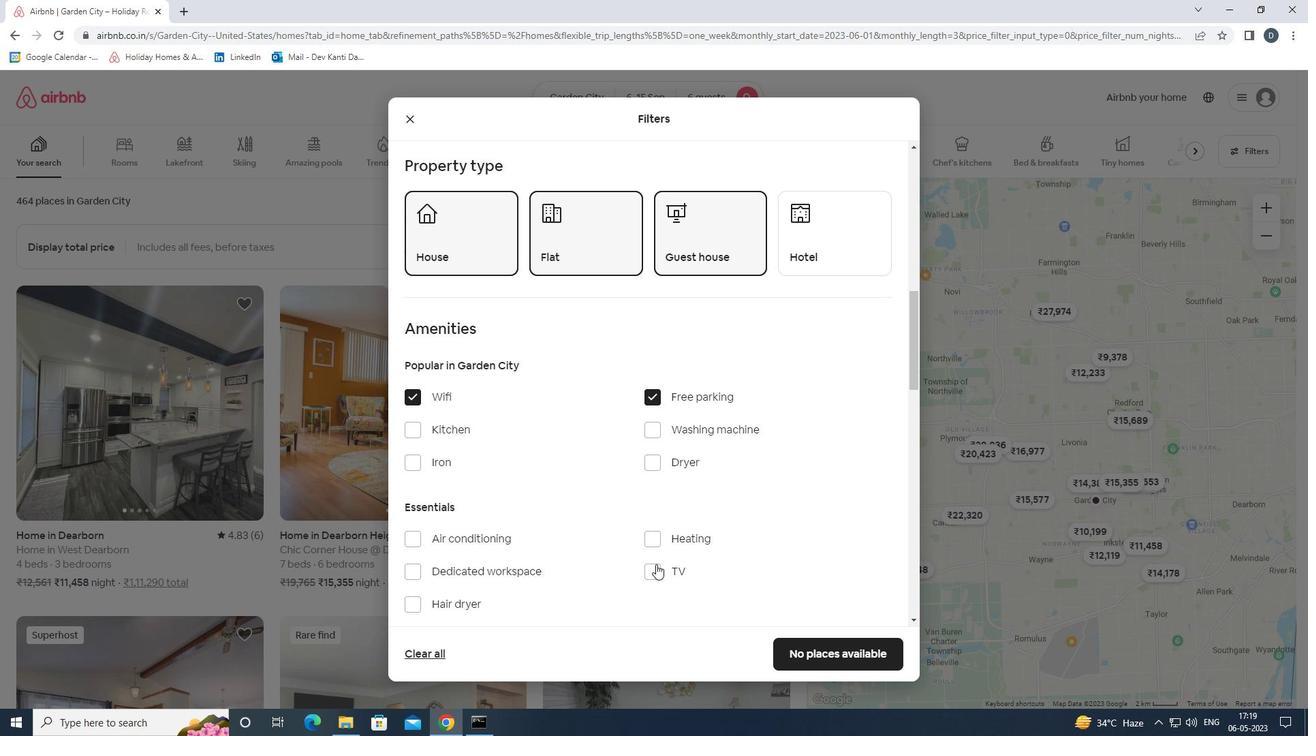 
Action: Mouse pressed left at (656, 571)
Screenshot: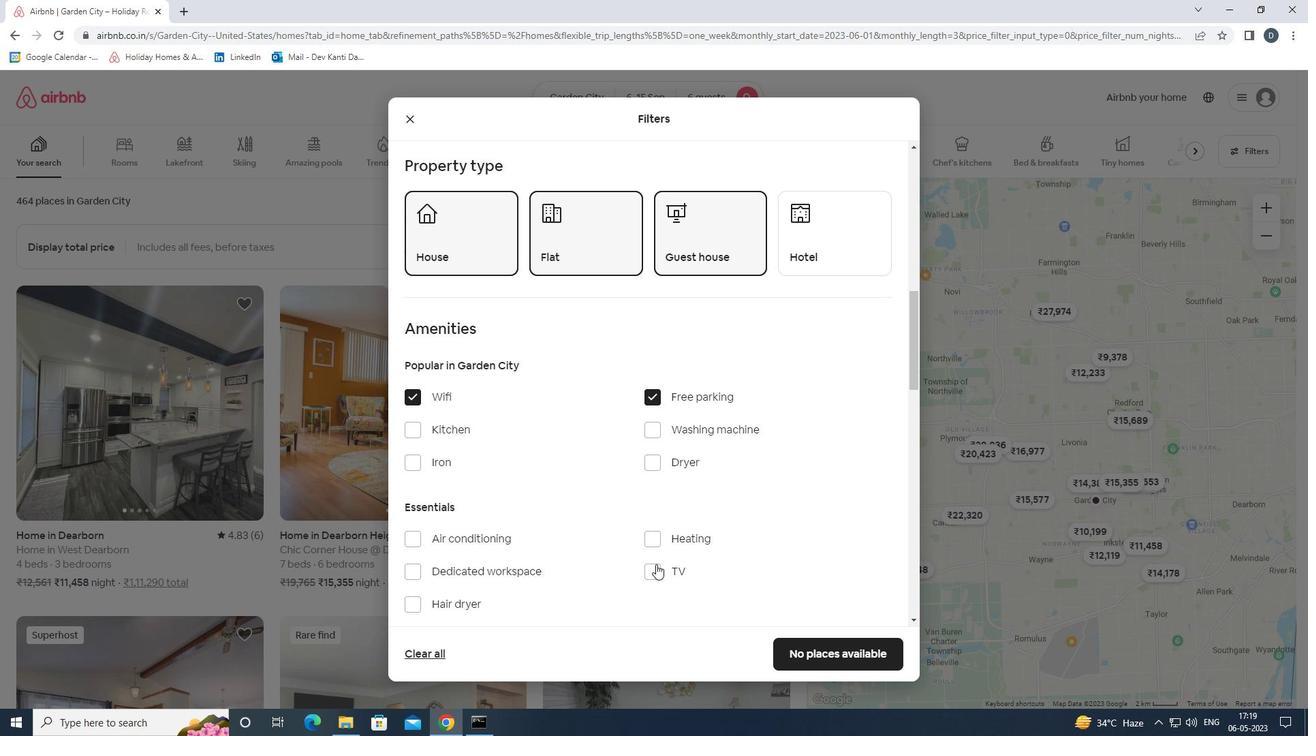 
Action: Mouse moved to (634, 518)
Screenshot: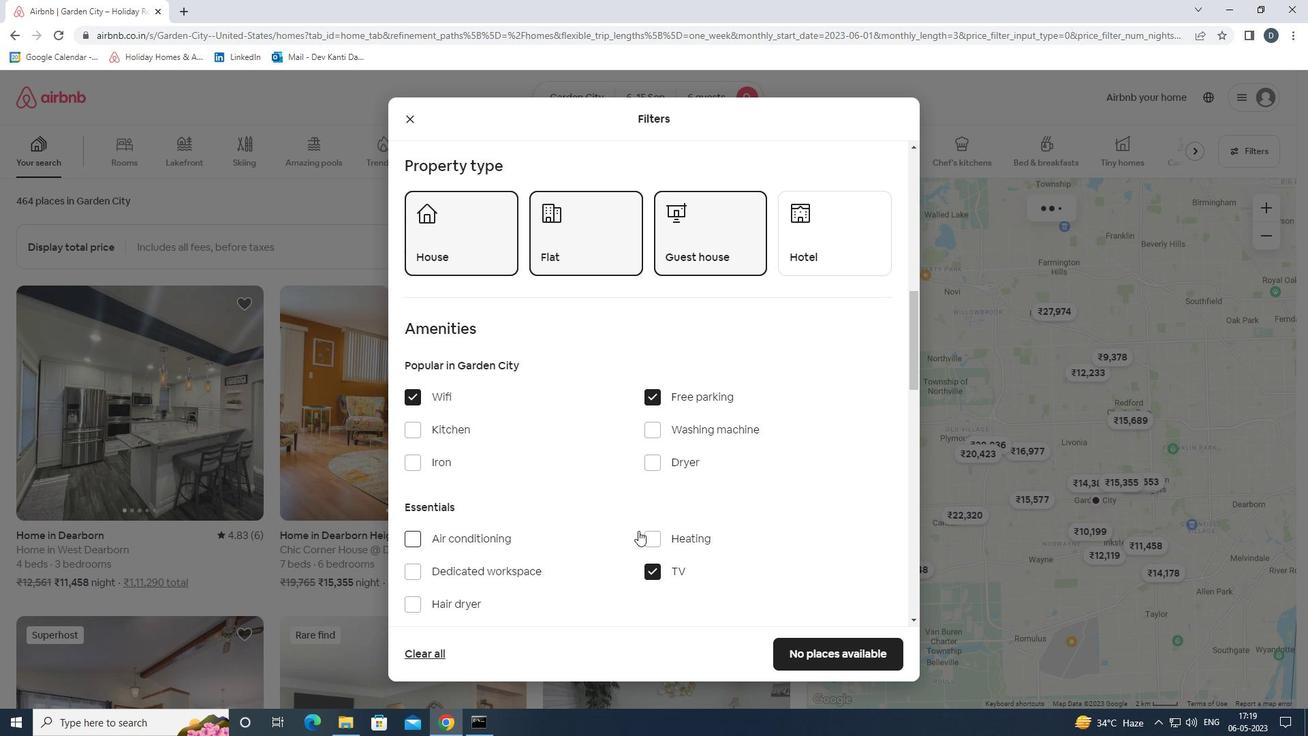 
Action: Mouse scrolled (634, 517) with delta (0, 0)
Screenshot: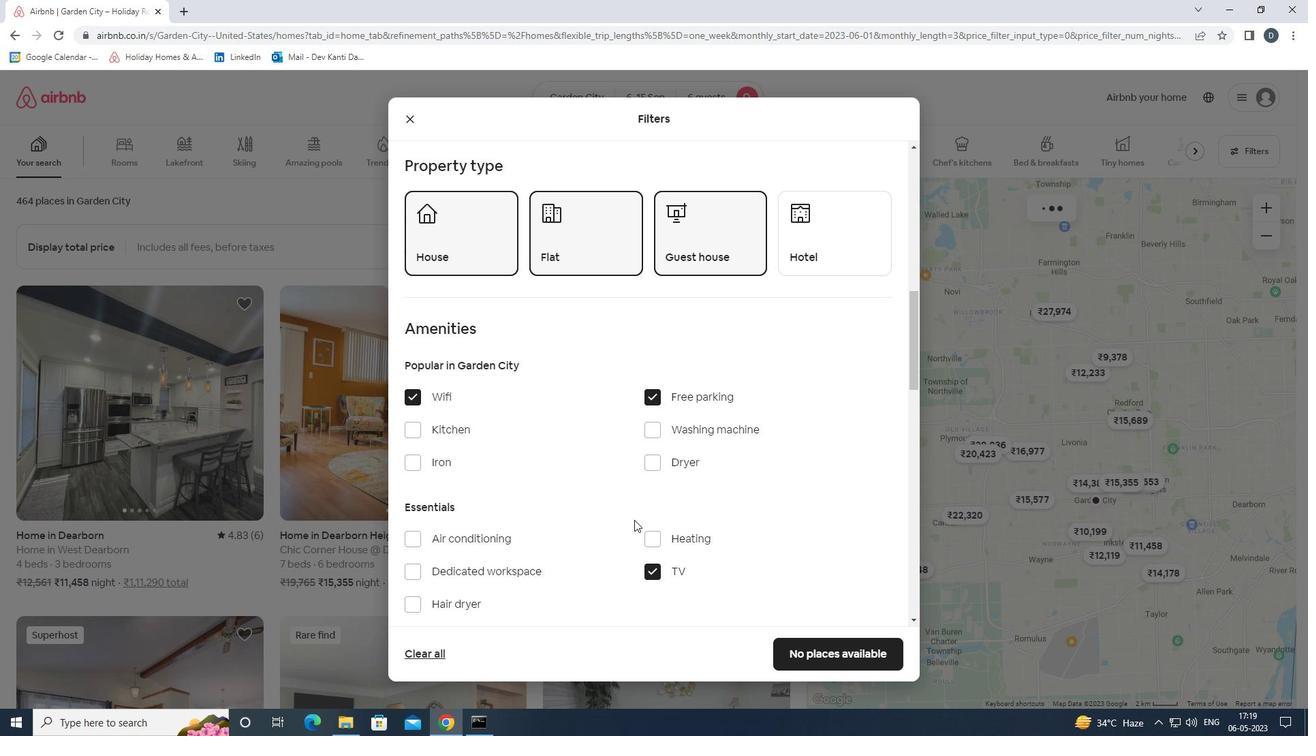 
Action: Mouse scrolled (634, 517) with delta (0, 0)
Screenshot: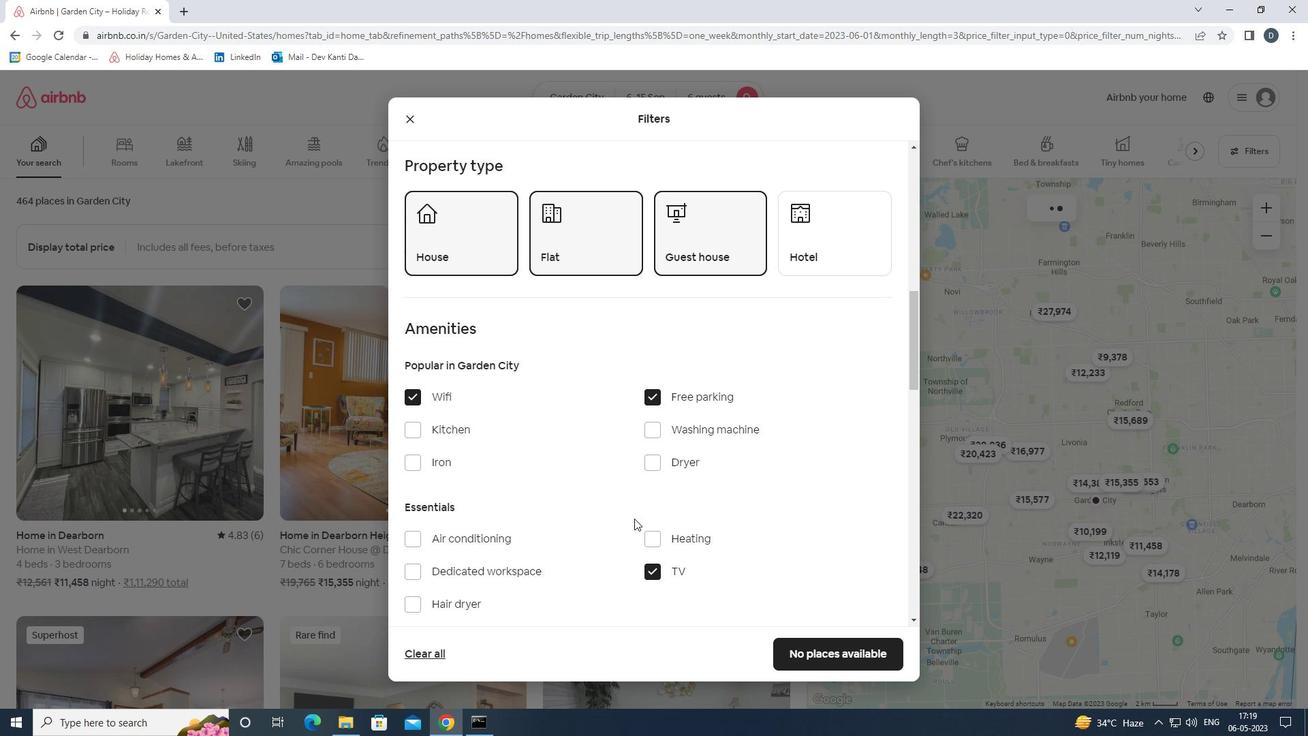 
Action: Mouse scrolled (634, 517) with delta (0, 0)
Screenshot: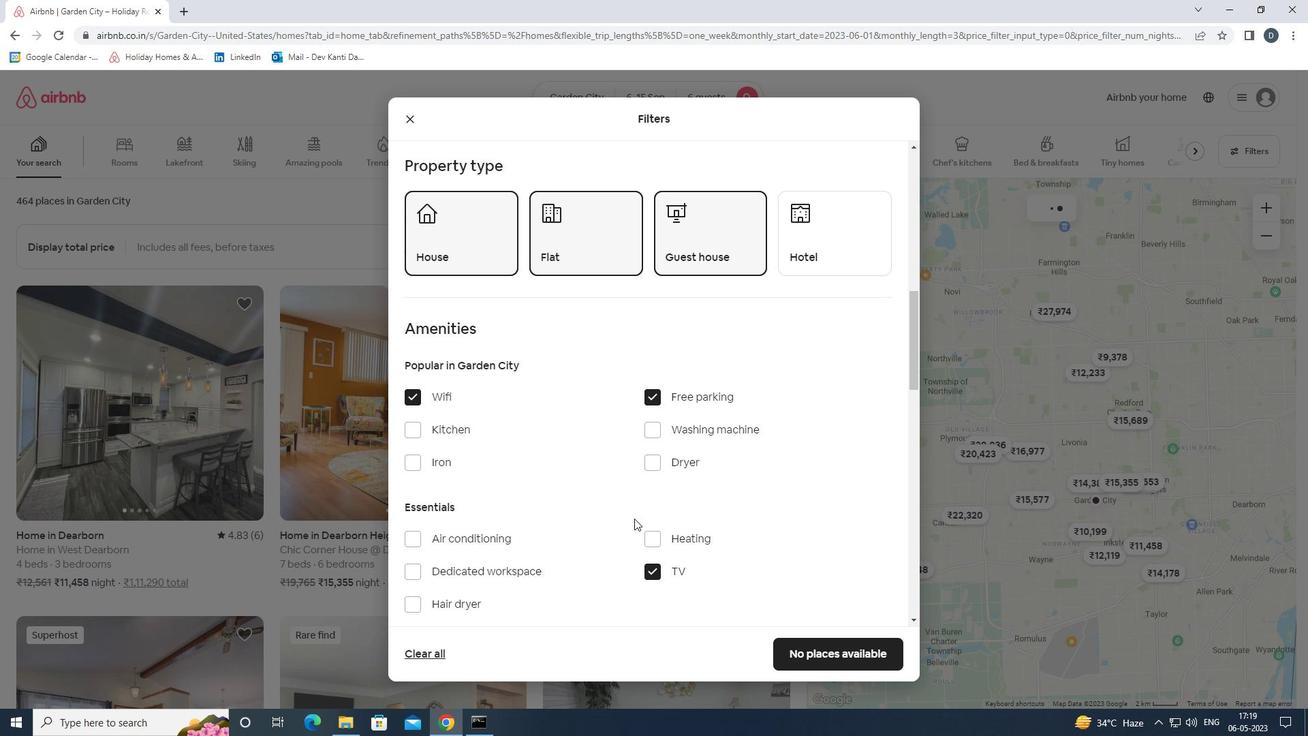 
Action: Mouse moved to (632, 512)
Screenshot: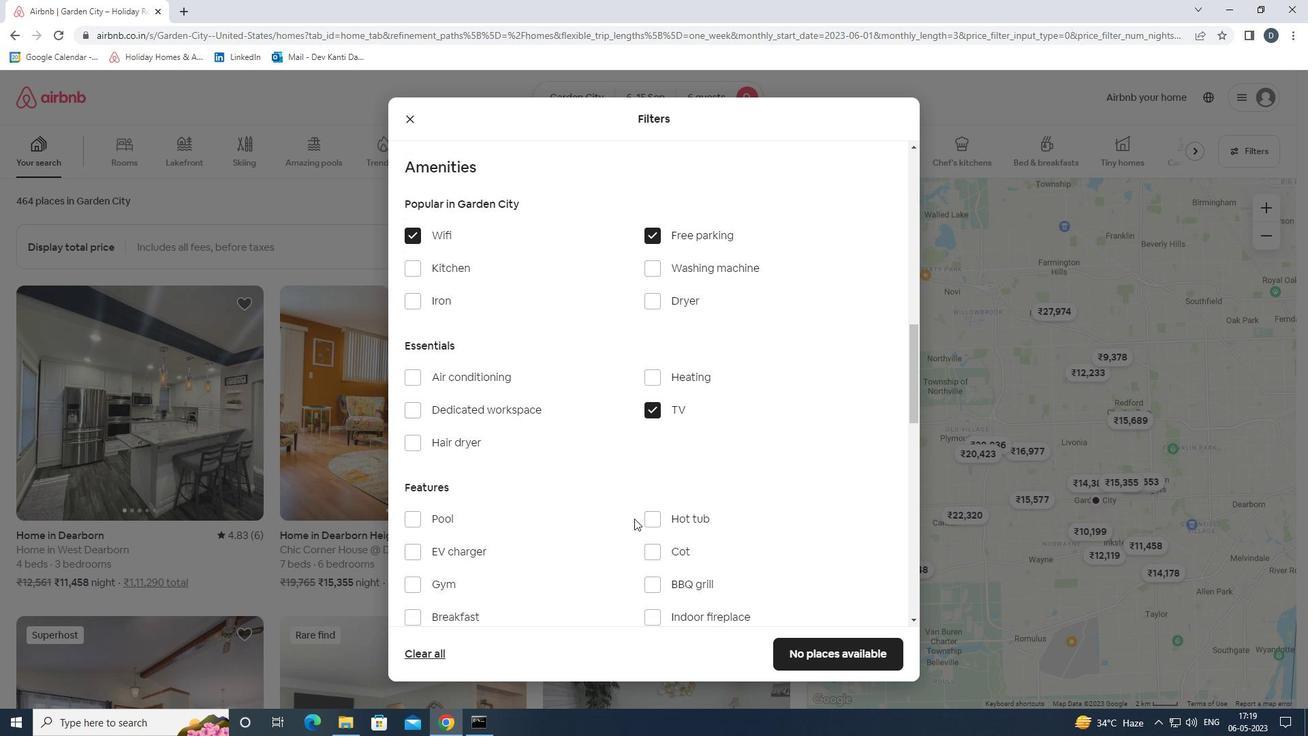 
Action: Mouse scrolled (632, 511) with delta (0, 0)
Screenshot: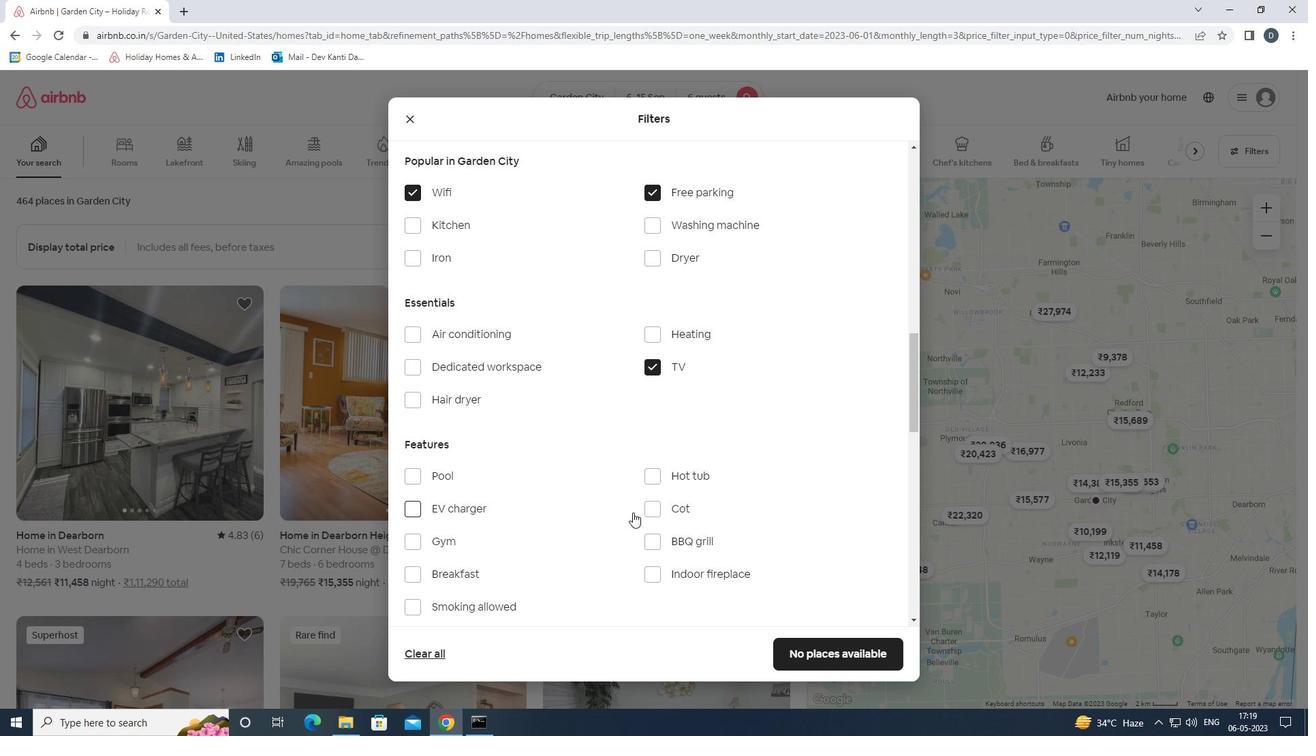 
Action: Mouse moved to (442, 477)
Screenshot: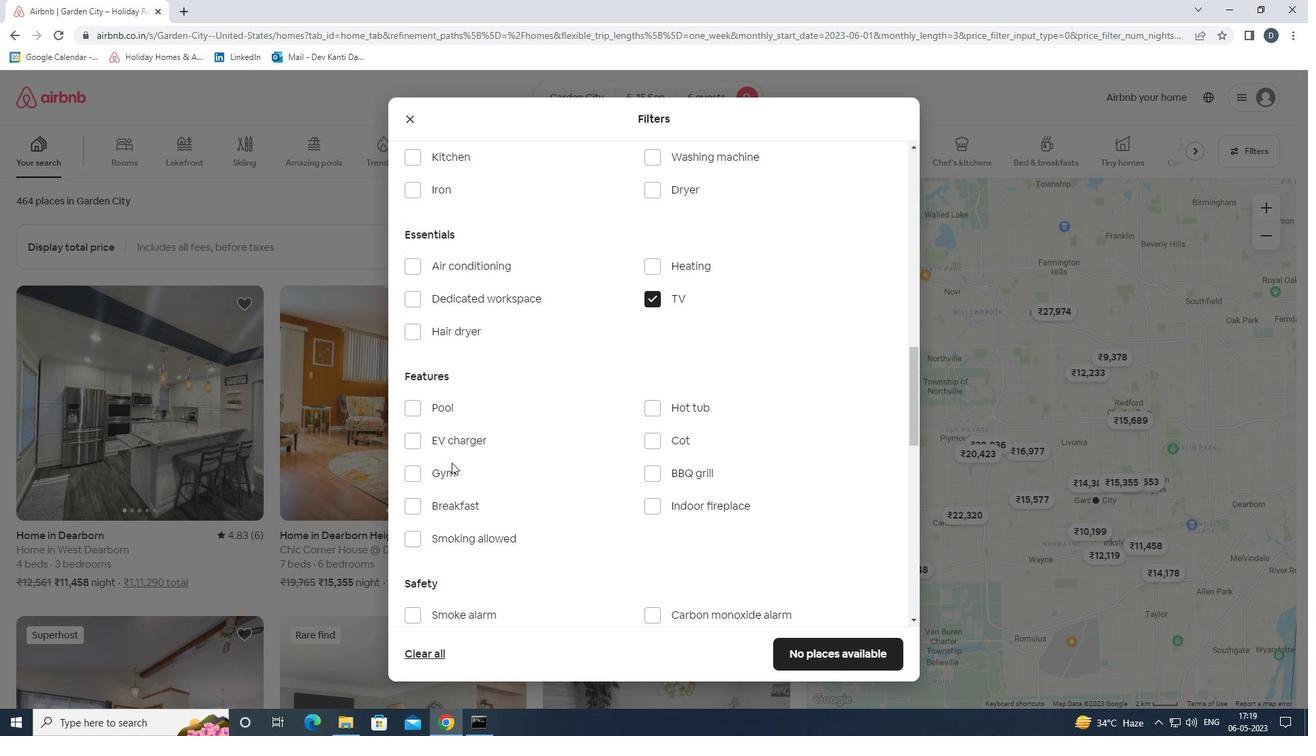 
Action: Mouse pressed left at (442, 477)
Screenshot: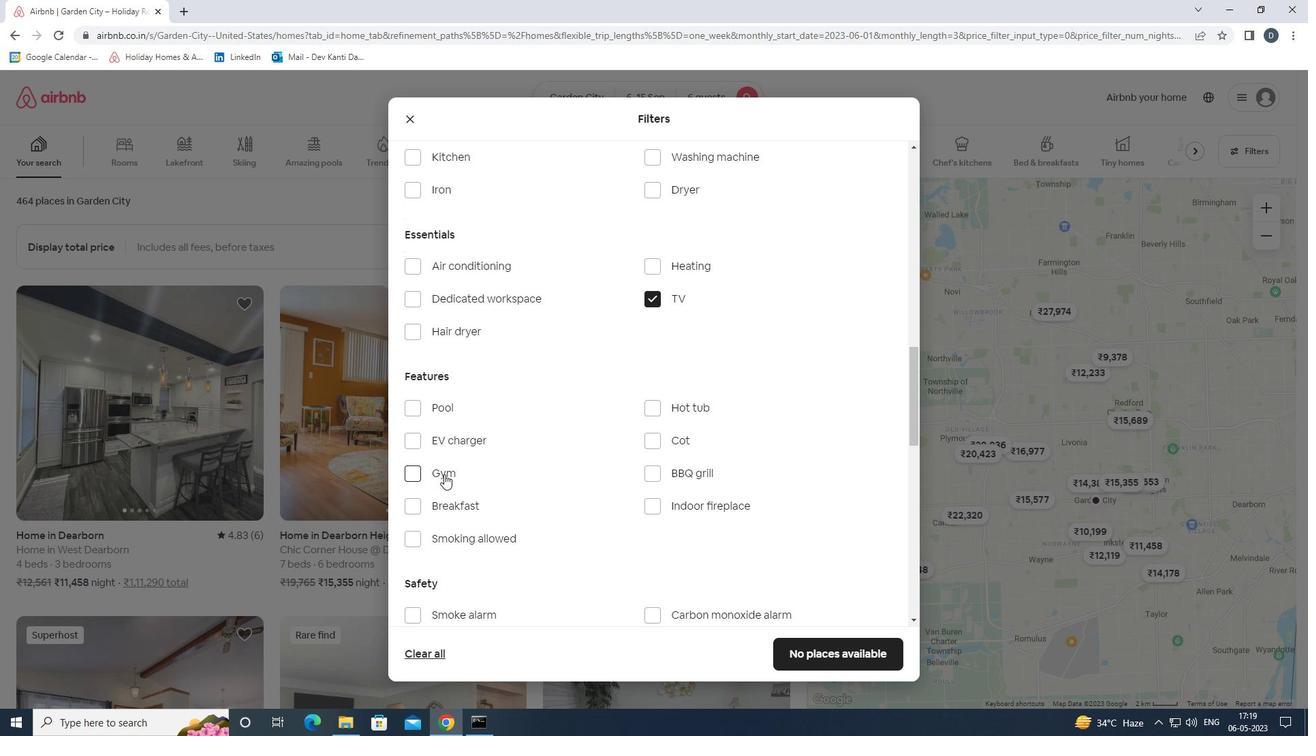 
Action: Mouse moved to (453, 509)
Screenshot: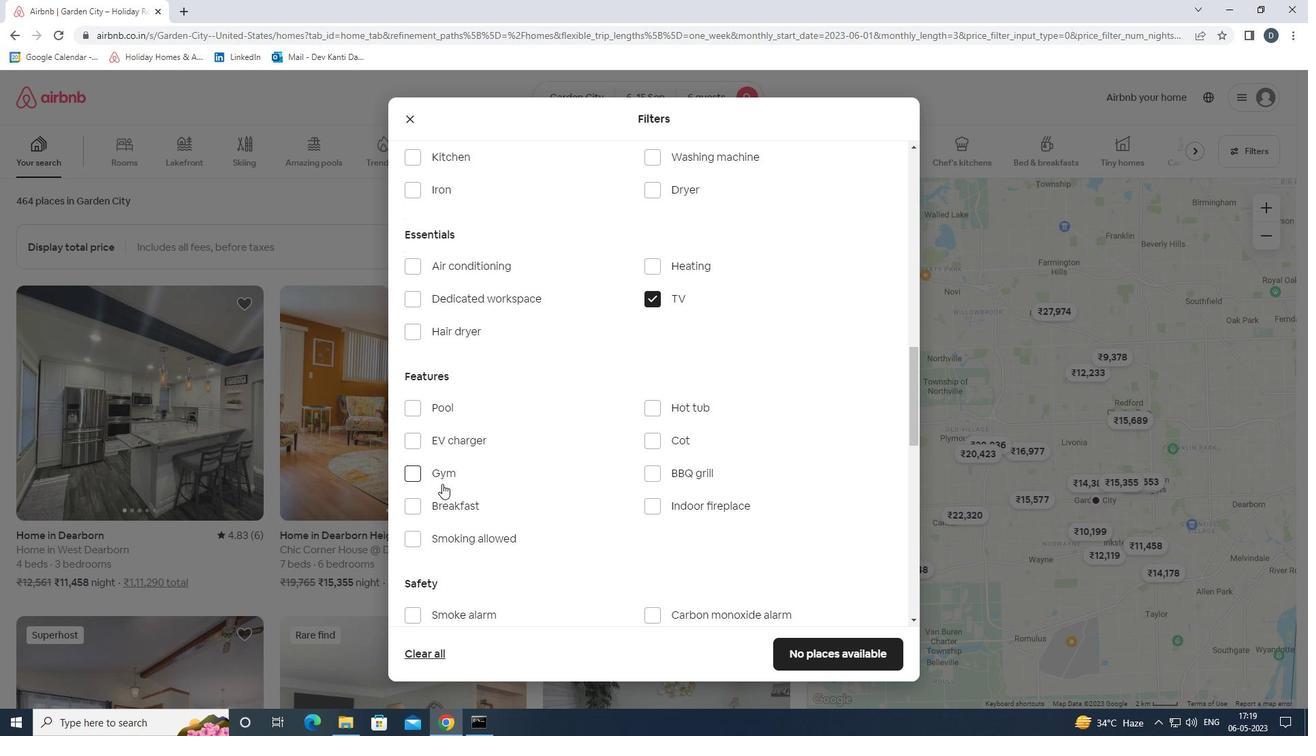 
Action: Mouse pressed left at (453, 509)
Screenshot: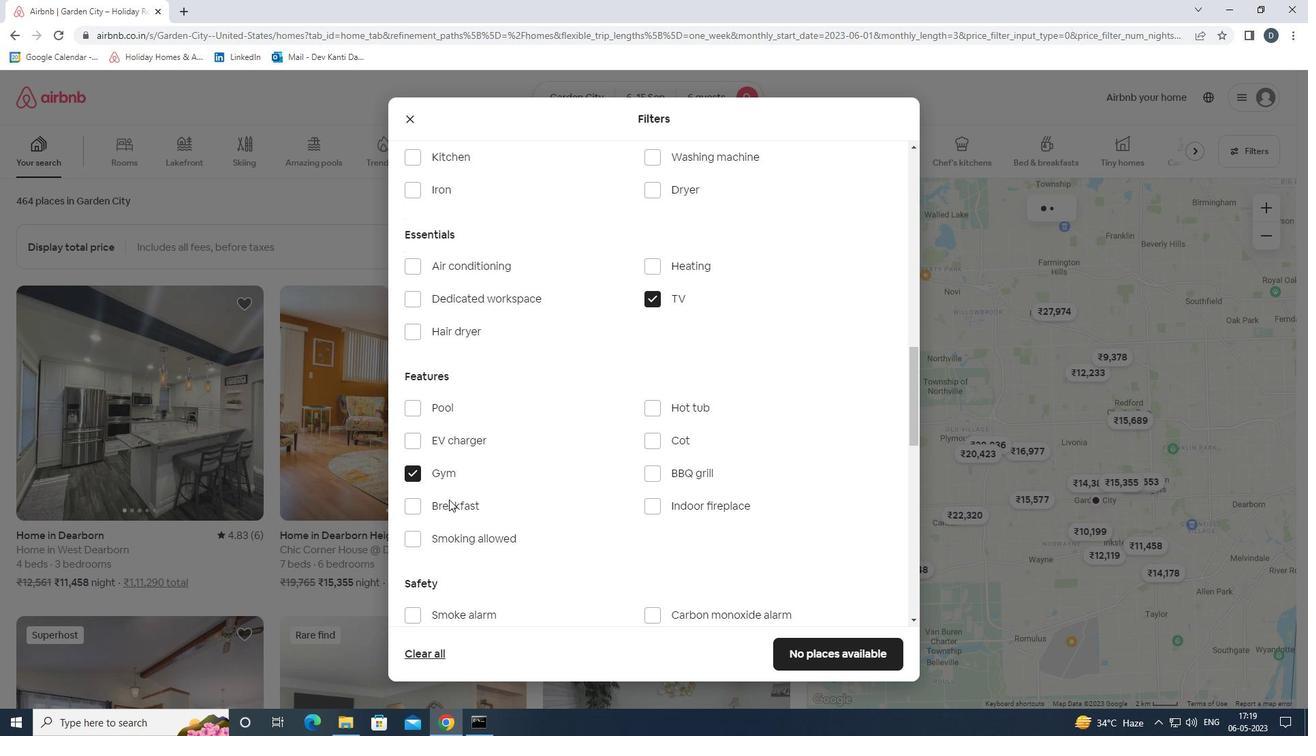 
Action: Mouse moved to (593, 485)
Screenshot: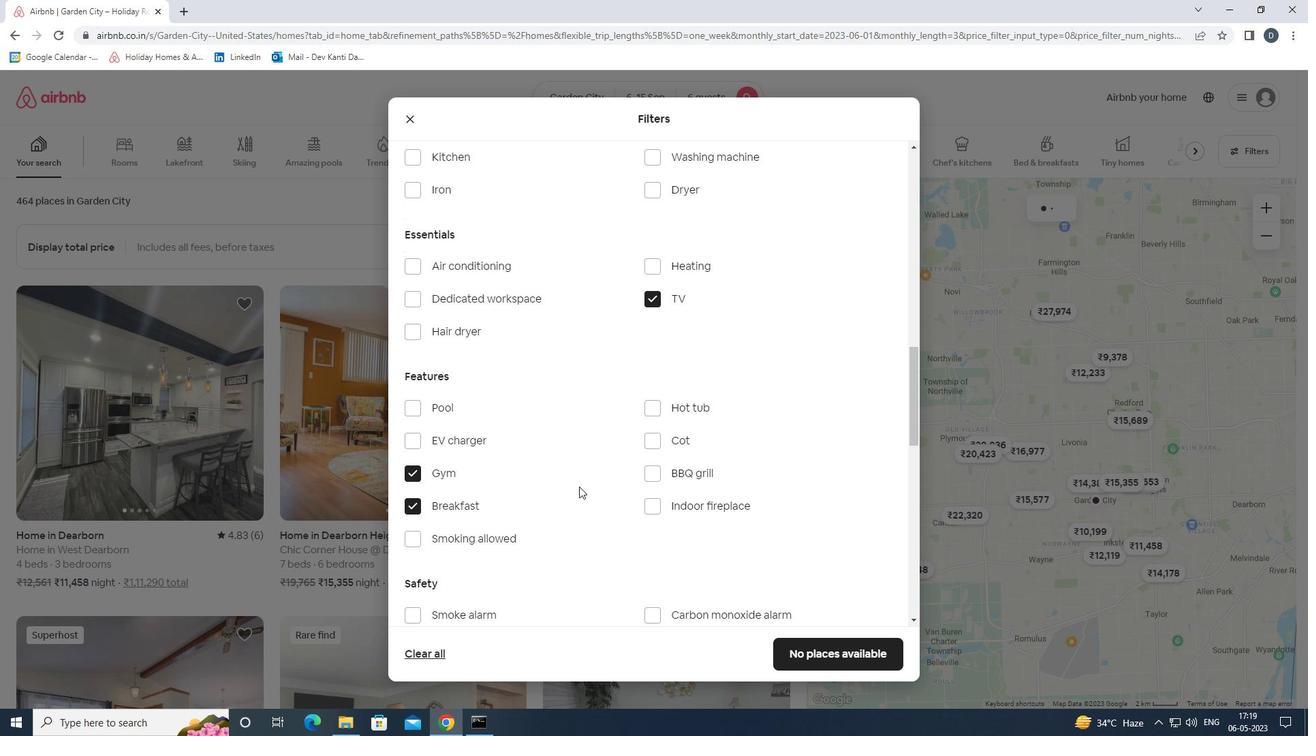 
Action: Mouse scrolled (593, 485) with delta (0, 0)
Screenshot: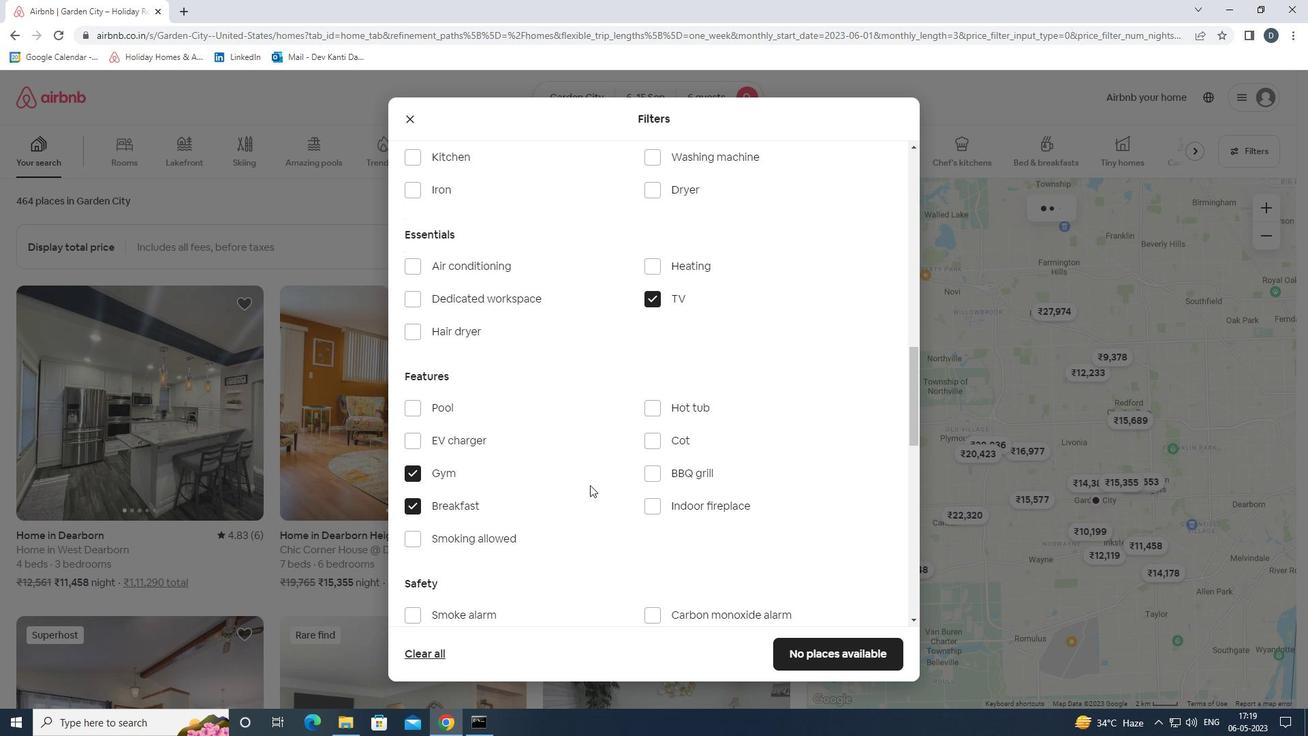 
Action: Mouse scrolled (593, 485) with delta (0, 0)
Screenshot: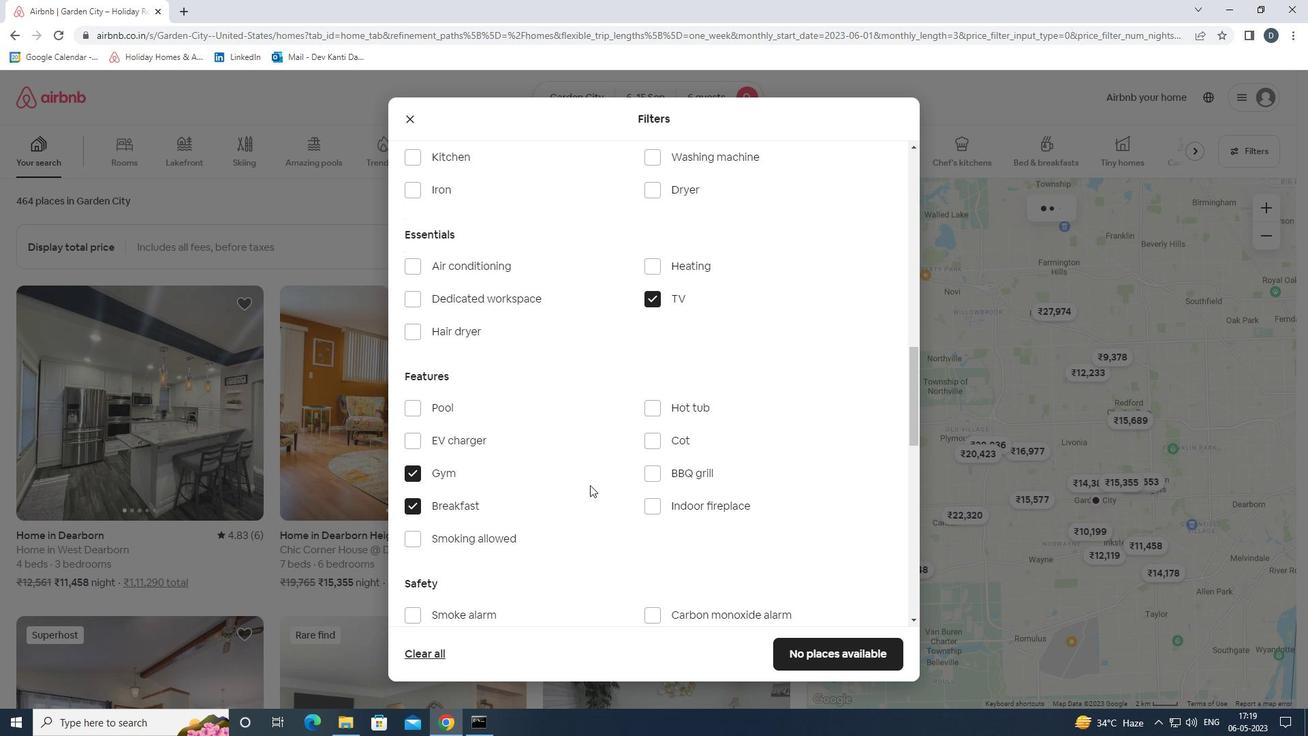 
Action: Mouse scrolled (593, 485) with delta (0, 0)
Screenshot: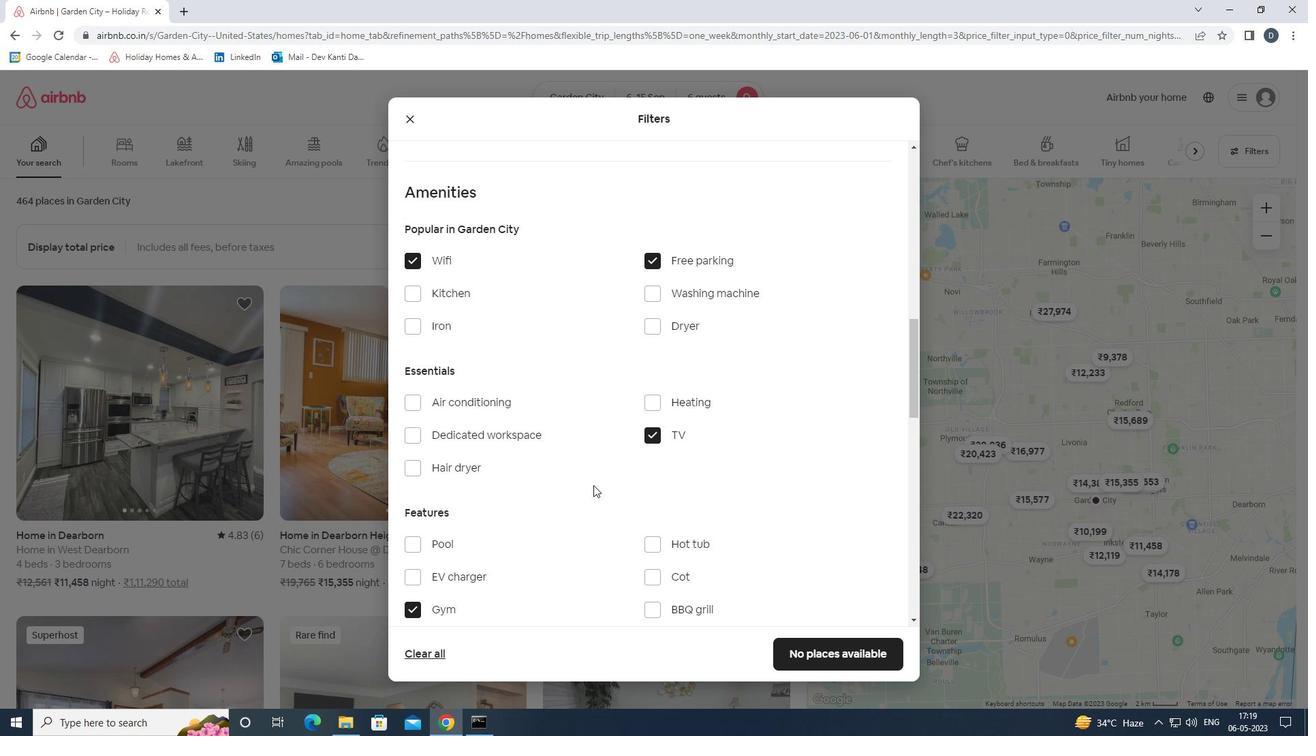 
Action: Mouse scrolled (593, 484) with delta (0, 0)
Screenshot: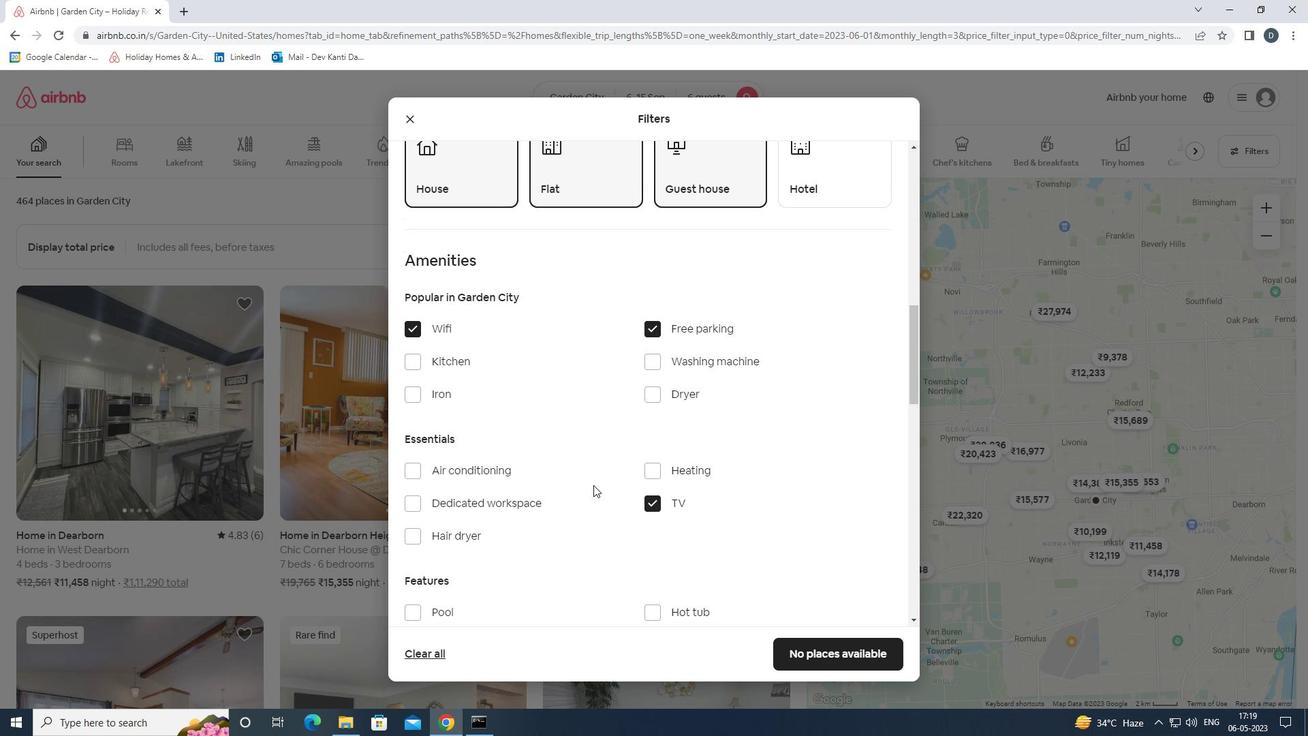
Action: Mouse scrolled (593, 484) with delta (0, 0)
Screenshot: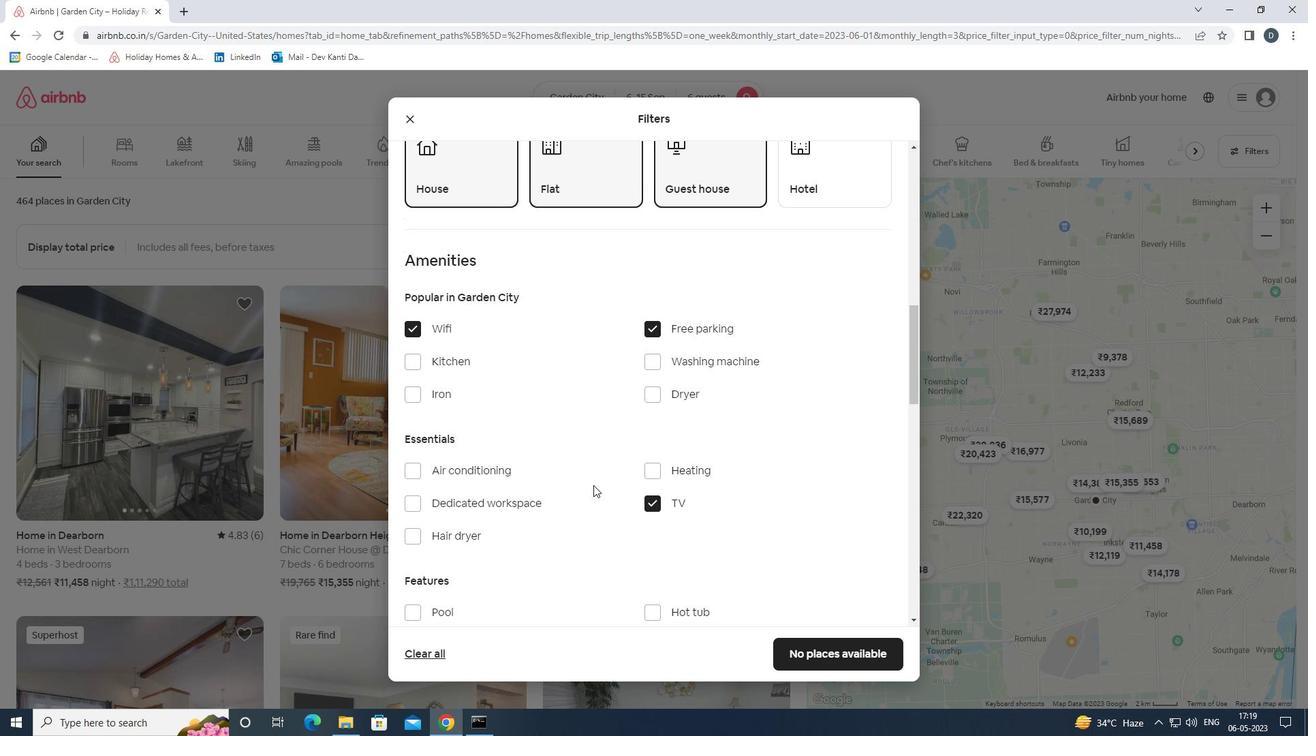 
Action: Mouse scrolled (593, 484) with delta (0, 0)
Screenshot: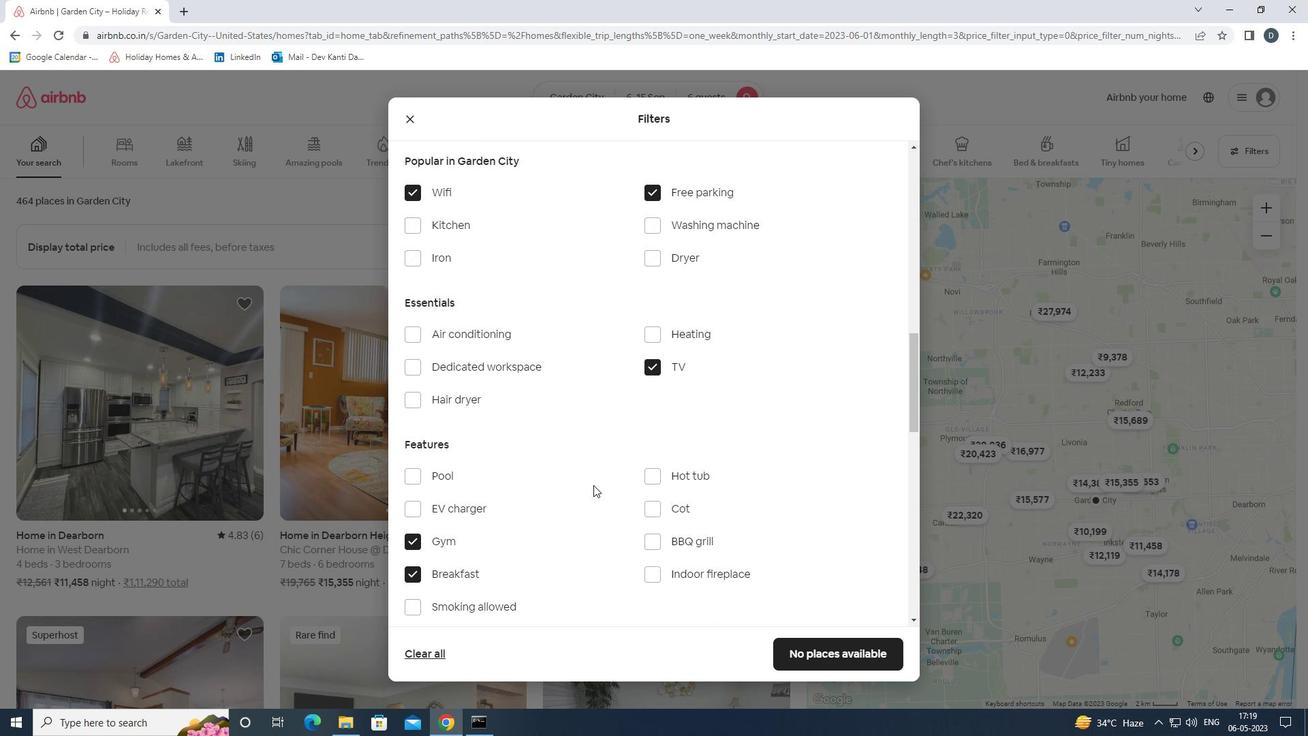 
Action: Mouse scrolled (593, 484) with delta (0, 0)
Screenshot: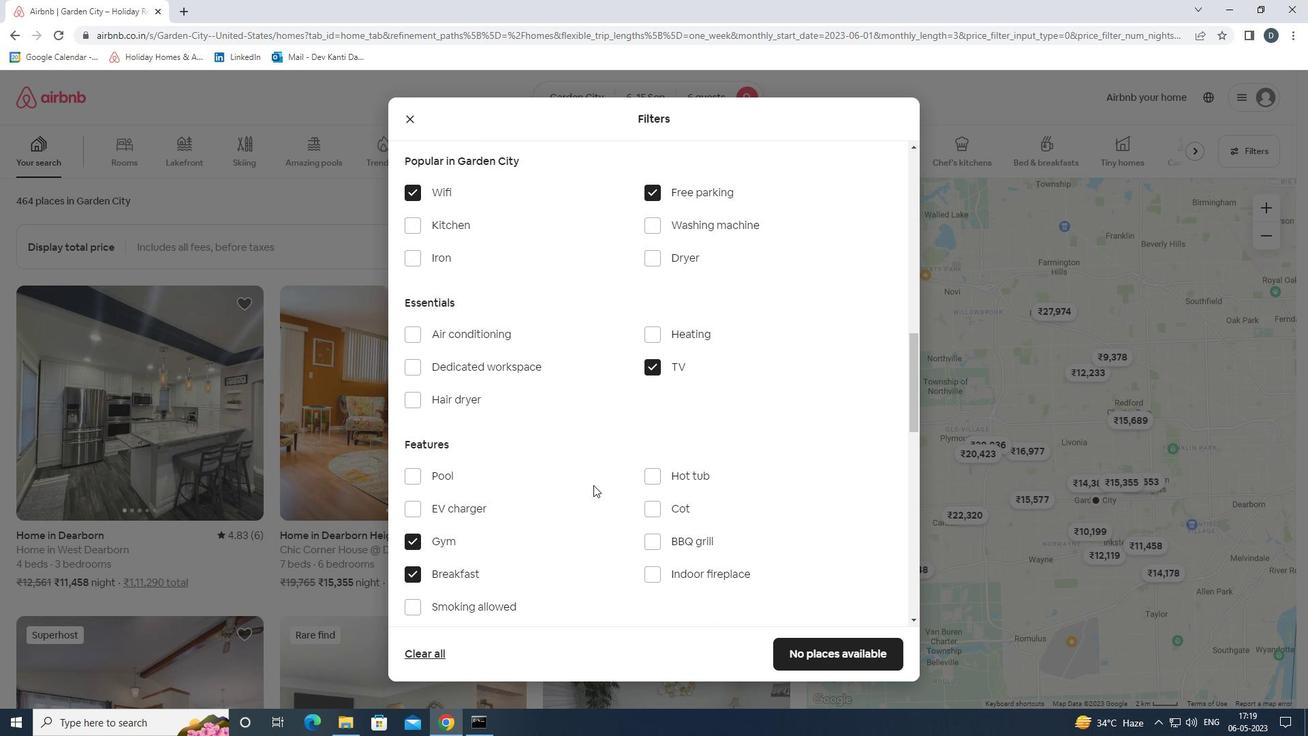 
Action: Mouse scrolled (593, 484) with delta (0, 0)
Screenshot: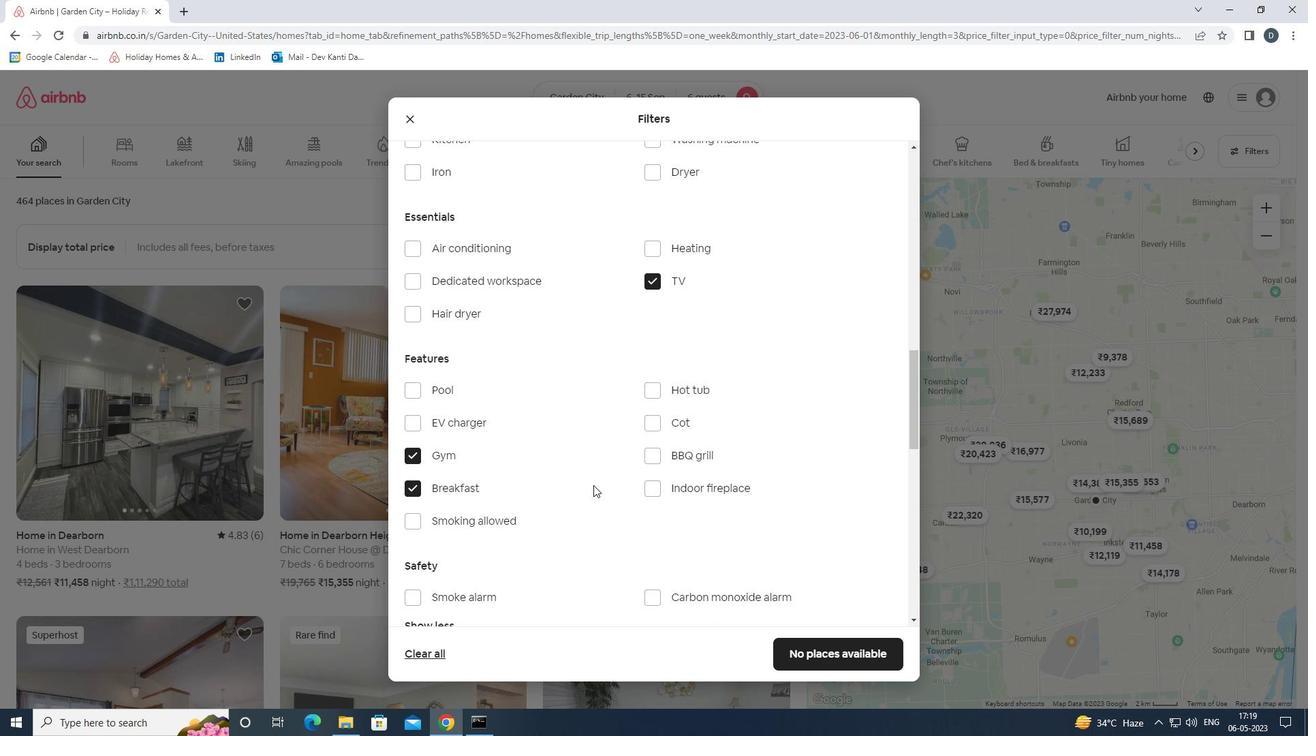 
Action: Mouse scrolled (593, 484) with delta (0, 0)
Screenshot: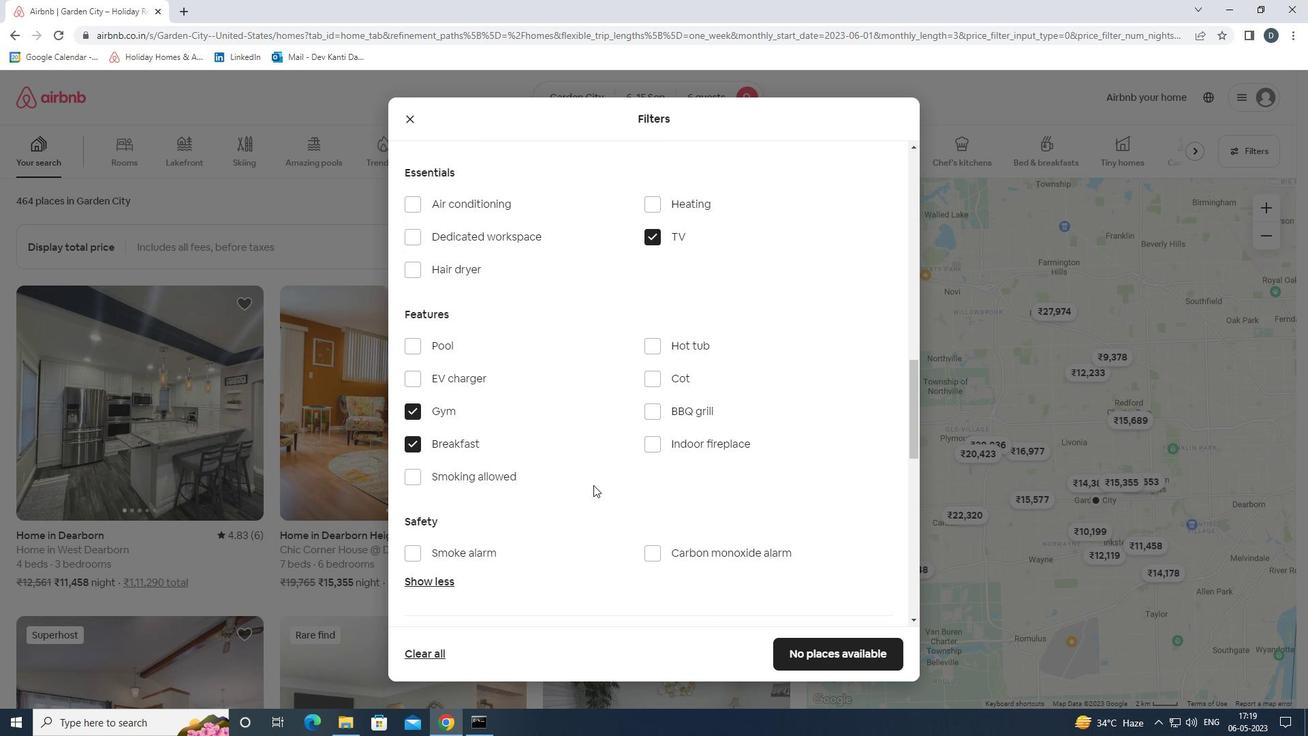 
Action: Mouse moved to (718, 484)
Screenshot: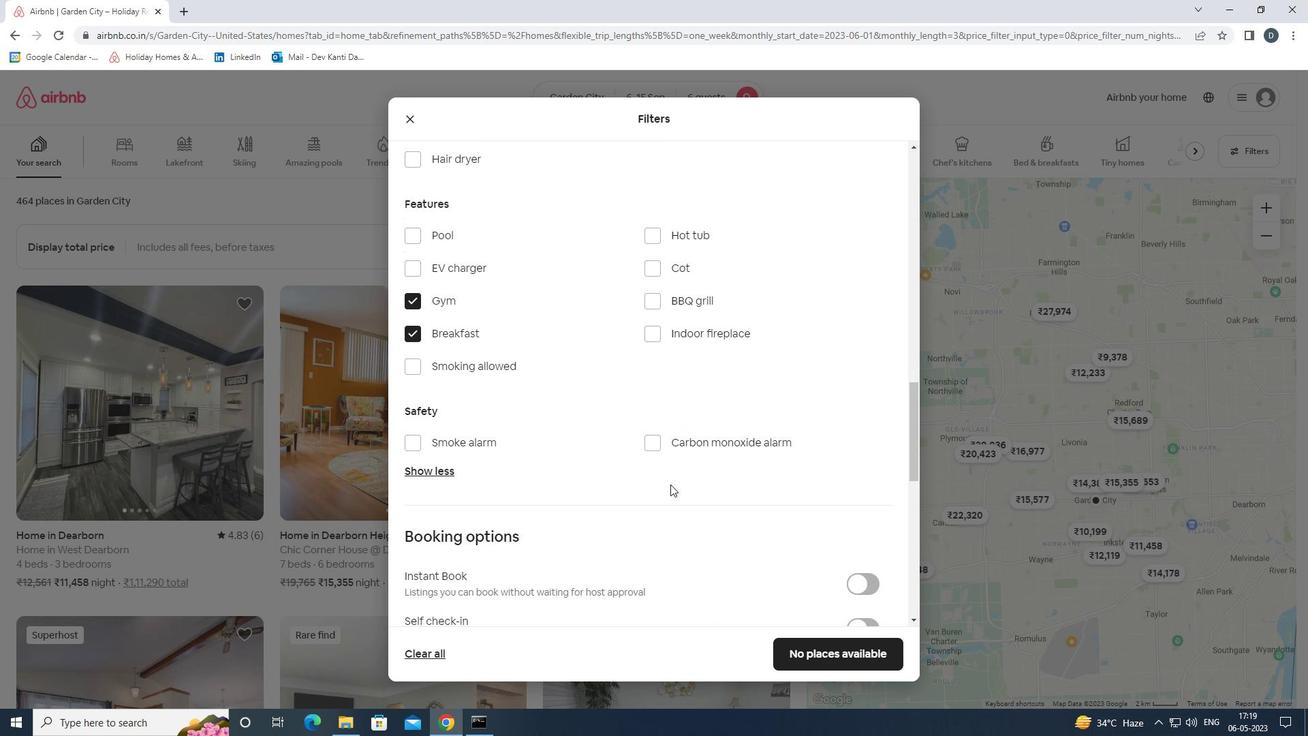 
Action: Mouse scrolled (718, 483) with delta (0, 0)
Screenshot: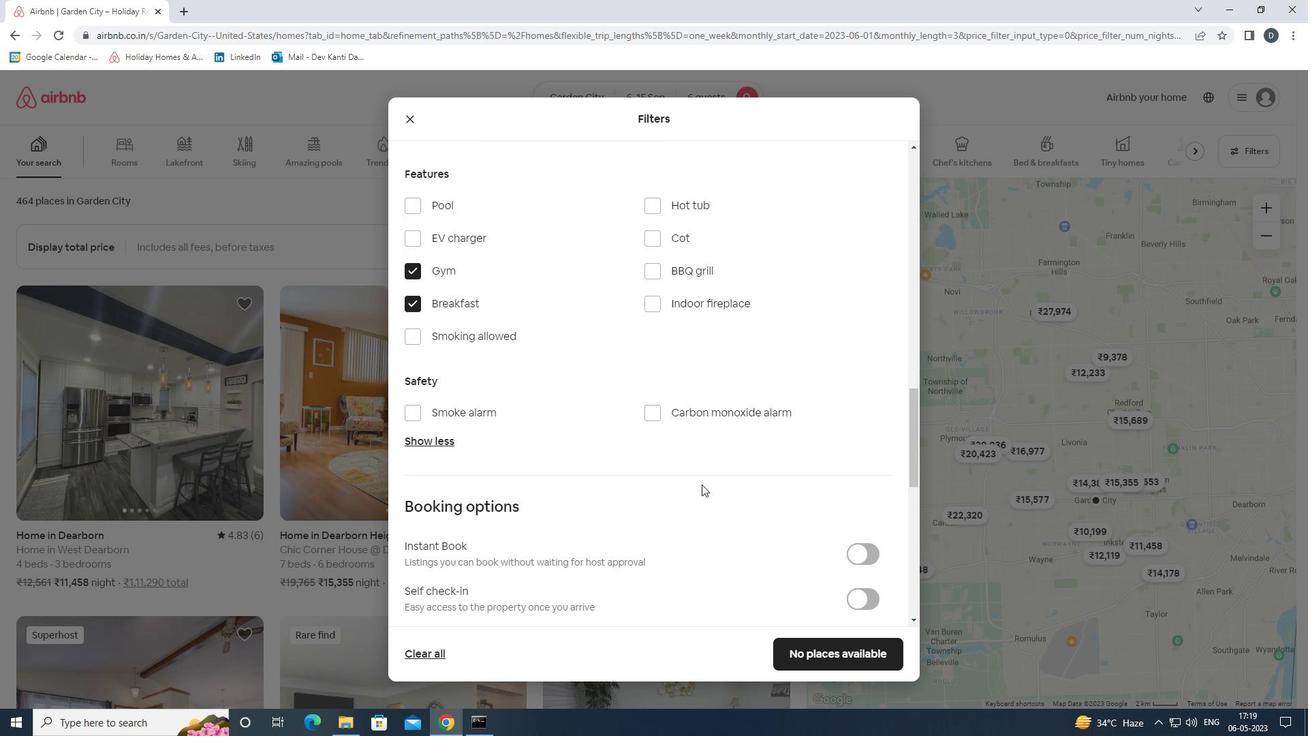 
Action: Mouse moved to (728, 485)
Screenshot: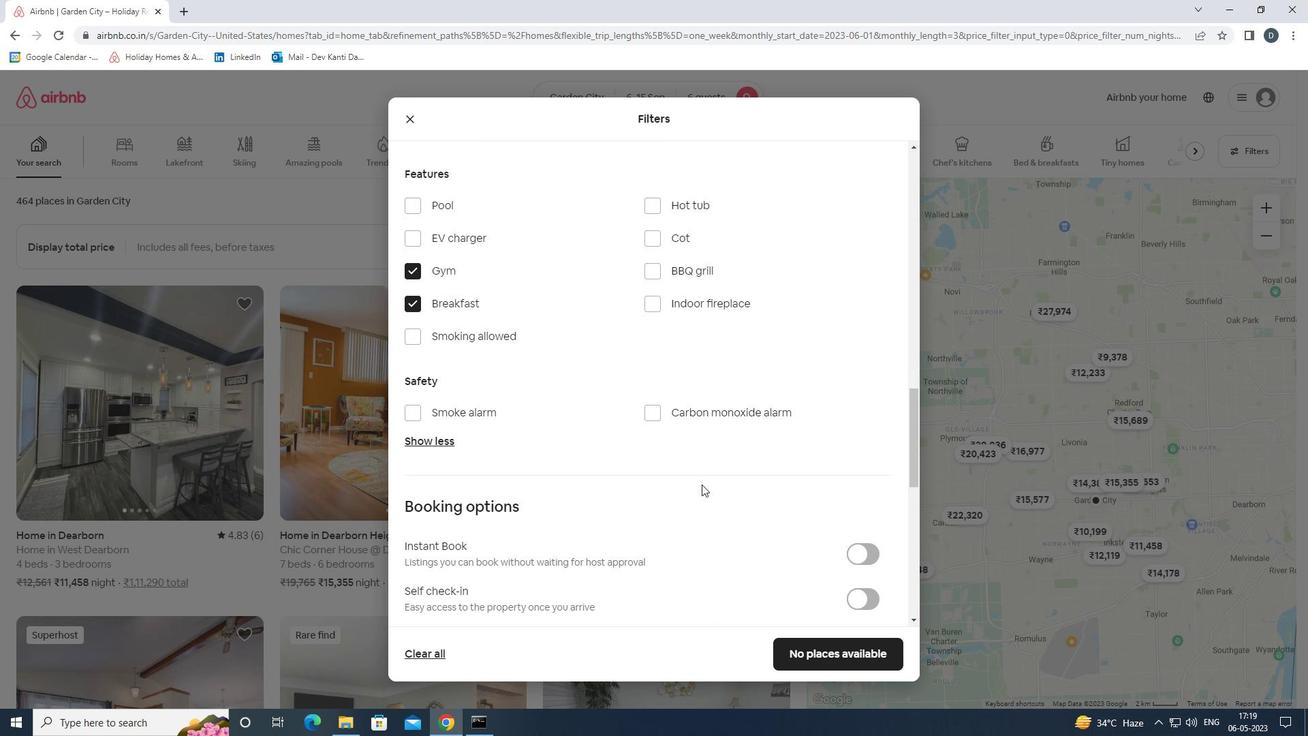 
Action: Mouse scrolled (728, 485) with delta (0, 0)
Screenshot: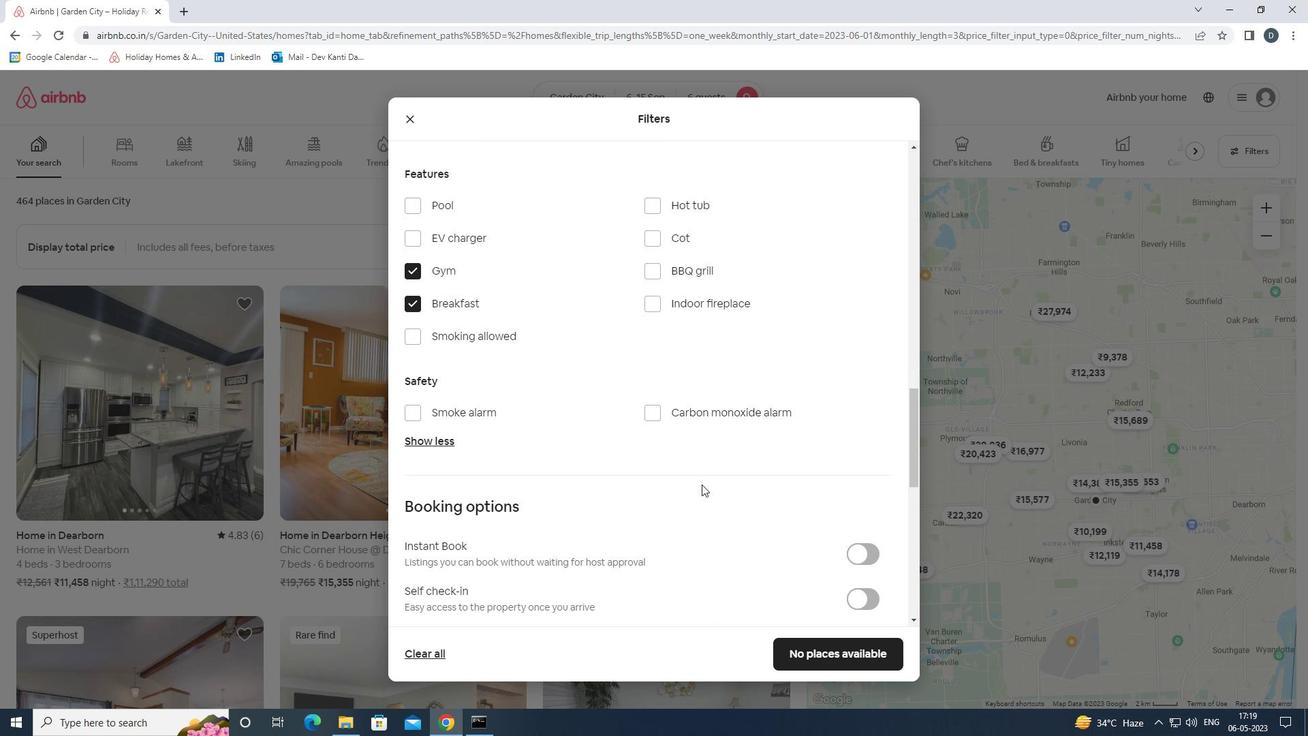 
Action: Mouse moved to (869, 468)
Screenshot: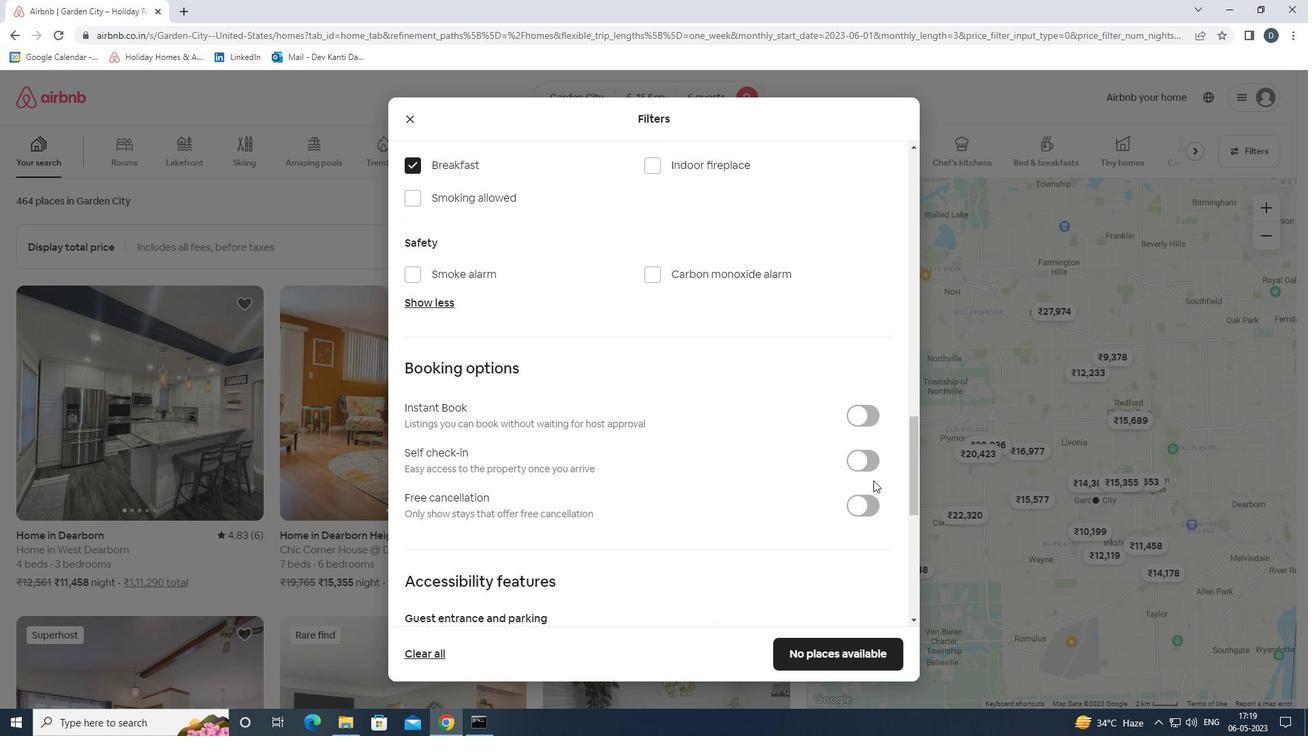 
Action: Mouse pressed left at (869, 468)
Screenshot: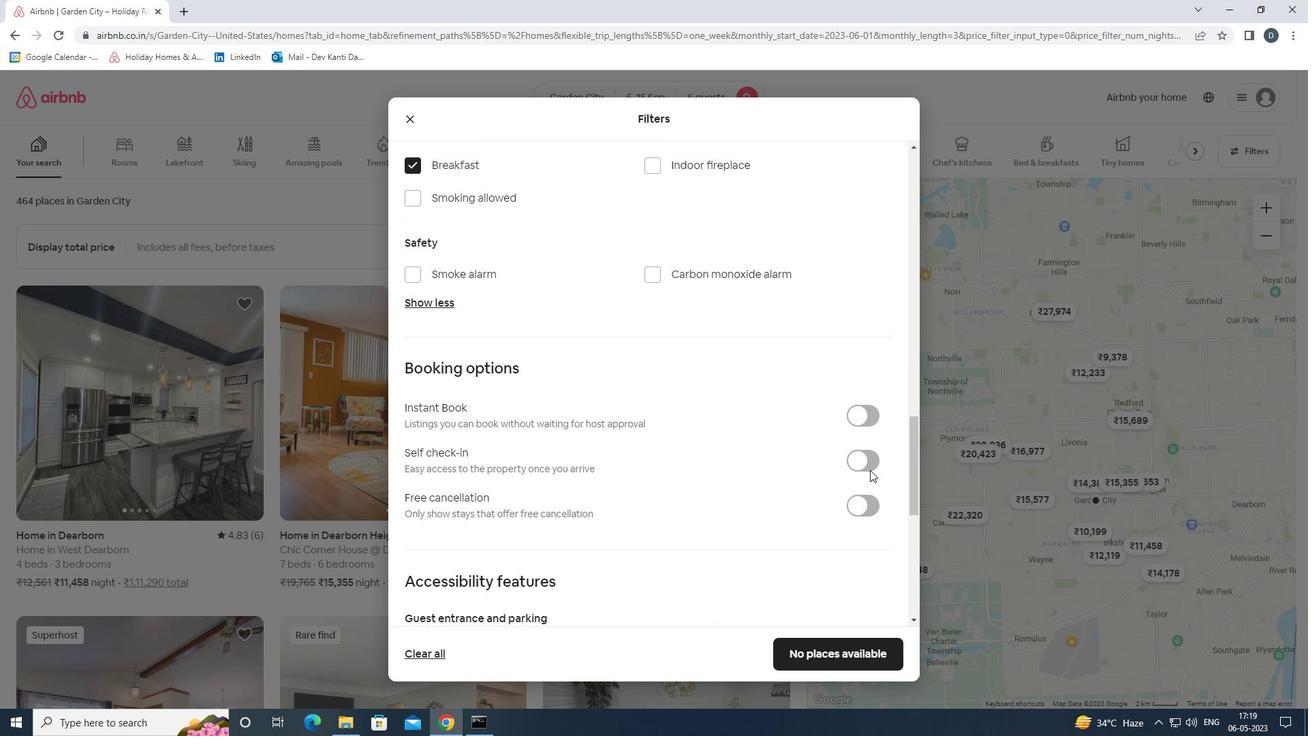 
Action: Mouse moved to (732, 476)
Screenshot: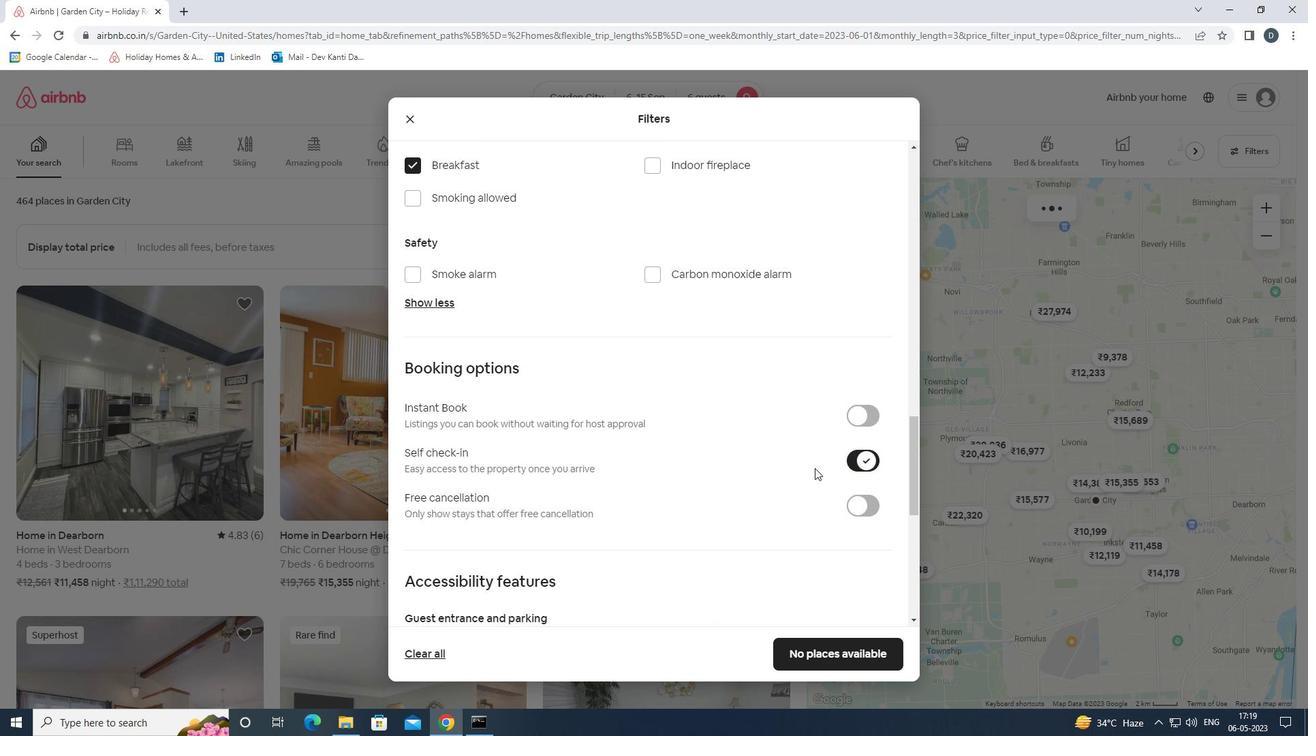 
Action: Mouse scrolled (732, 475) with delta (0, 0)
Screenshot: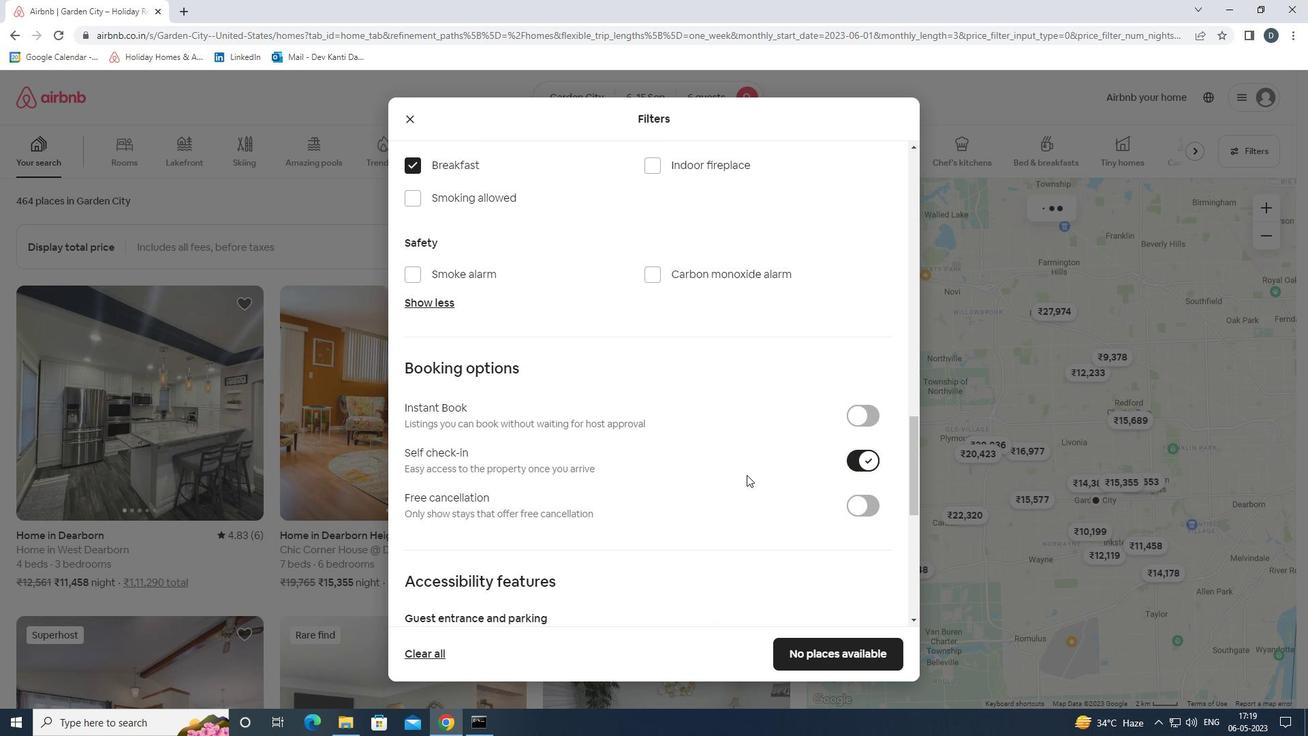 
Action: Mouse scrolled (732, 475) with delta (0, 0)
Screenshot: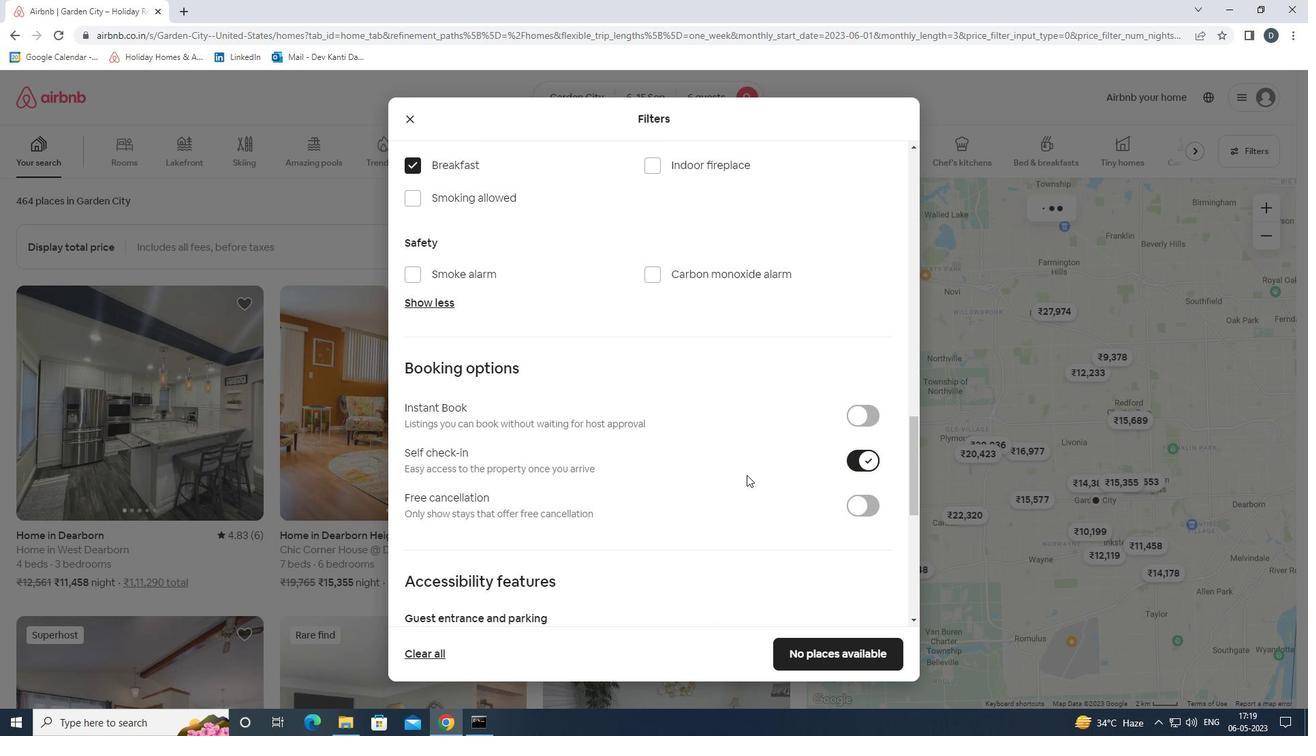 
Action: Mouse scrolled (732, 475) with delta (0, 0)
Screenshot: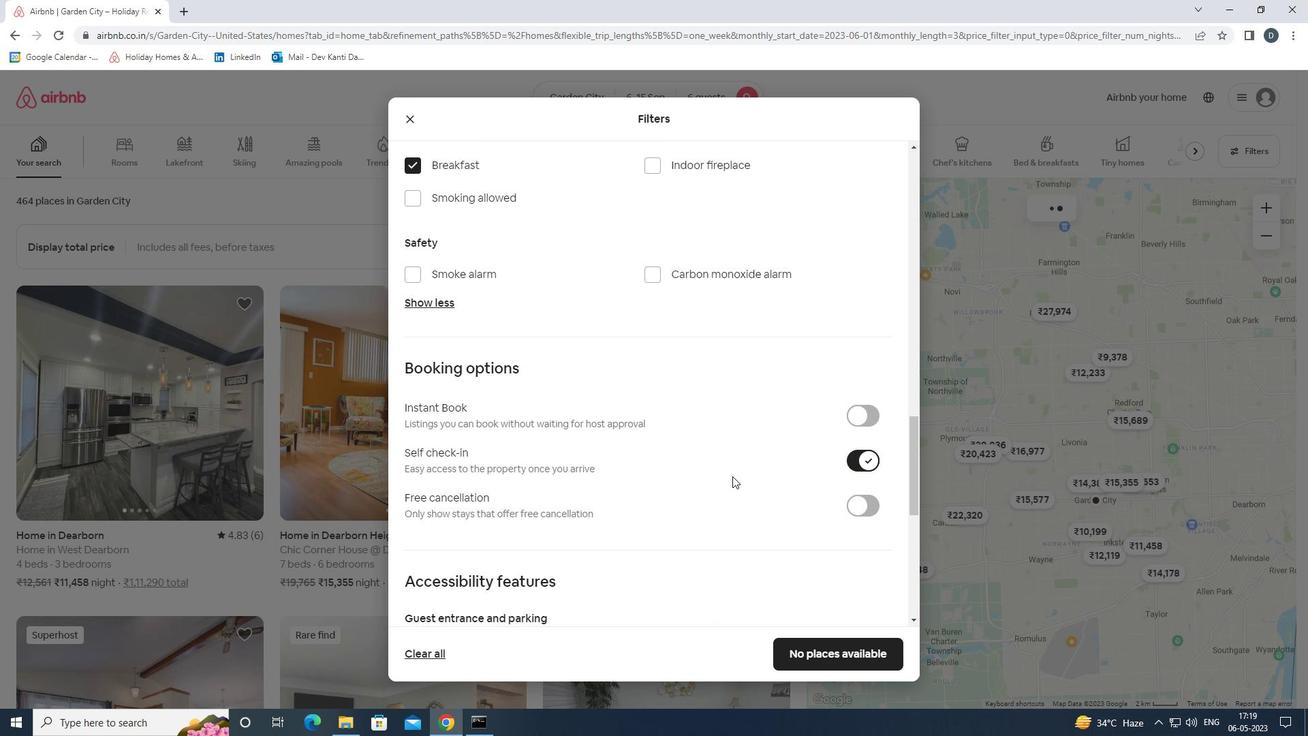
Action: Mouse scrolled (732, 475) with delta (0, 0)
Screenshot: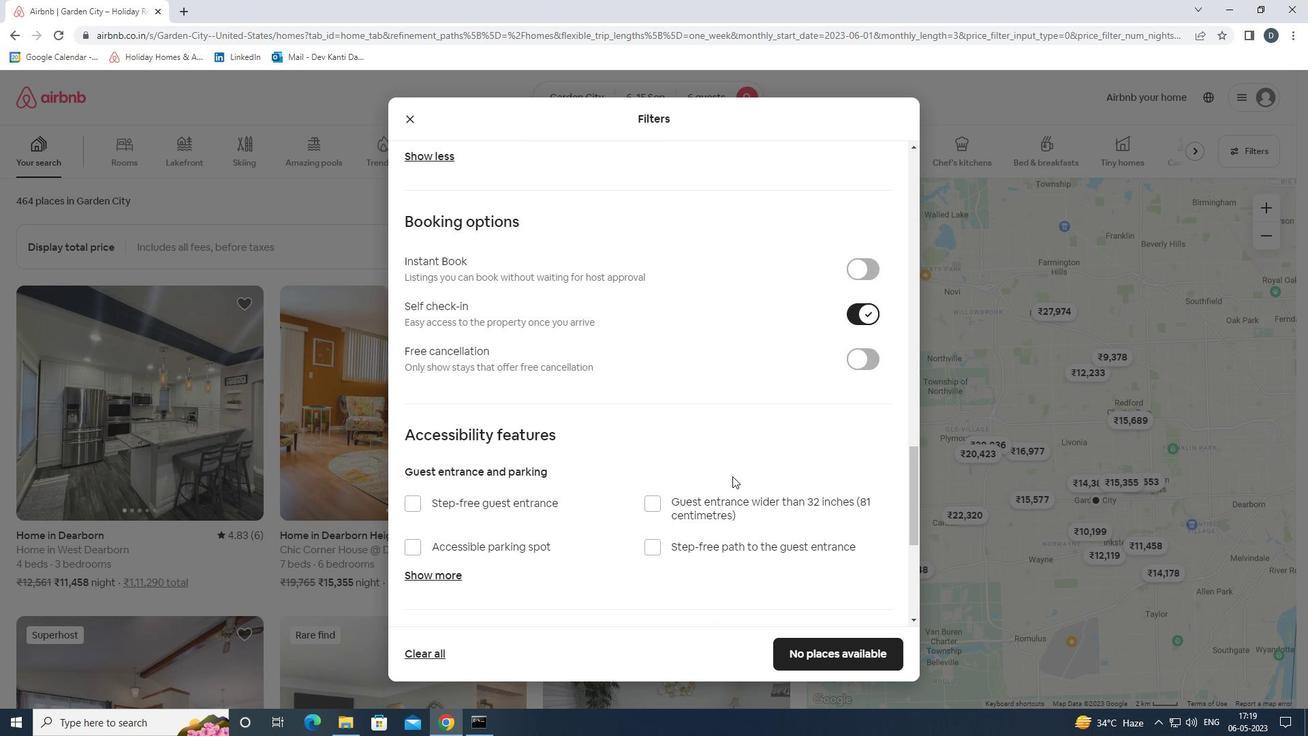 
Action: Mouse scrolled (732, 475) with delta (0, 0)
Screenshot: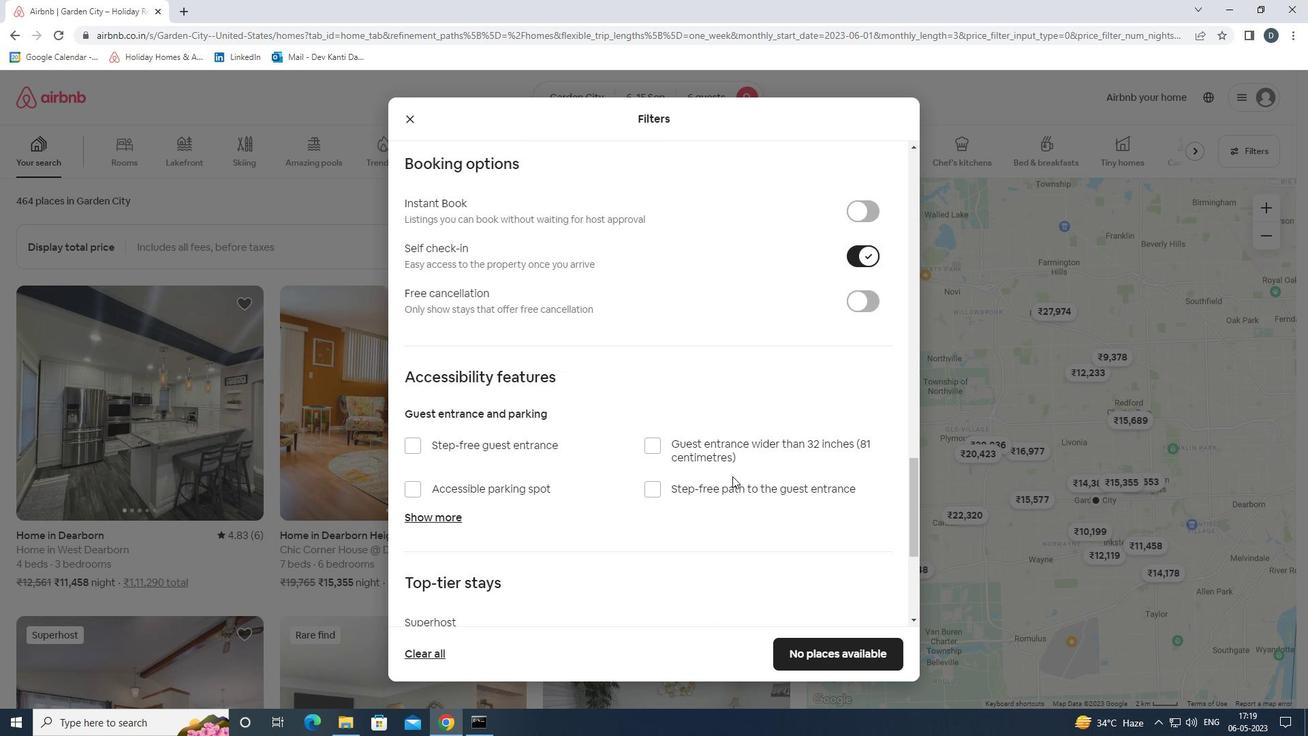 
Action: Mouse scrolled (732, 475) with delta (0, 0)
Screenshot: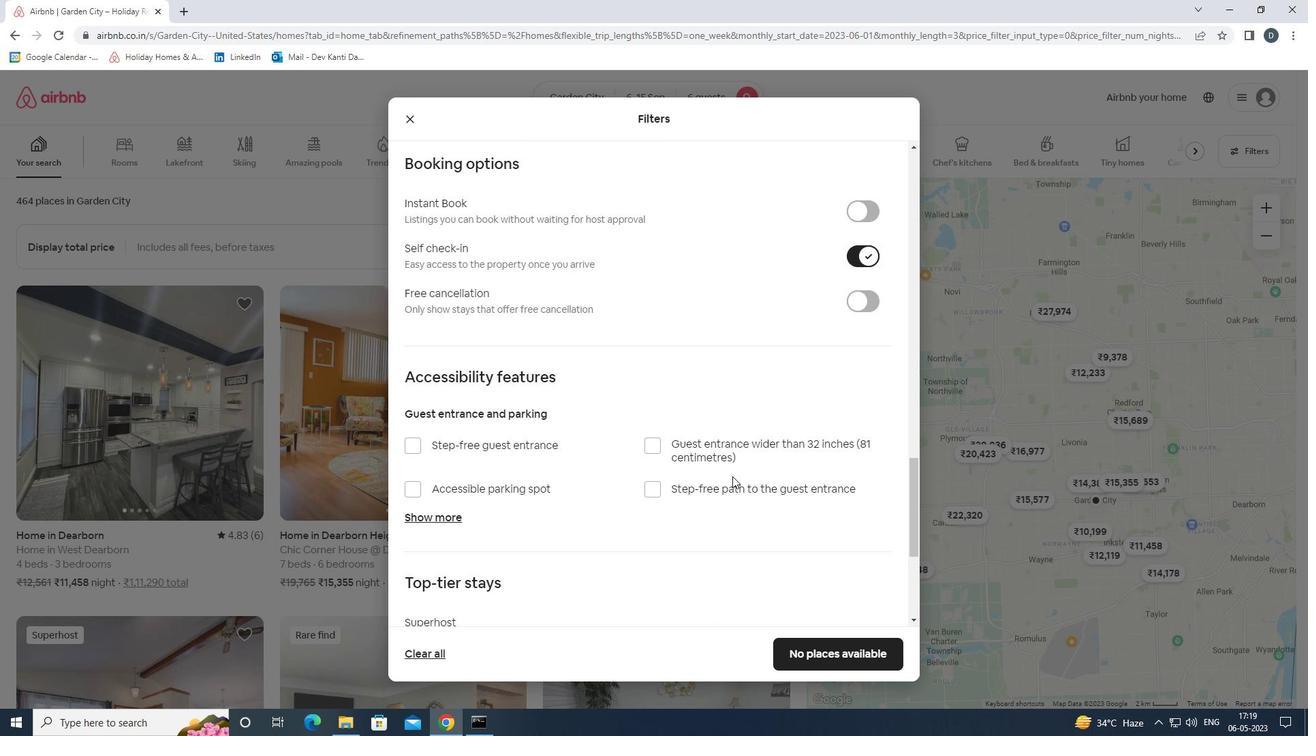 
Action: Mouse scrolled (732, 475) with delta (0, 0)
Screenshot: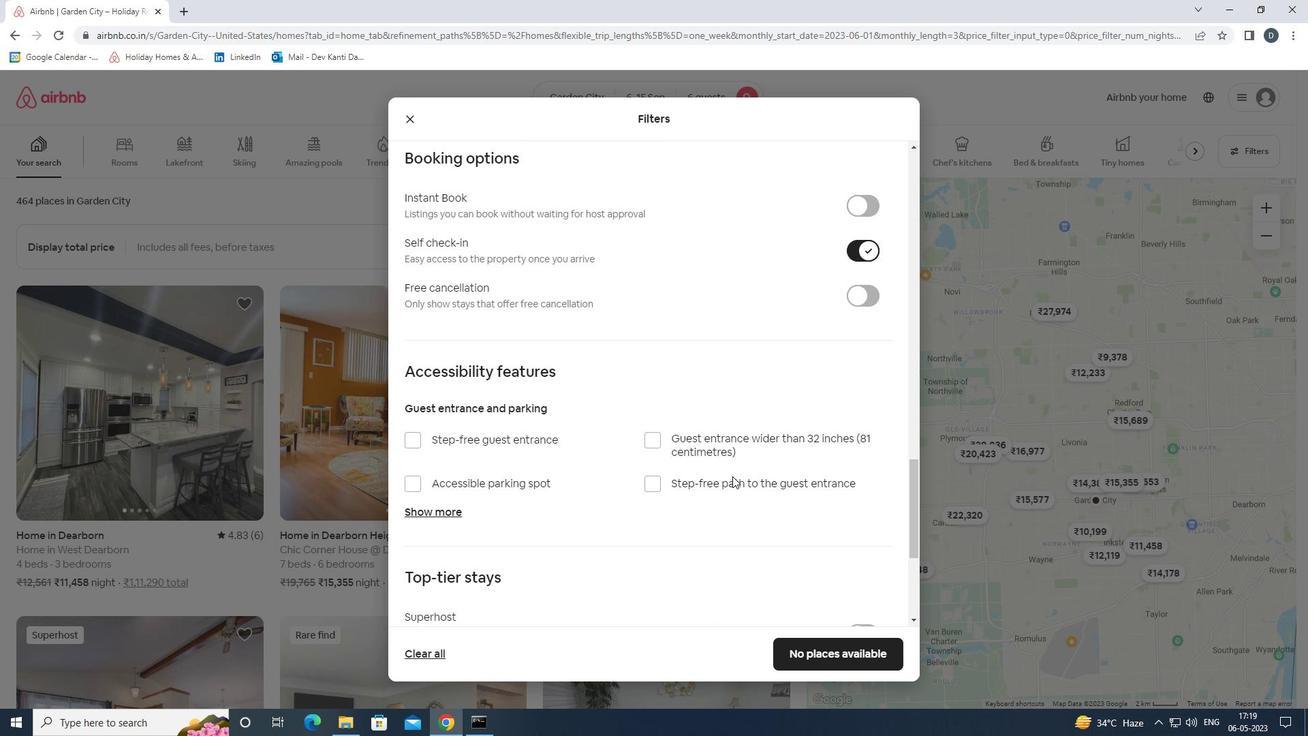 
Action: Mouse moved to (719, 480)
Screenshot: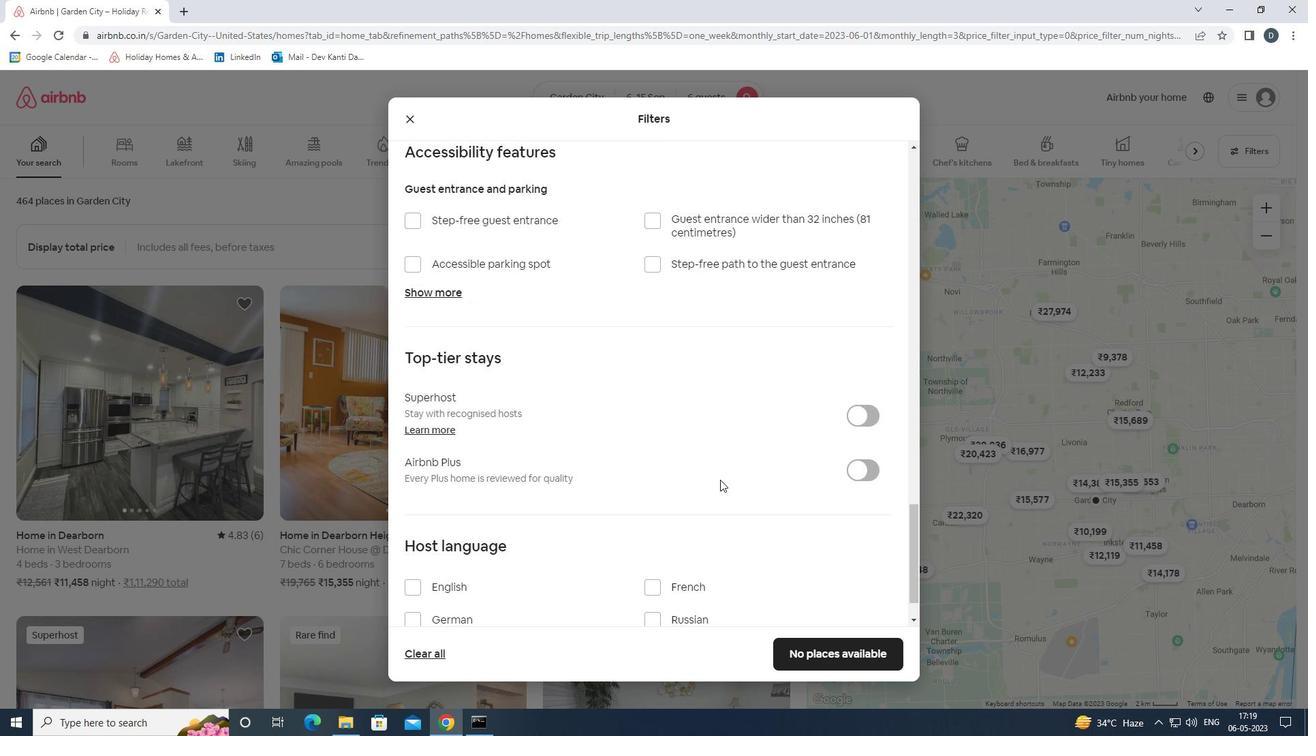 
Action: Mouse scrolled (719, 479) with delta (0, 0)
Screenshot: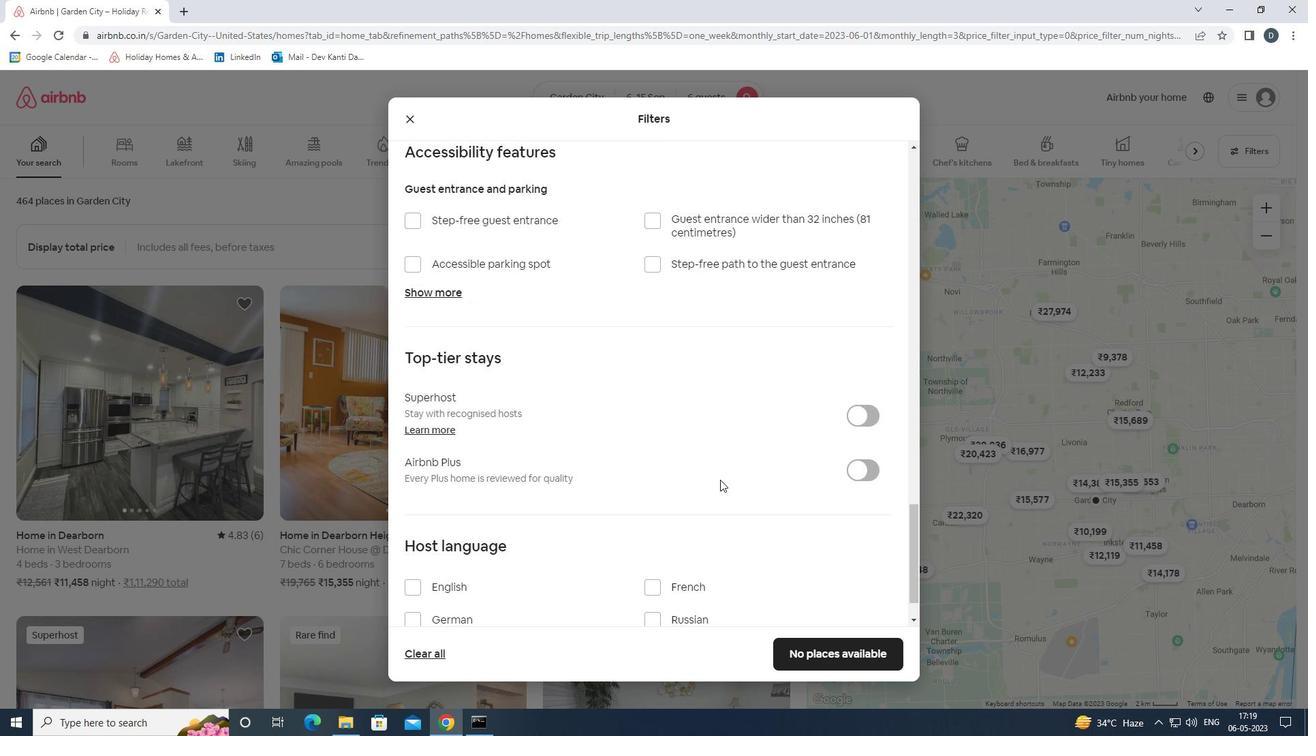 
Action: Mouse moved to (723, 481)
Screenshot: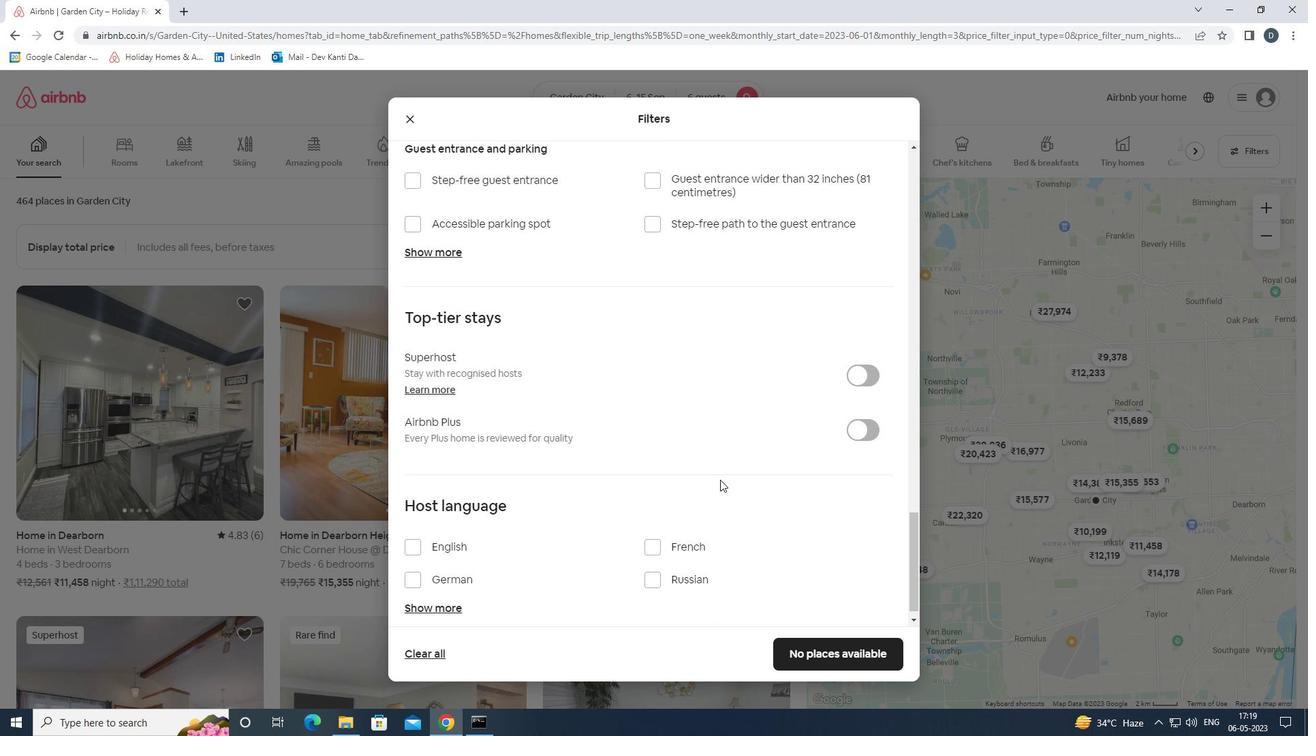 
Action: Mouse scrolled (723, 480) with delta (0, 0)
Screenshot: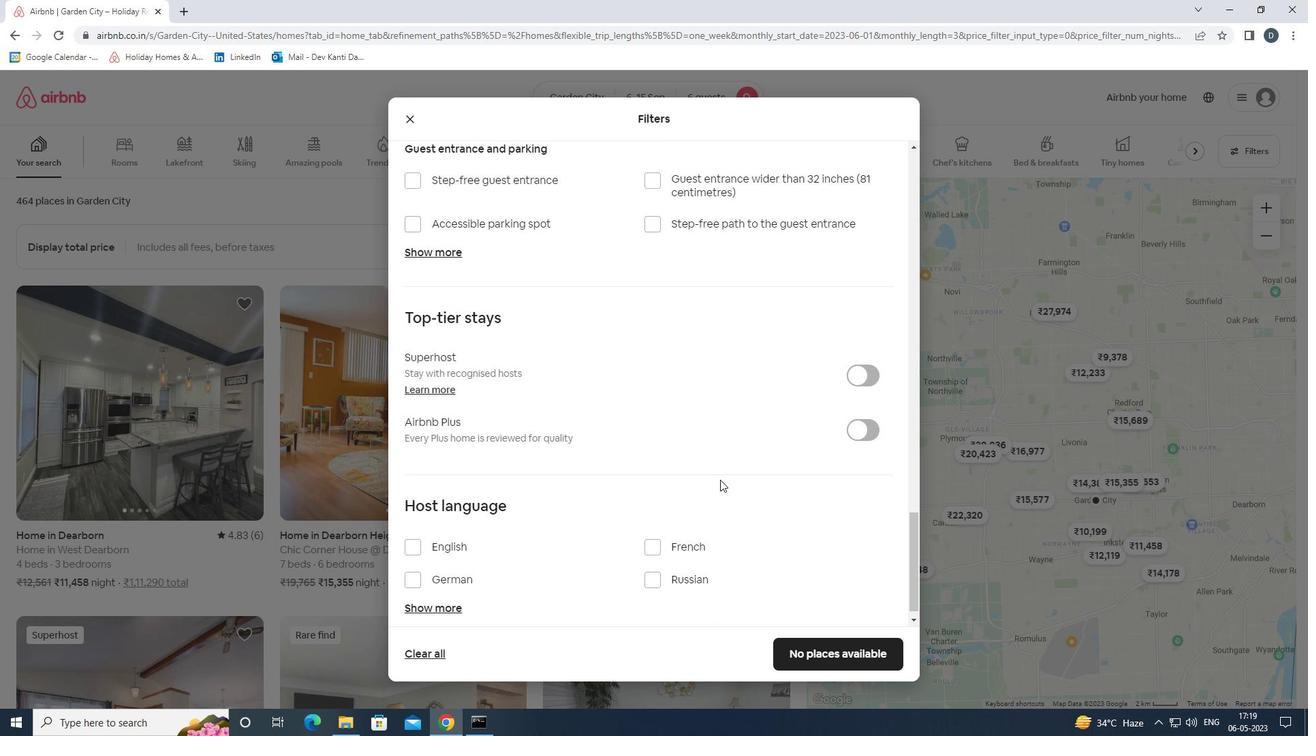 
Action: Mouse moved to (445, 527)
Screenshot: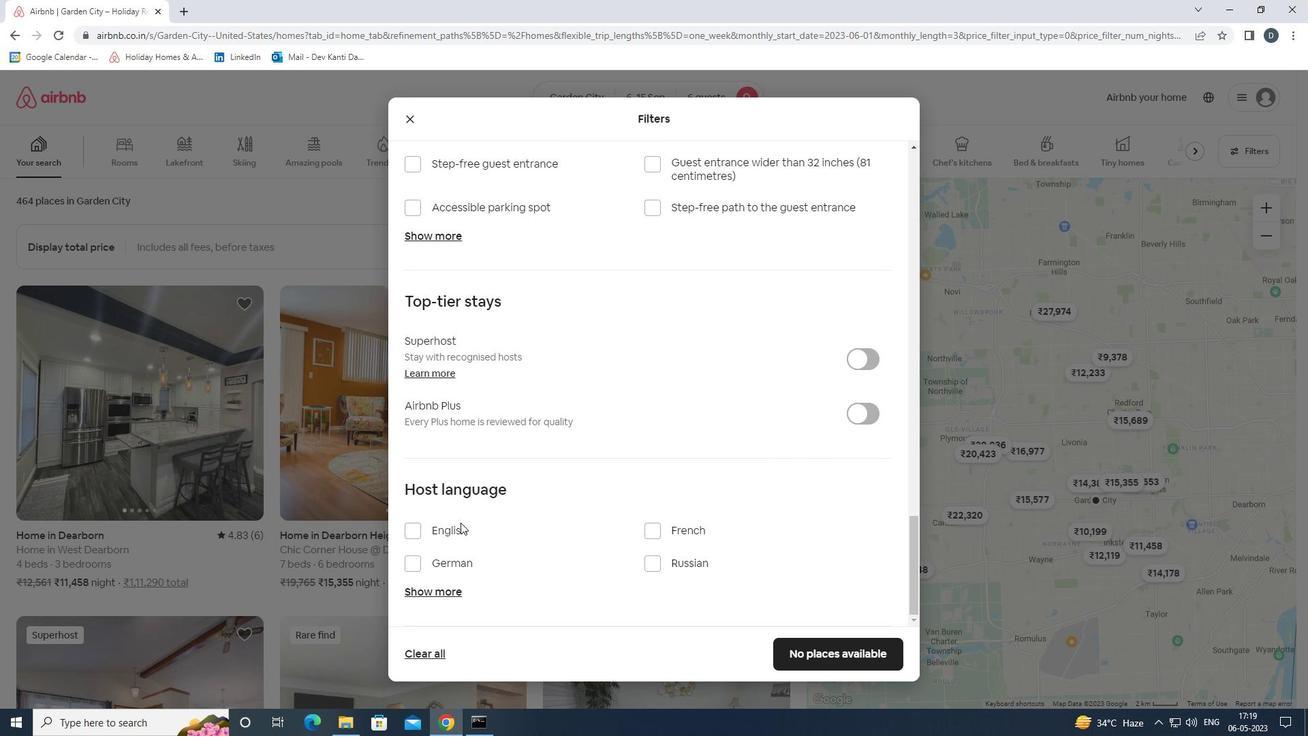 
Action: Mouse pressed left at (445, 527)
Screenshot: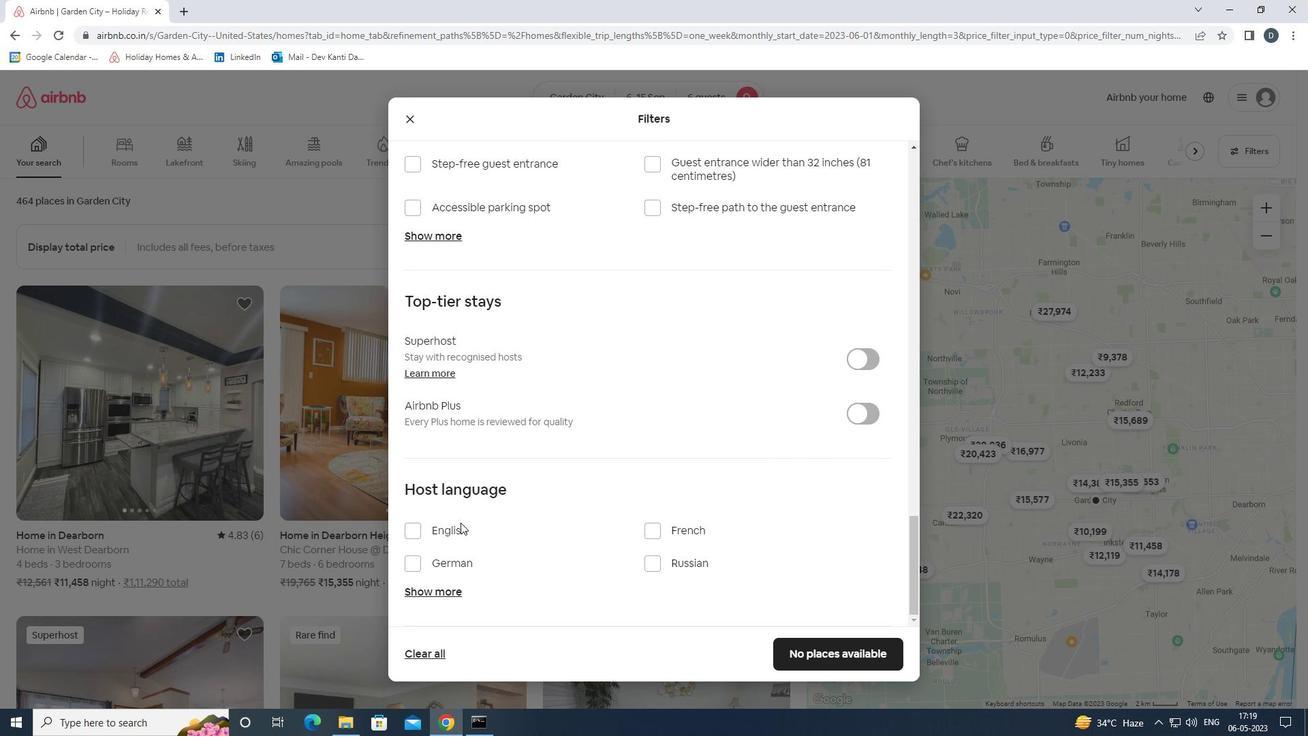 
Action: Mouse moved to (845, 654)
Screenshot: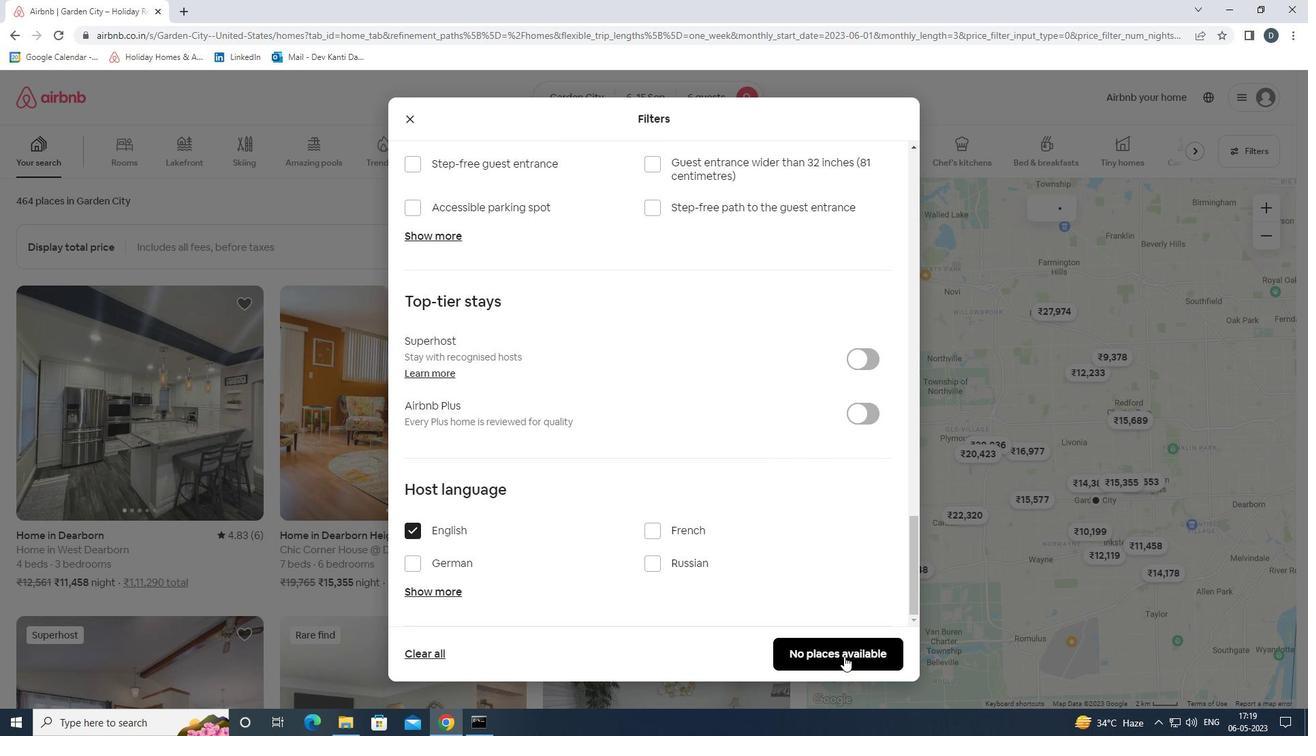
Action: Mouse pressed left at (845, 654)
Screenshot: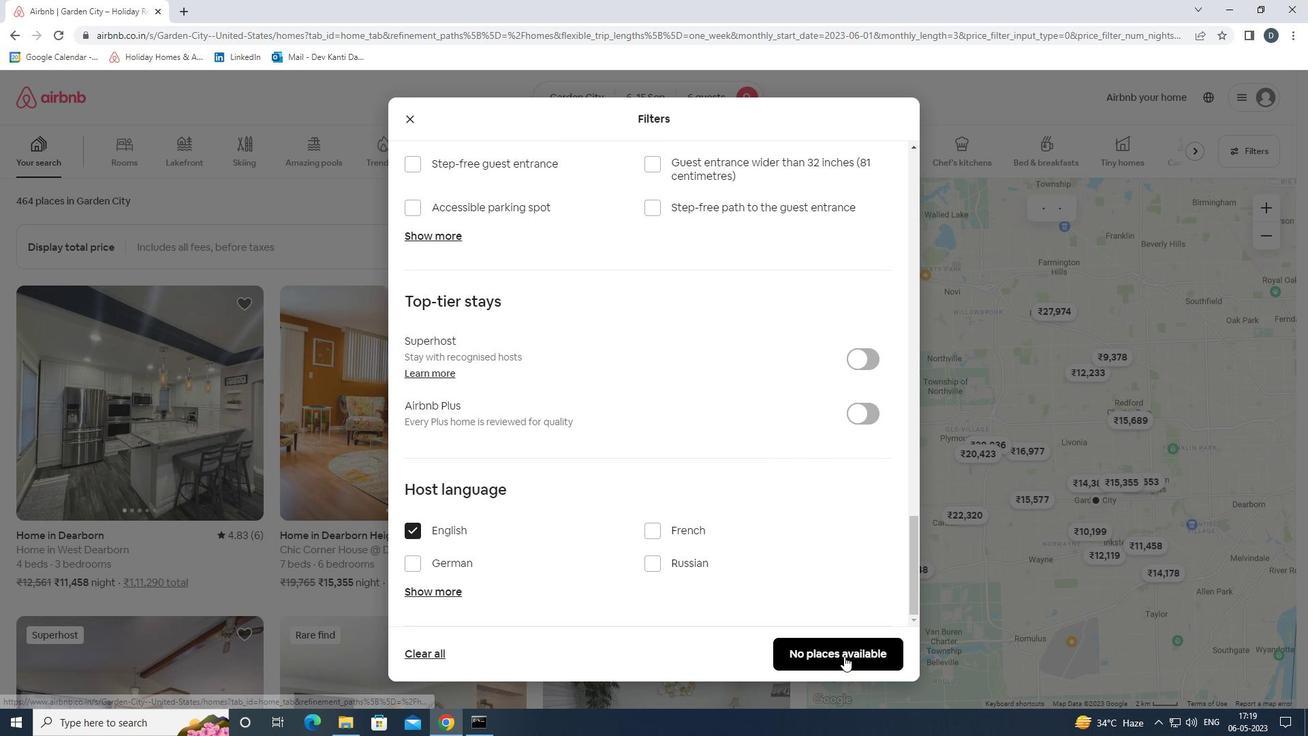 
Action: Mouse moved to (800, 517)
Screenshot: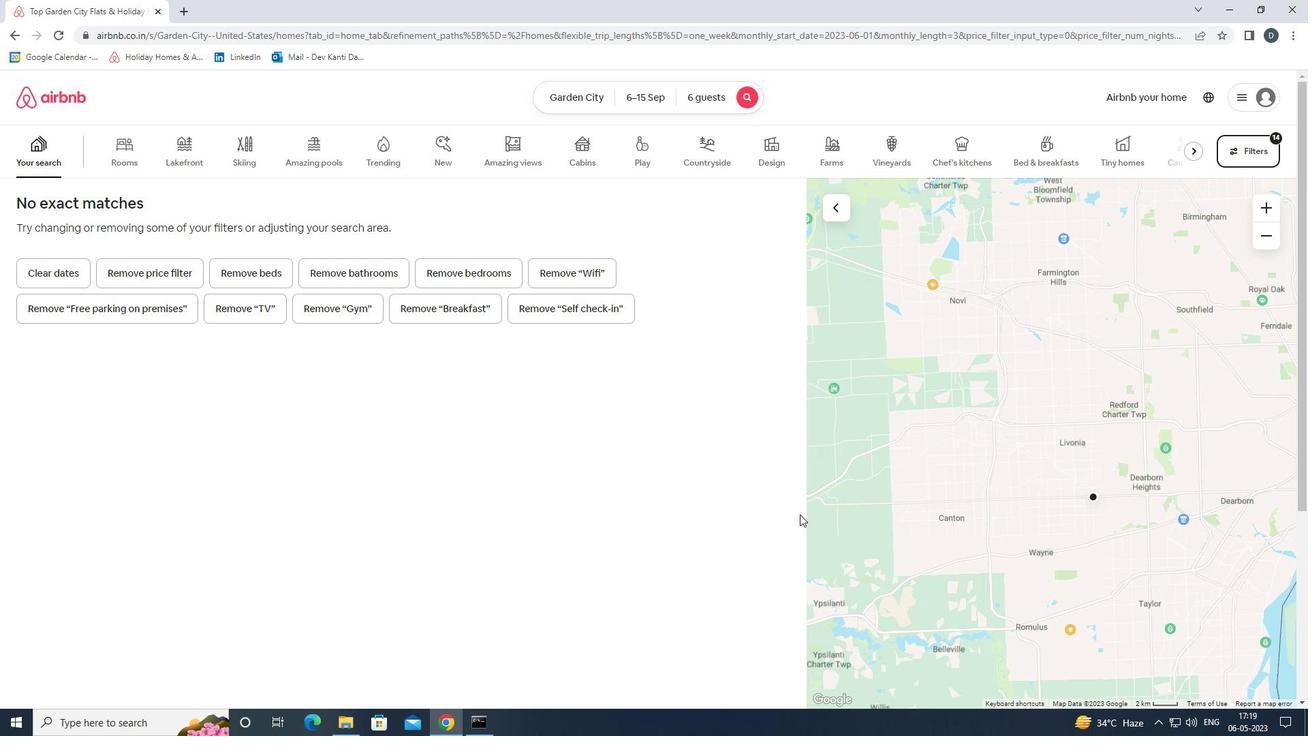
